 Task: open an excel sheet and write heading  Budget GuruAdd Categories in a column and its values below  'Housing, Transportation, Groceries, Utilities, Entertainment, Dining Out, Health, Miscellaneous, Savings & Total. 'Add Budgeted amount in next column and its values below  $1,500, $300, $400, $200, $150, $250, $100, $200, $500 & $4,600. Add Actual amountin next column and its values below   $1,400, $280, $420, $180, $170, $230, $120, $180, $520 & $4,500. Add Difference in next column and its values below  -$100, -$20, +$20, -$20, +$20, -$20, +$20, -$20, +$20 & -$100Save page FinAnalytics logbookbook
Action: Mouse moved to (100, 112)
Screenshot: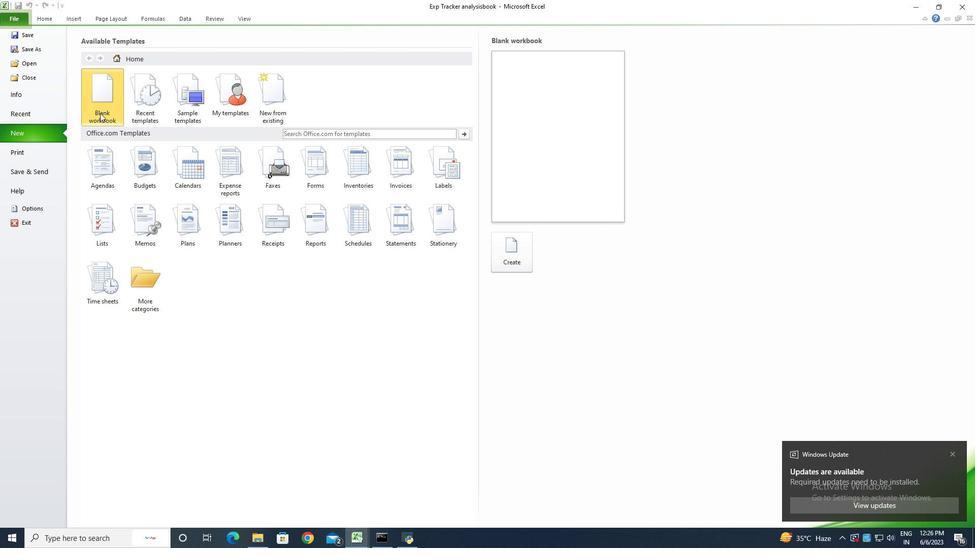 
Action: Mouse pressed left at (100, 112)
Screenshot: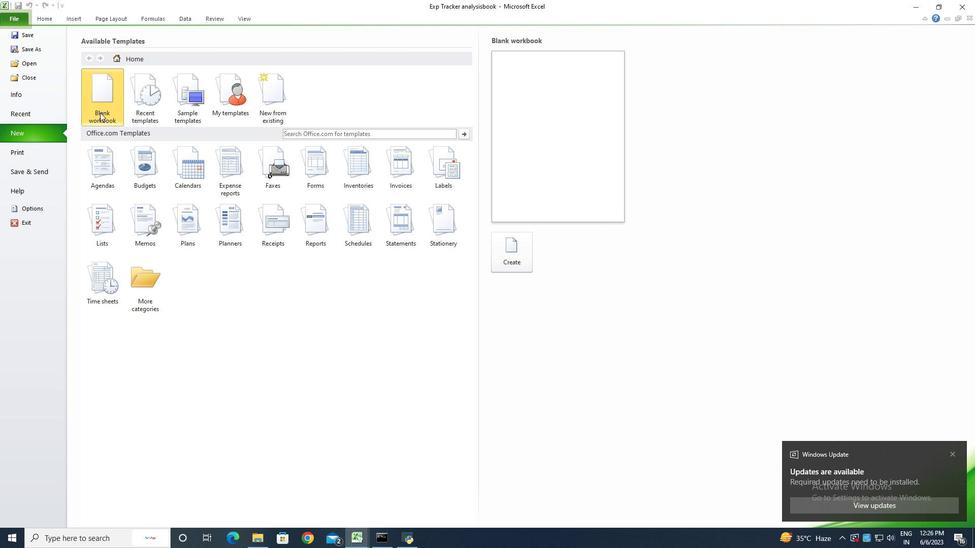 
Action: Mouse moved to (513, 262)
Screenshot: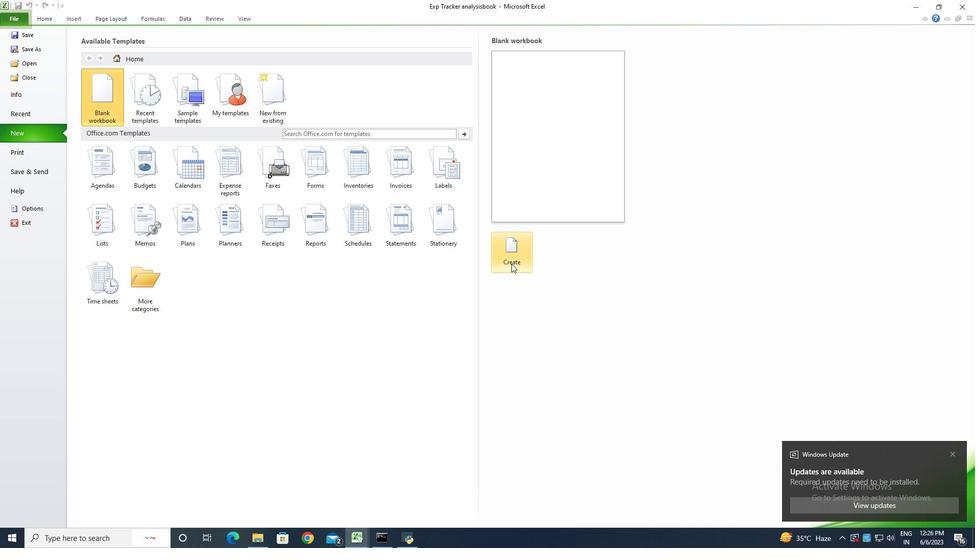 
Action: Mouse pressed left at (513, 262)
Screenshot: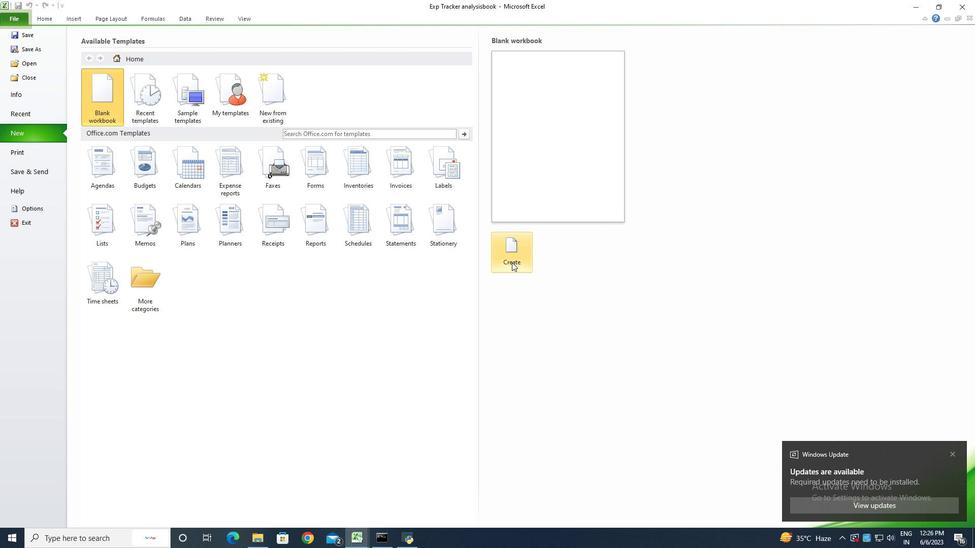 
Action: Key pressed <Key.shift><Key.shift><Key.shift><Key.shift><Key.shift><Key.shift>Budget<Key.space><Key.shift>Guru<Key.enter><Key.shift>Categories<Key.enter><Key.shift><Key.shift><Key.shift><Key.shift><Key.shift><Key.shift><Key.shift><Key.shift><Key.shift><Key.shift><Key.shift><Key.shift><Key.shift><Key.shift><Key.shift><Key.shift><Key.shift><Key.shift><Key.shift>Housinhg<Key.backspace><Key.backspace>g<Key.enter><Key.shift>Transportation<Key.enter><Key.shift>Groceries<Key.enter><Key.shift>Utilities<Key.enter><Key.shift>Entertainment<Key.enter><Key.shift>Dining<Key.space><Key.shift>Out<Key.enter><Key.shift>Health<Key.enter><Key.shift>Miscell<Key.shift>aneous<Key.enter><Key.shift>Savings<Key.enter><Key.shift>Toa<Key.backspace>tal
Screenshot: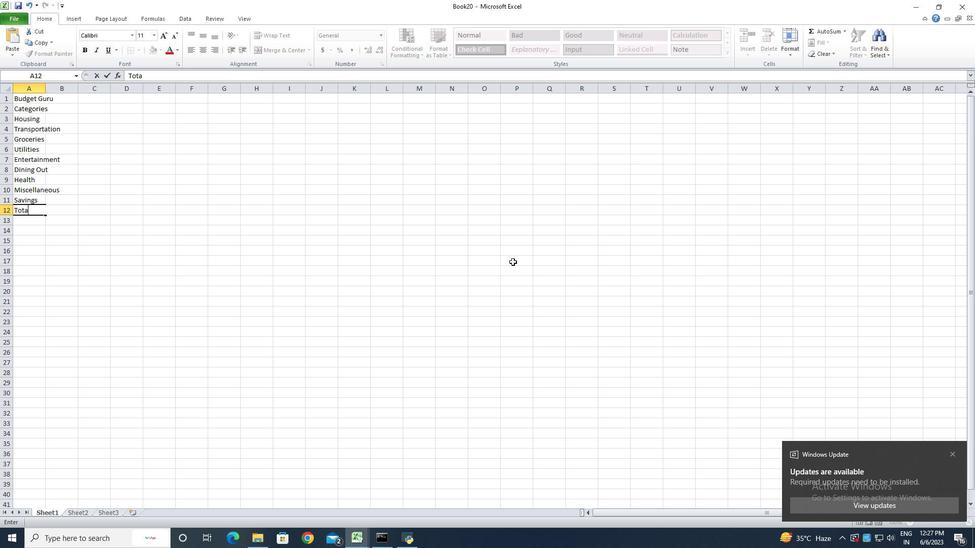 
Action: Mouse moved to (43, 127)
Screenshot: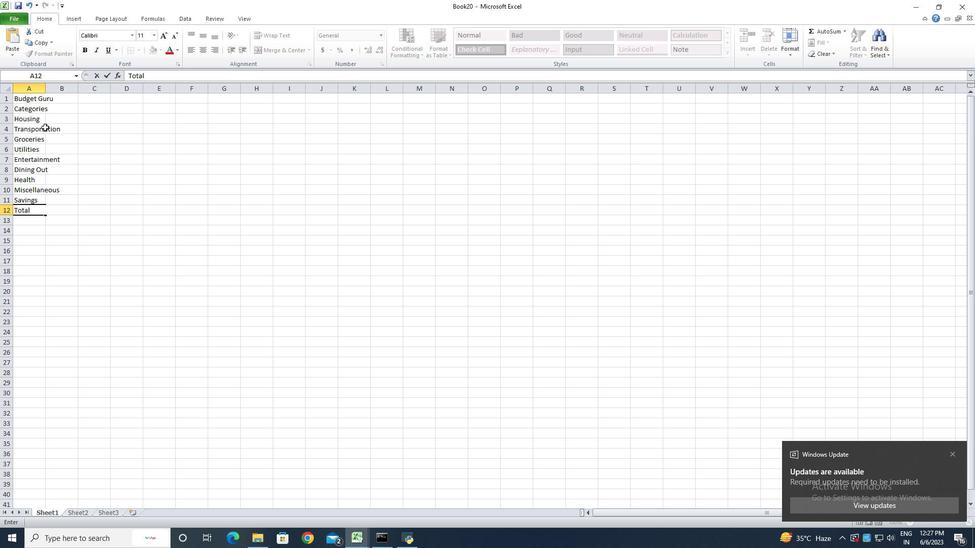 
Action: Key pressed <Key.enter>
Screenshot: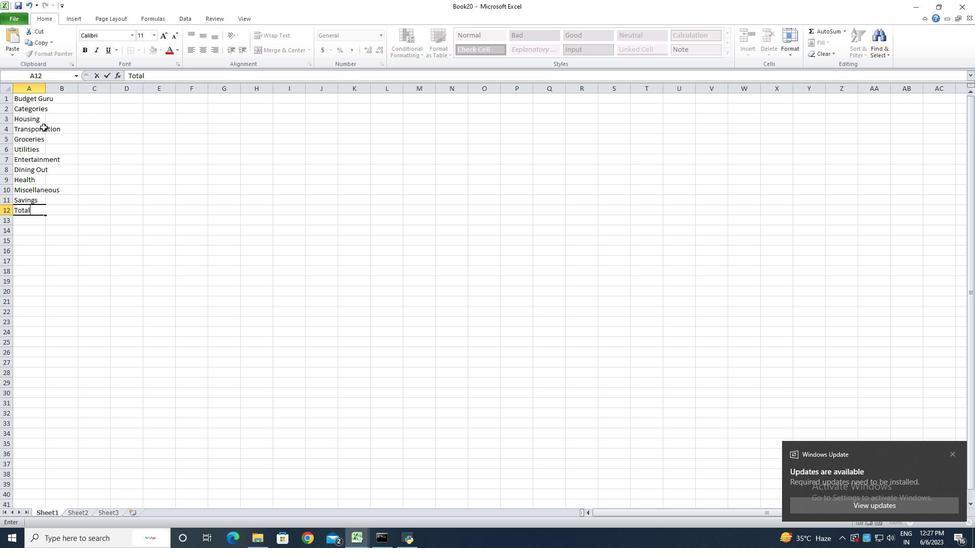 
Action: Mouse moved to (45, 90)
Screenshot: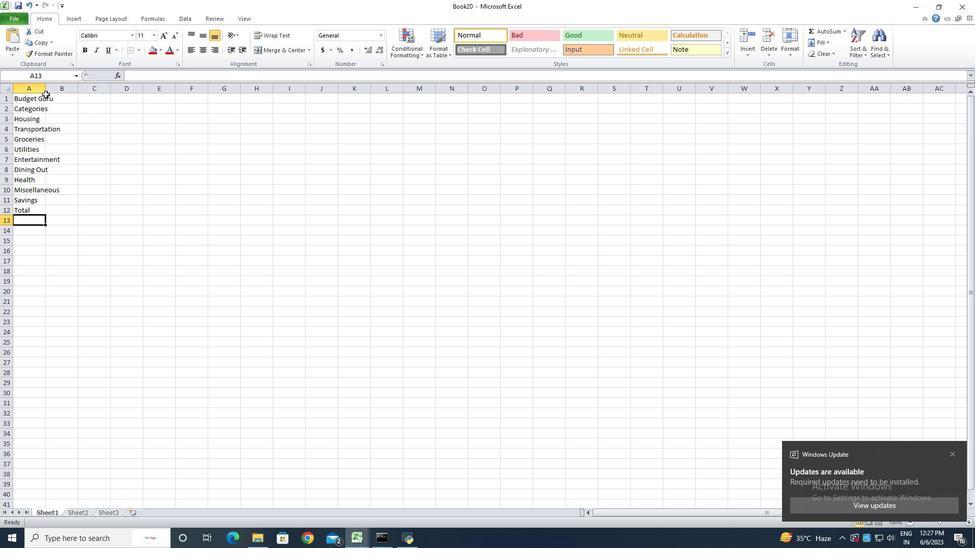 
Action: Mouse pressed left at (45, 90)
Screenshot: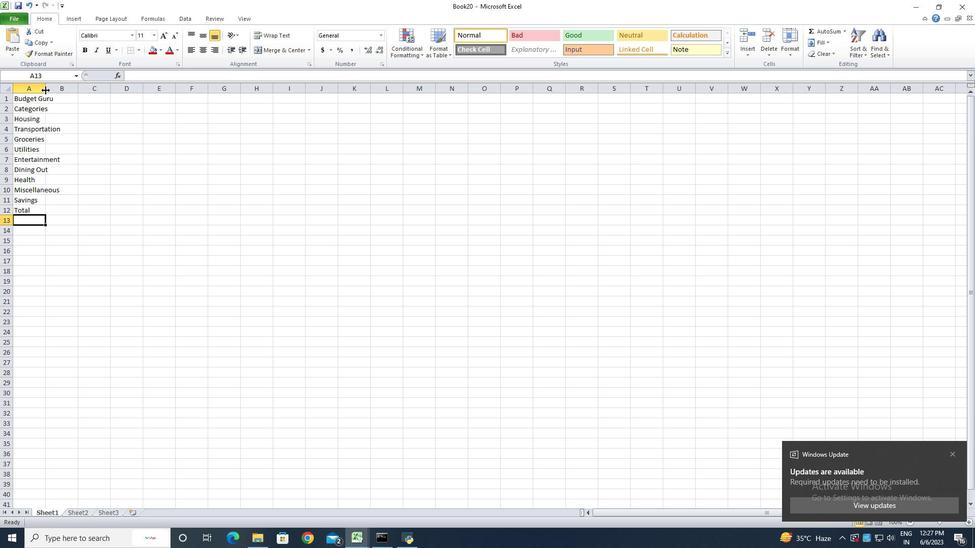 
Action: Mouse pressed left at (45, 90)
Screenshot: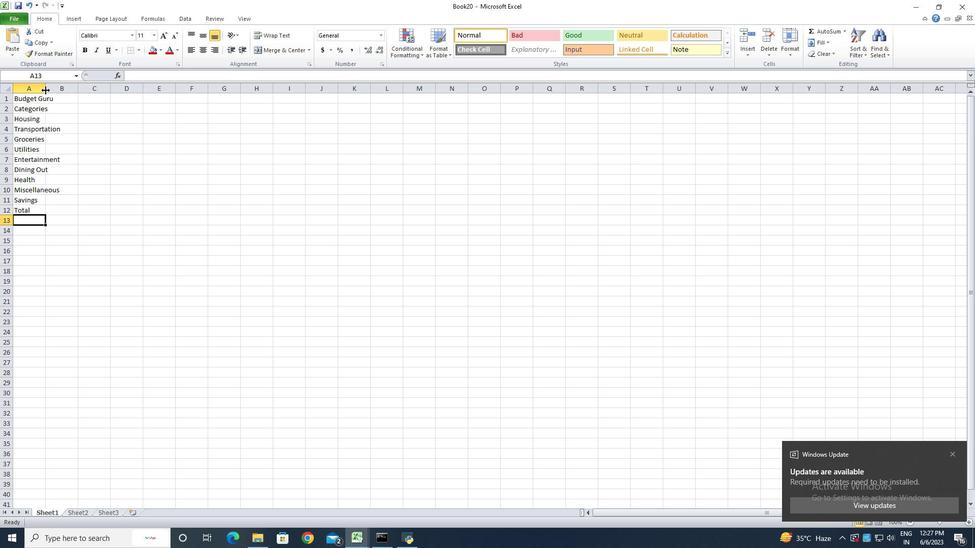 
Action: Mouse moved to (76, 109)
Screenshot: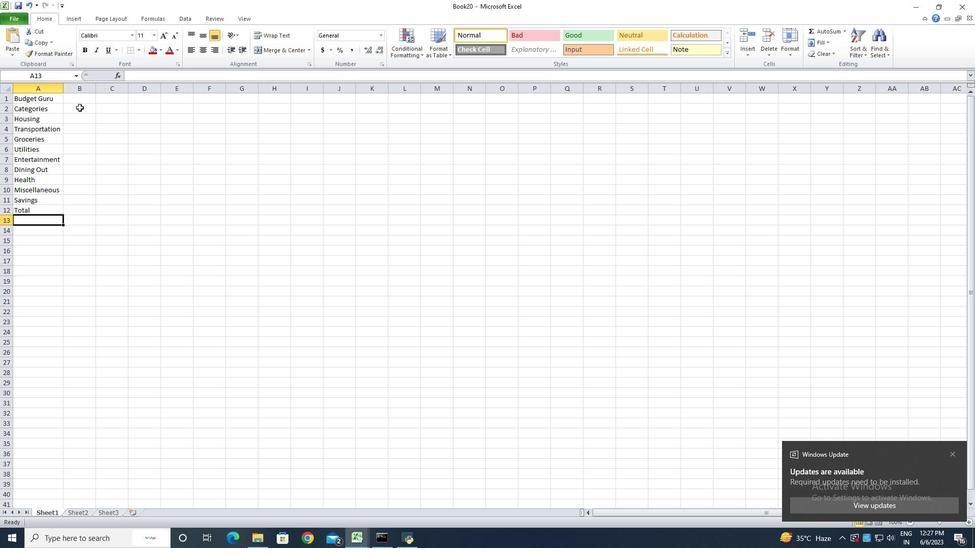 
Action: Mouse pressed left at (76, 109)
Screenshot: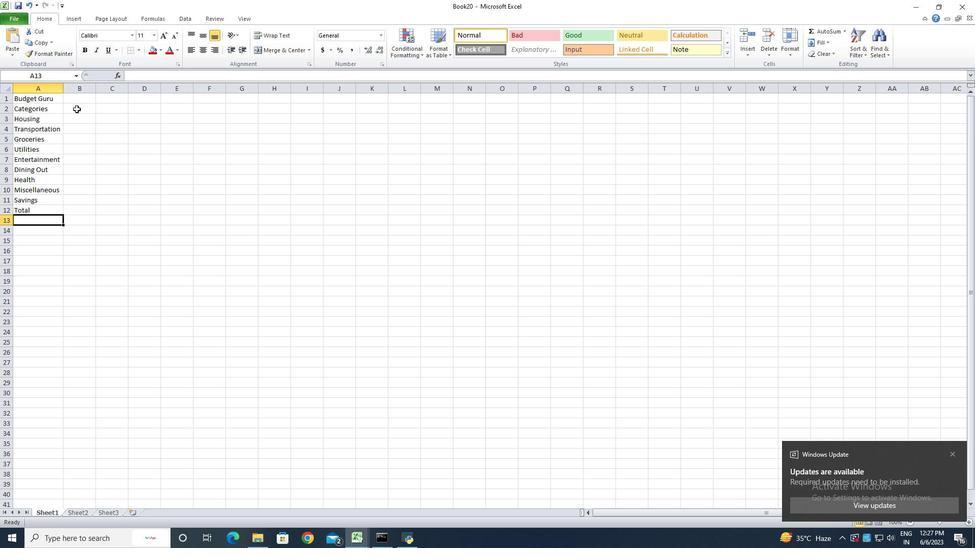 
Action: Key pressed <Key.shift><Key.shift><Key.shift>Budgeted<Key.space><Key.shift>Amoi<Key.backspace>unt<Key.enter>
Screenshot: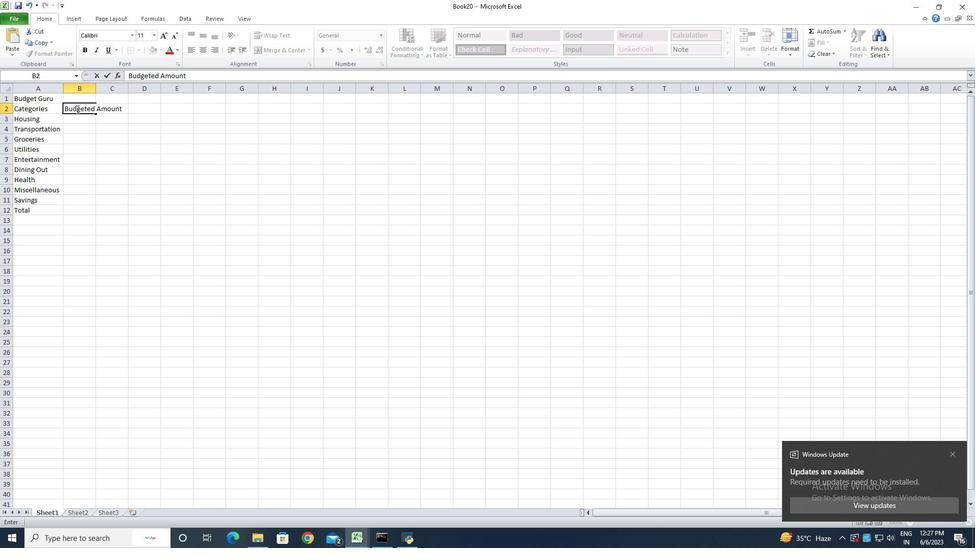 
Action: Mouse moved to (82, 115)
Screenshot: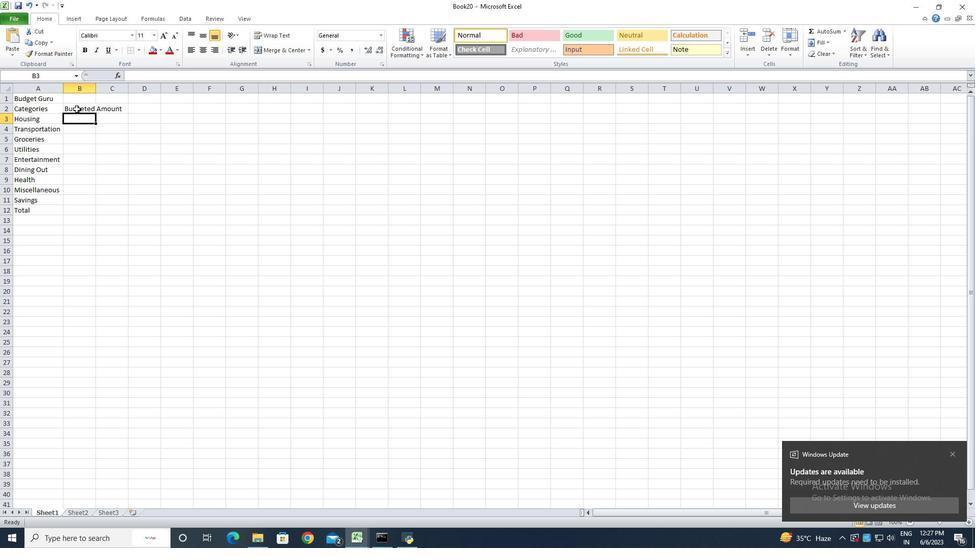 
Action: Key pressed 1500<Key.enter>300<Key.enter>400<Key.enter>200<Key.enter>150<Key.enter>25
Screenshot: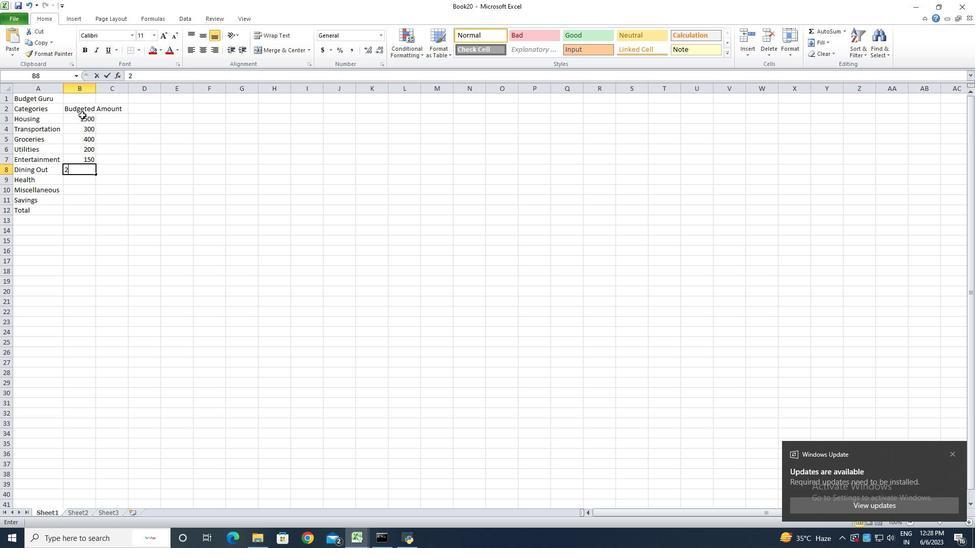 
Action: Mouse moved to (86, 115)
Screenshot: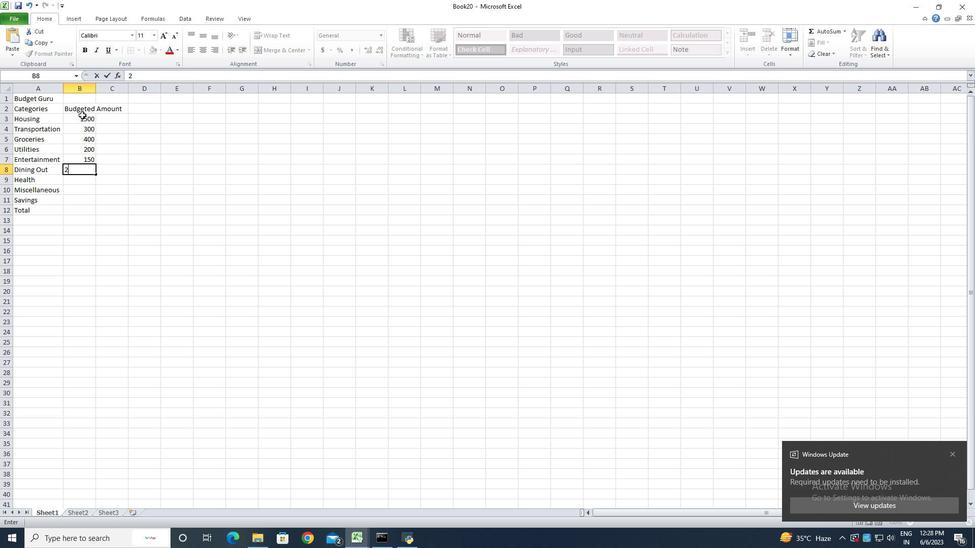 
Action: Key pressed 0<Key.enter>4<Key.backspace>100<Key.enter>200<Key.enter>500<Key.enter>4600<Key.enter>
Screenshot: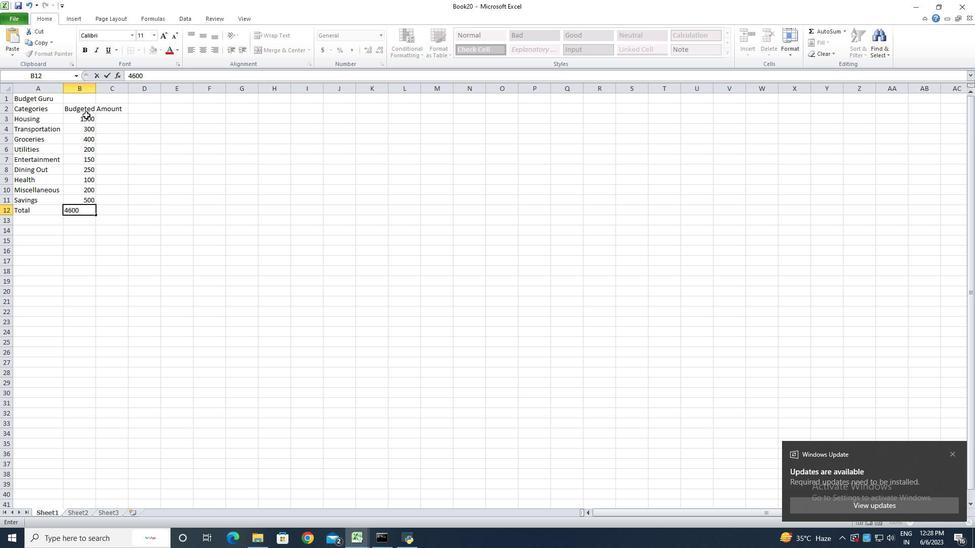 
Action: Mouse moved to (77, 116)
Screenshot: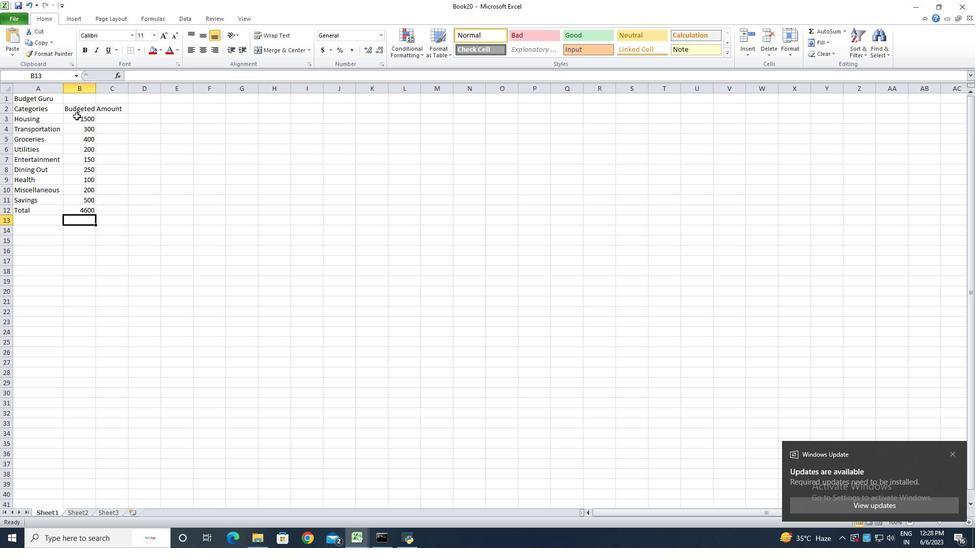 
Action: Mouse pressed left at (77, 116)
Screenshot: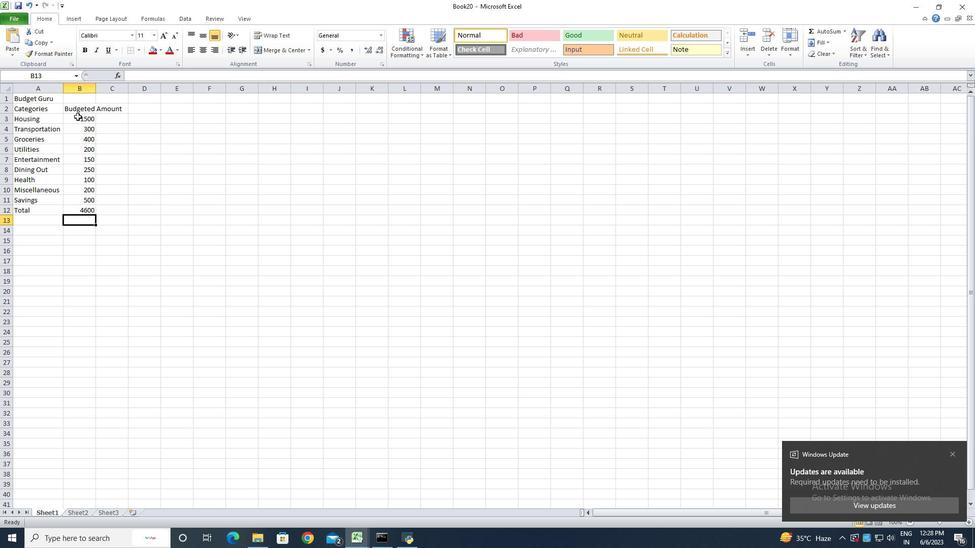 
Action: Mouse moved to (380, 37)
Screenshot: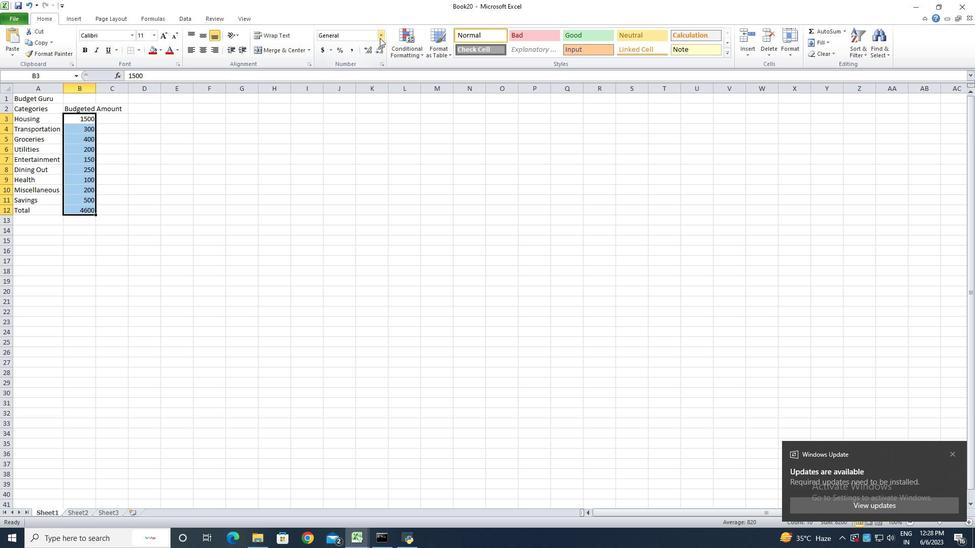
Action: Mouse pressed left at (380, 37)
Screenshot: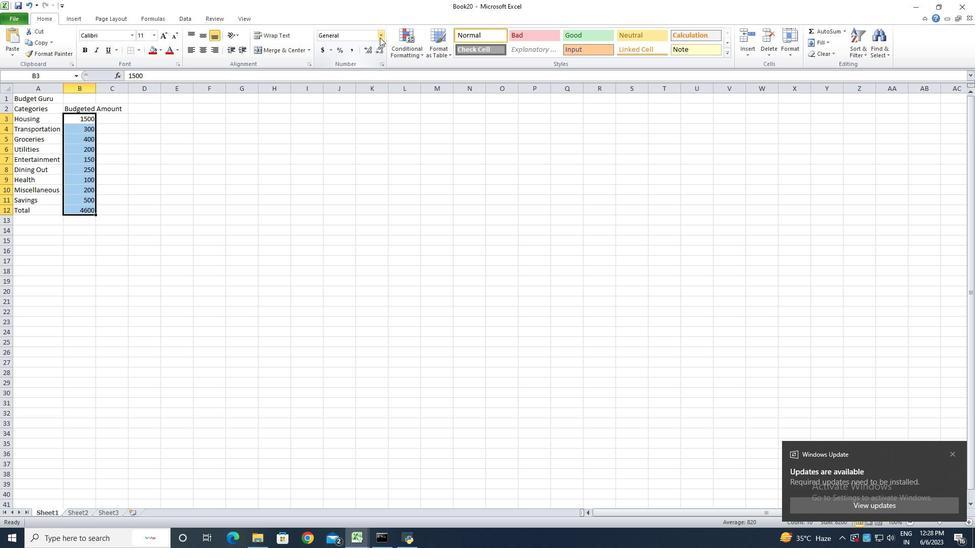 
Action: Mouse moved to (351, 291)
Screenshot: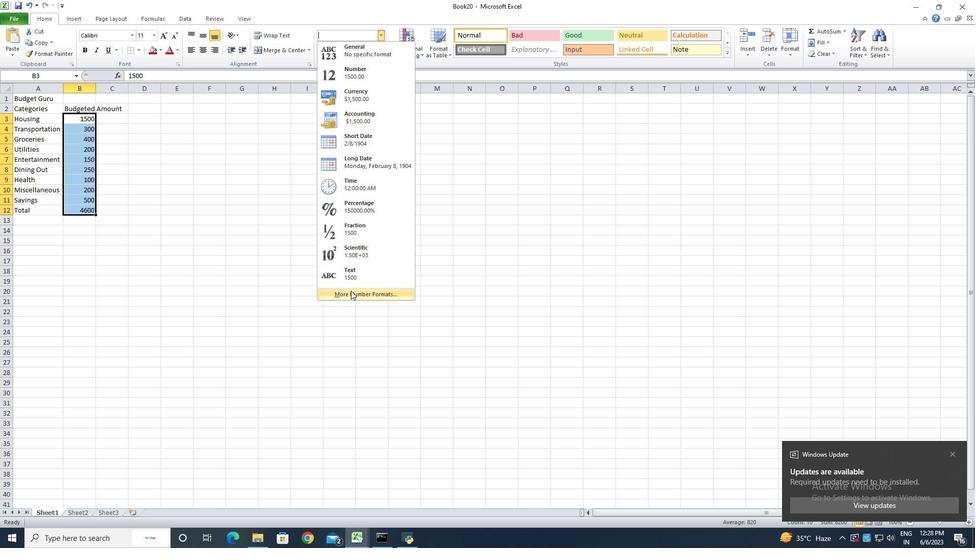 
Action: Mouse pressed left at (351, 291)
Screenshot: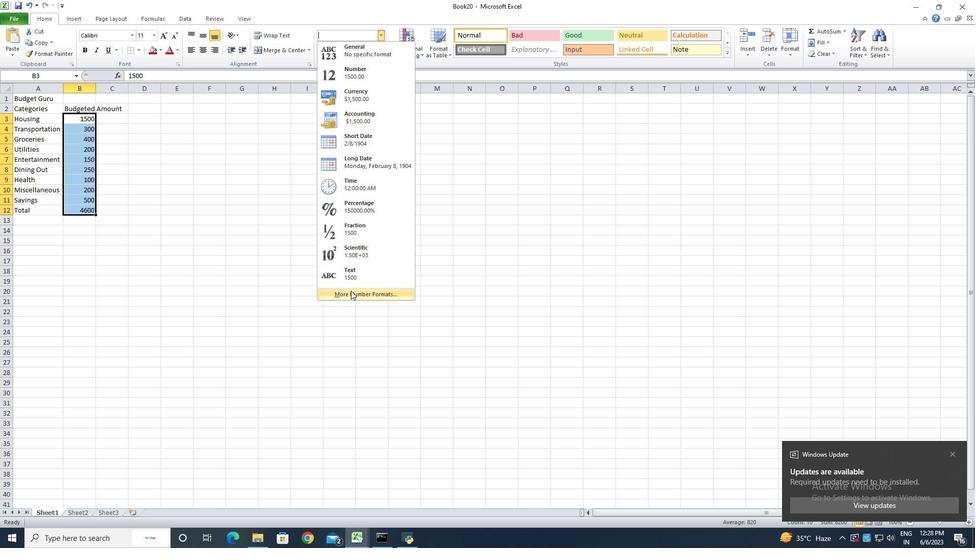 
Action: Mouse moved to (148, 190)
Screenshot: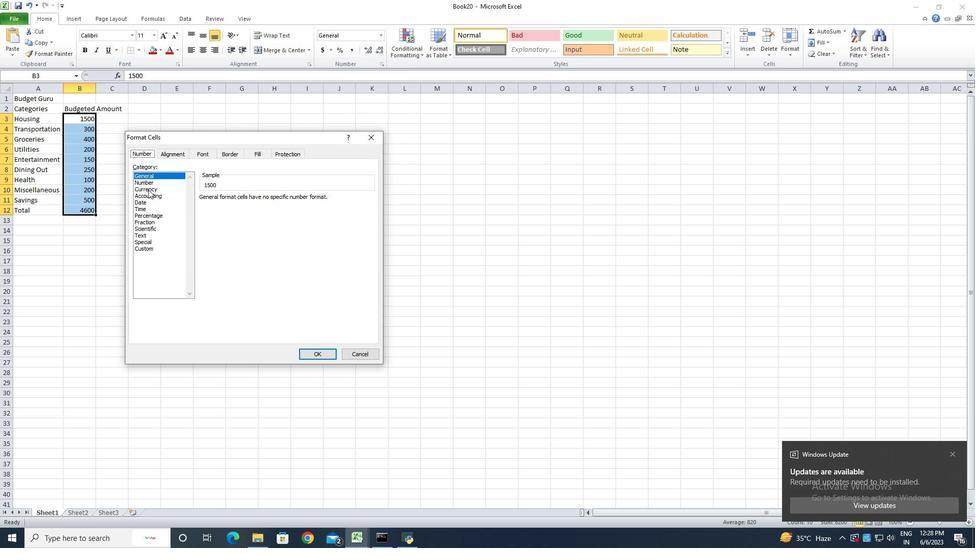 
Action: Mouse pressed left at (148, 190)
Screenshot: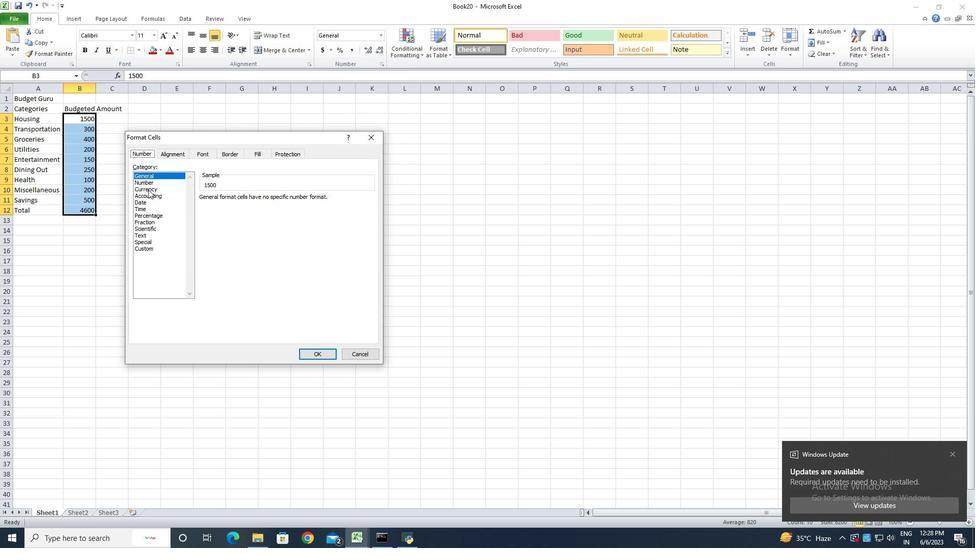 
Action: Mouse moved to (267, 201)
Screenshot: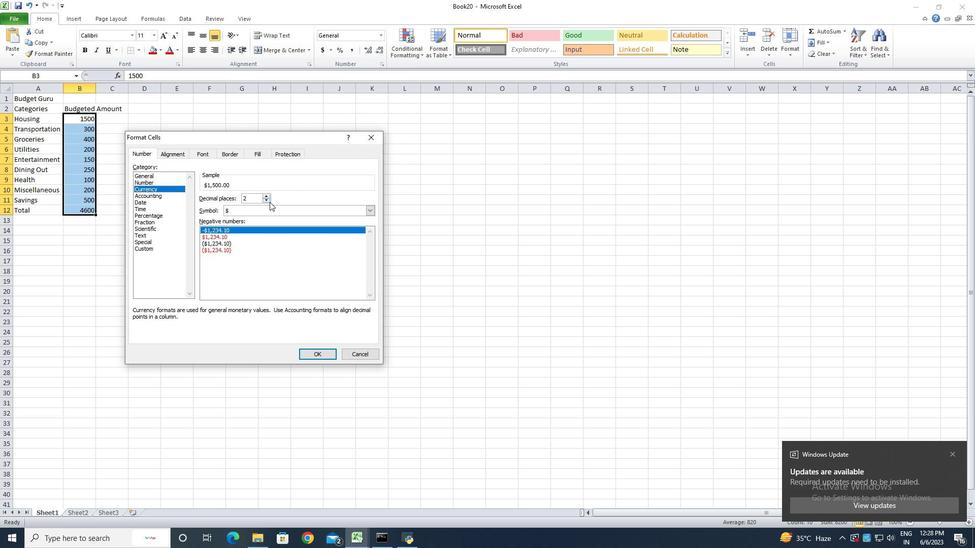 
Action: Mouse pressed left at (267, 201)
Screenshot: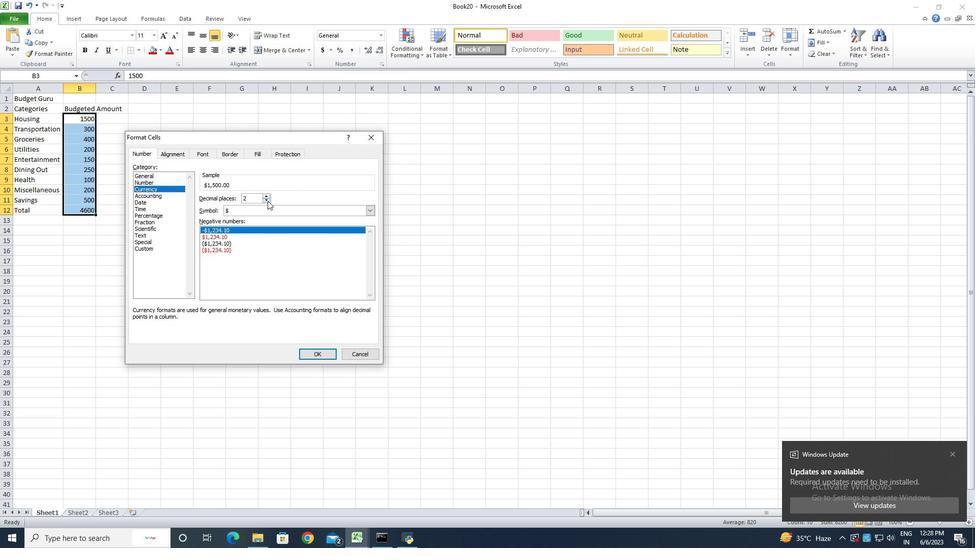 
Action: Mouse pressed left at (267, 201)
Screenshot: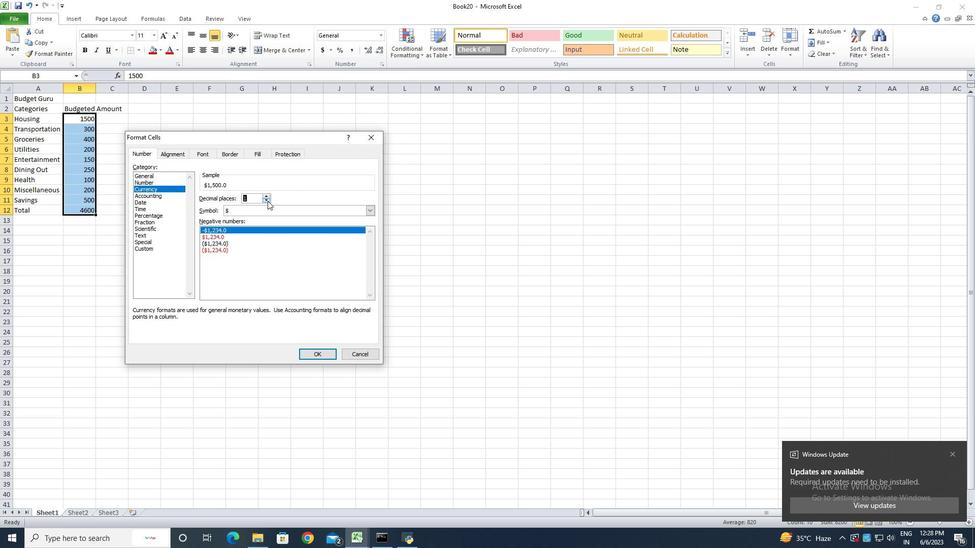 
Action: Mouse moved to (309, 358)
Screenshot: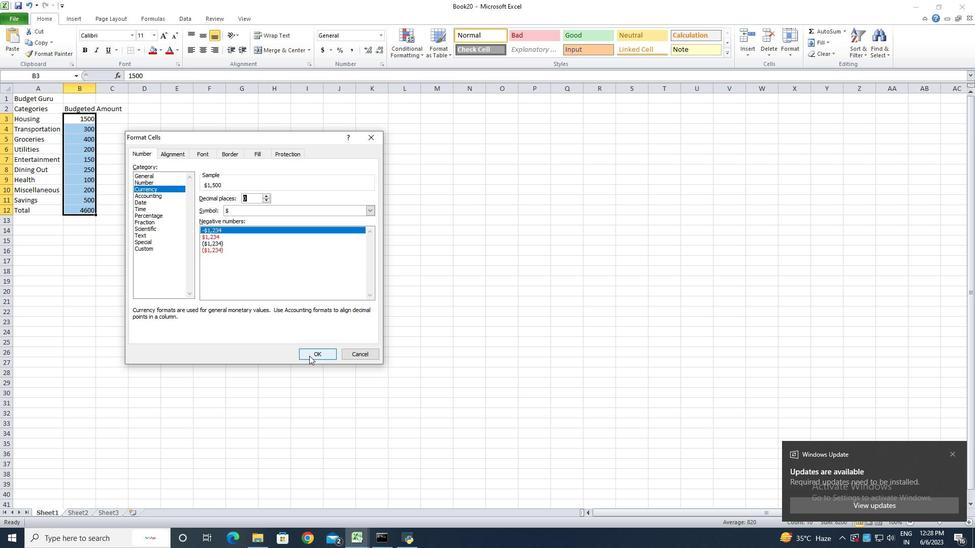 
Action: Mouse pressed left at (309, 358)
Screenshot: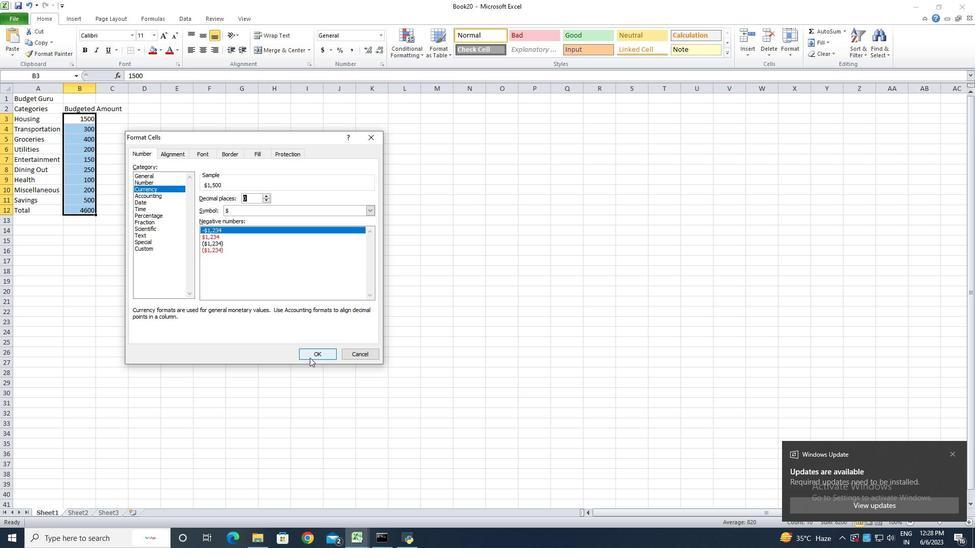 
Action: Mouse moved to (96, 89)
Screenshot: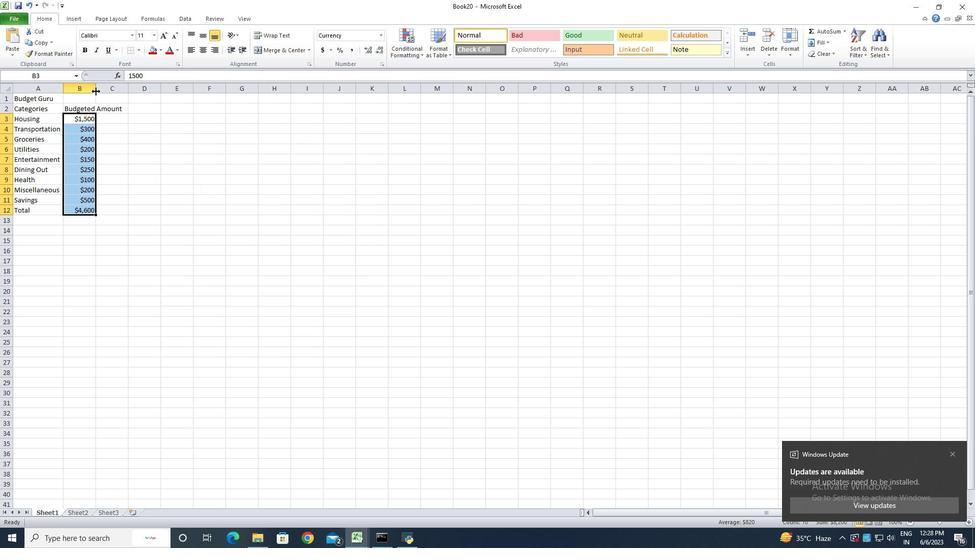 
Action: Mouse pressed left at (96, 89)
Screenshot: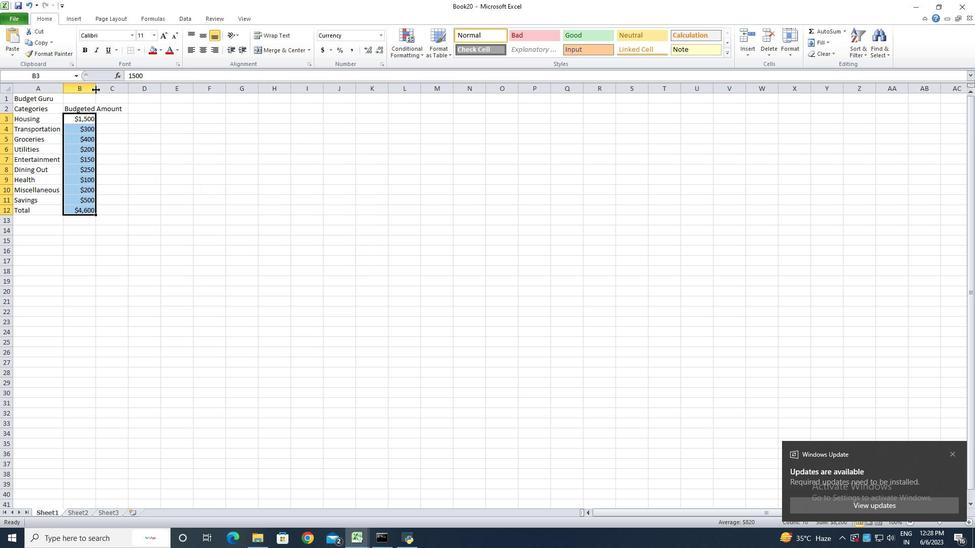 
Action: Mouse pressed left at (96, 89)
Screenshot: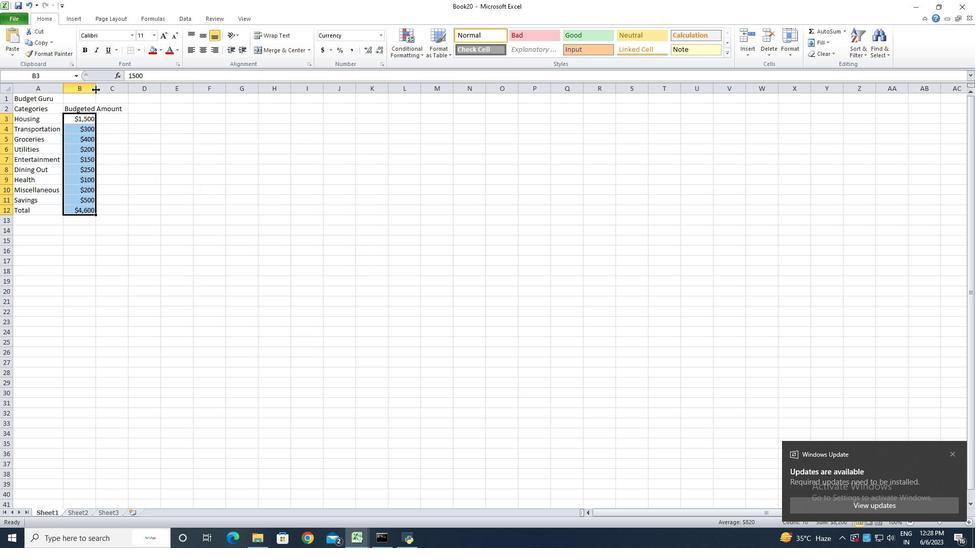 
Action: Mouse pressed left at (96, 89)
Screenshot: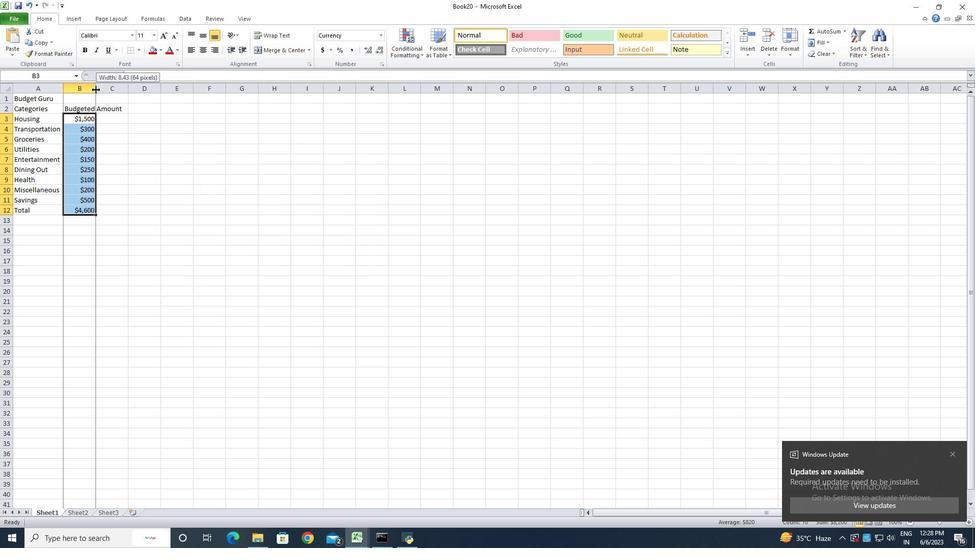 
Action: Mouse moved to (146, 109)
Screenshot: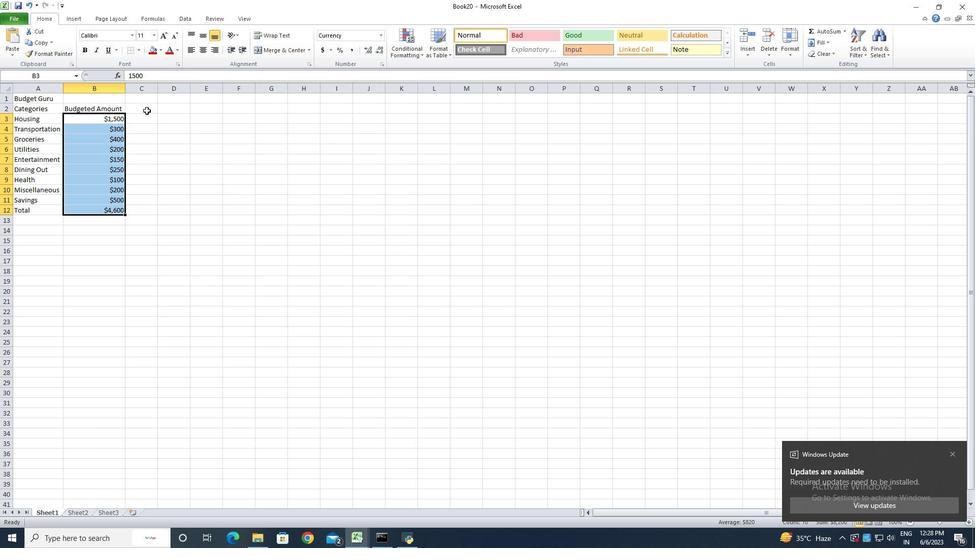 
Action: Mouse pressed left at (146, 109)
Screenshot: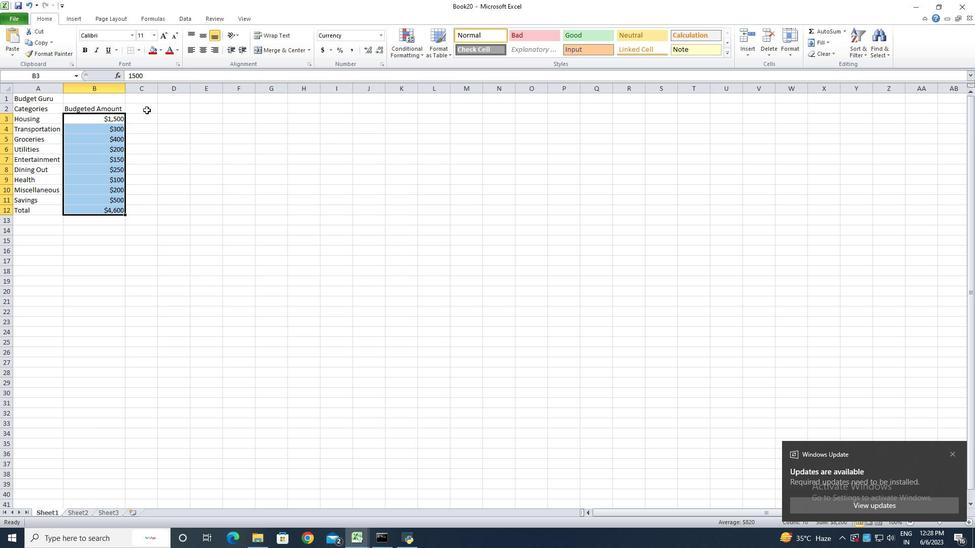 
Action: Key pressed <Key.shift><Key.shift><Key.shift><Key.shift><Key.shift>Actuc<Key.backspace>al<Key.space><Key.shift>Amount<Key.enter>1400<Key.enter>280<Key.enter>420<Key.enter>180<Key.enter>170<Key.enter>230<Key.enter>120<Key.enter>180<Key.enter>520<Key.enter>4500<Key.enter>
Screenshot: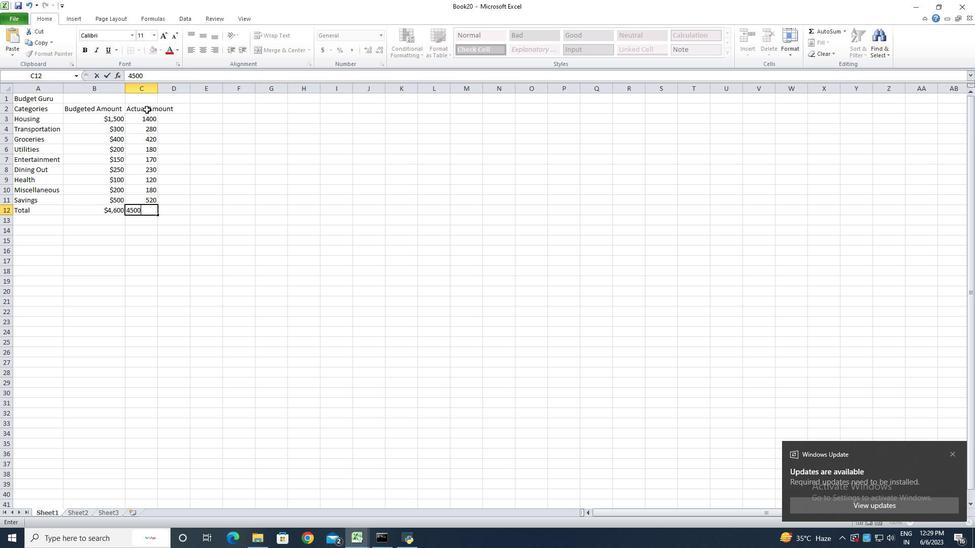 
Action: Mouse moved to (148, 119)
Screenshot: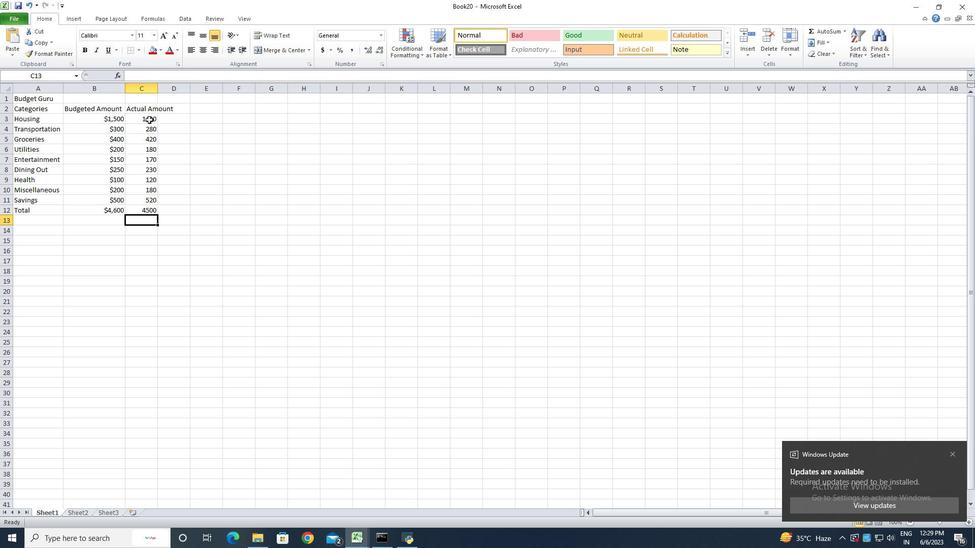 
Action: Mouse pressed left at (148, 119)
Screenshot: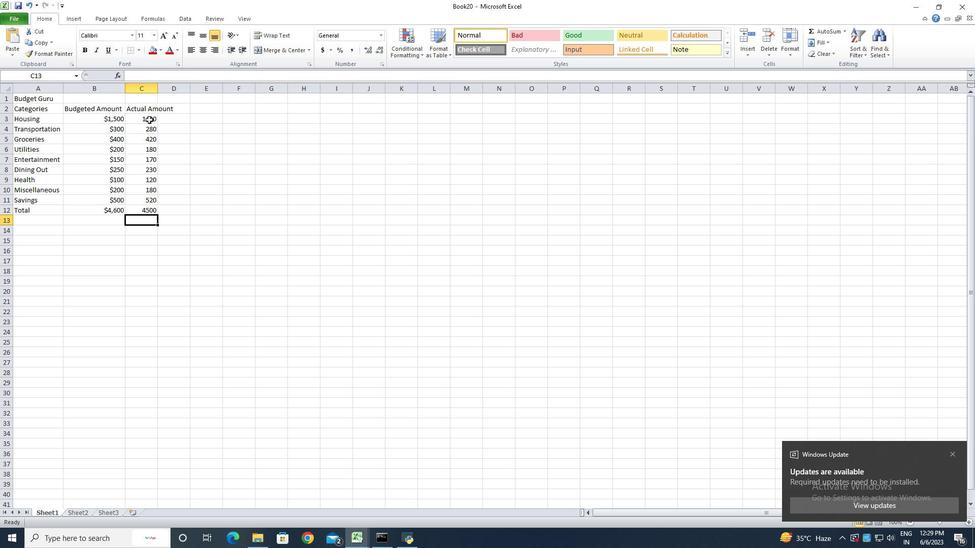 
Action: Mouse moved to (380, 36)
Screenshot: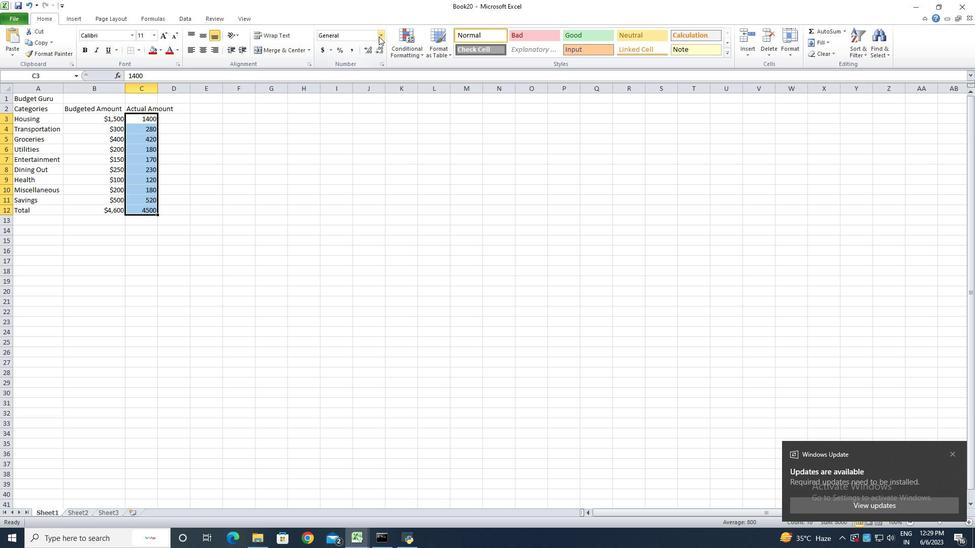 
Action: Mouse pressed left at (380, 36)
Screenshot: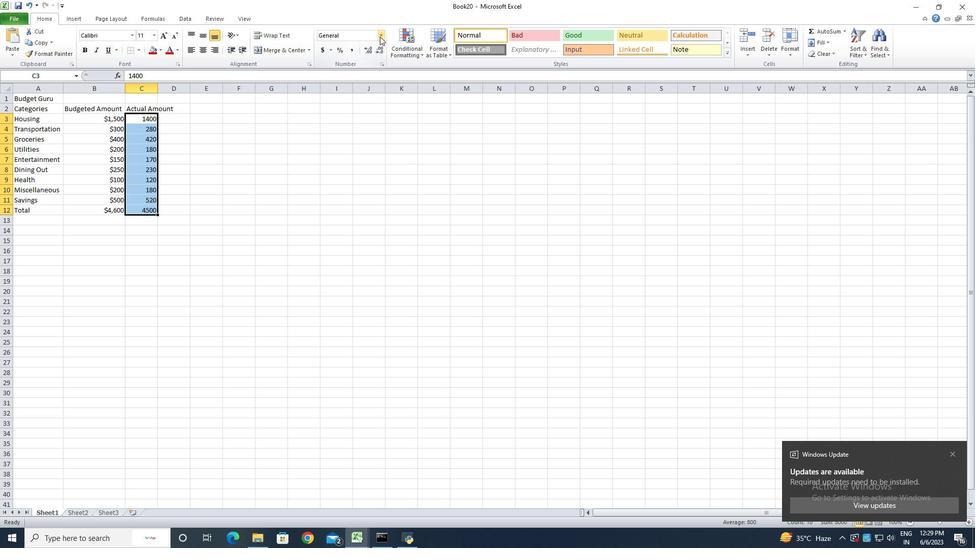 
Action: Mouse moved to (339, 293)
Screenshot: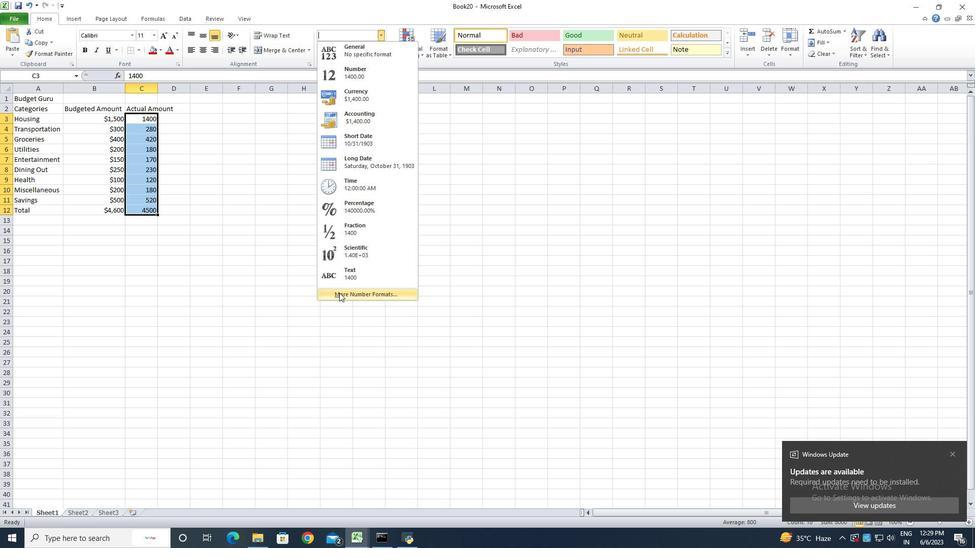 
Action: Mouse pressed left at (339, 293)
Screenshot: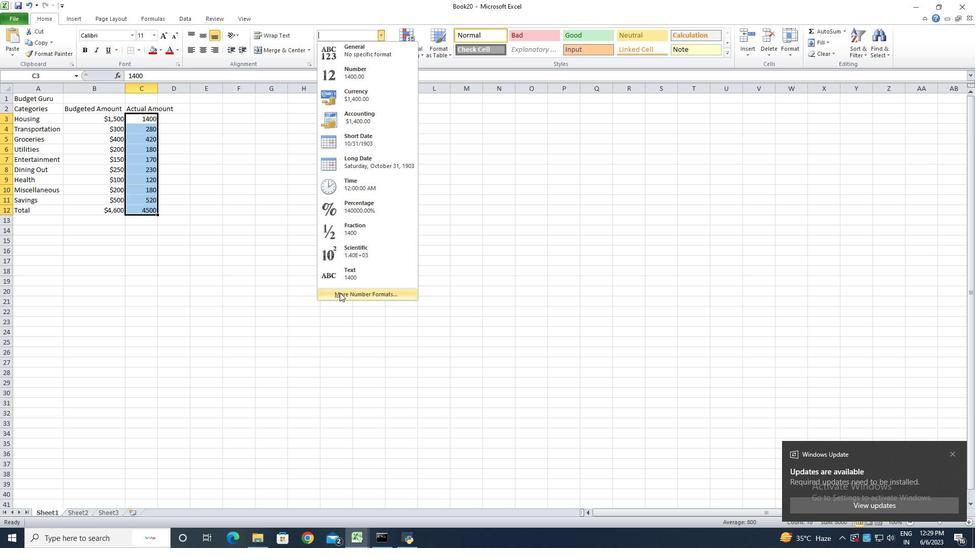 
Action: Mouse moved to (158, 188)
Screenshot: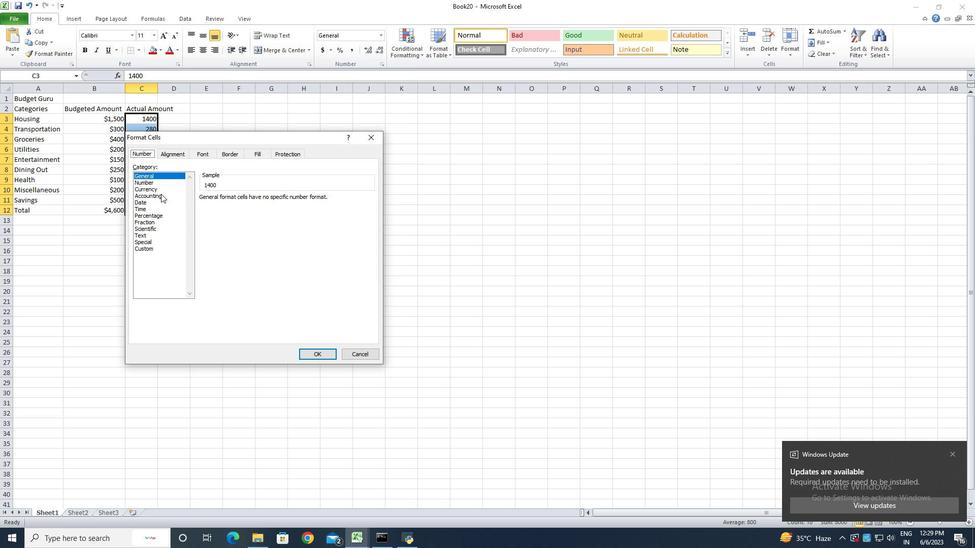 
Action: Mouse pressed left at (158, 188)
Screenshot: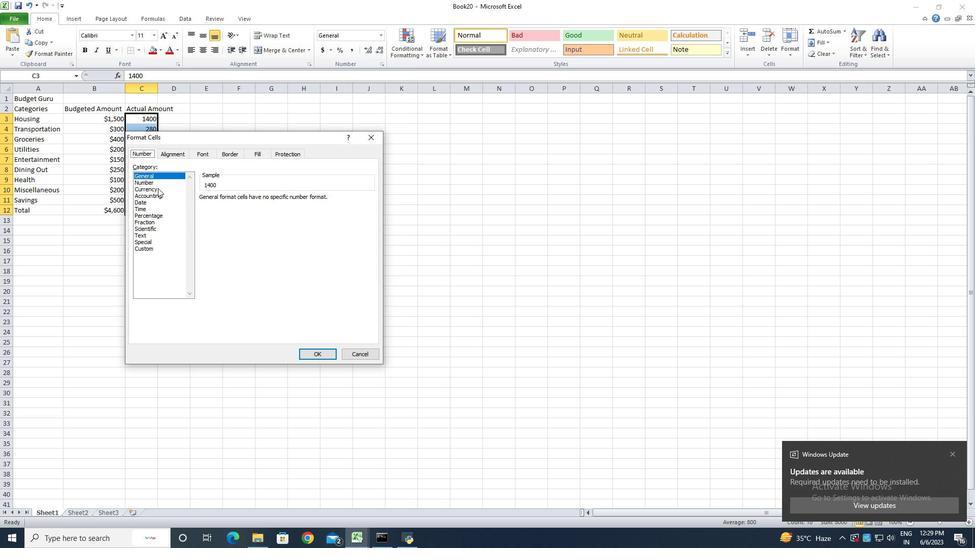 
Action: Mouse moved to (268, 201)
Screenshot: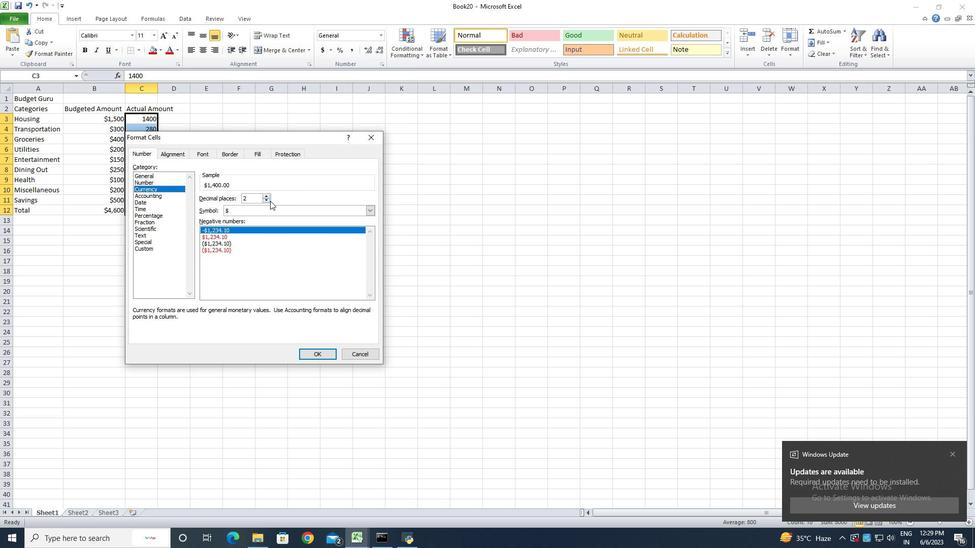 
Action: Mouse pressed left at (268, 201)
Screenshot: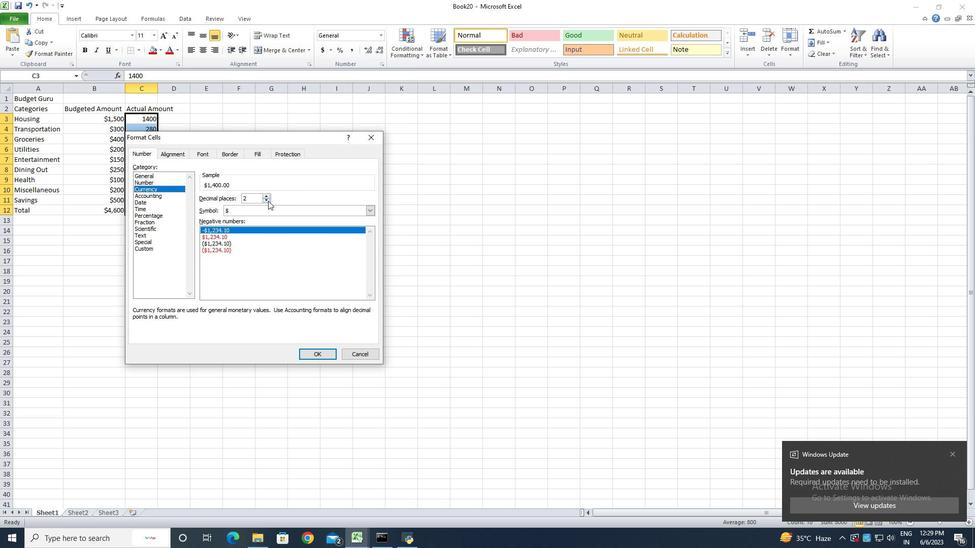 
Action: Mouse pressed left at (268, 201)
Screenshot: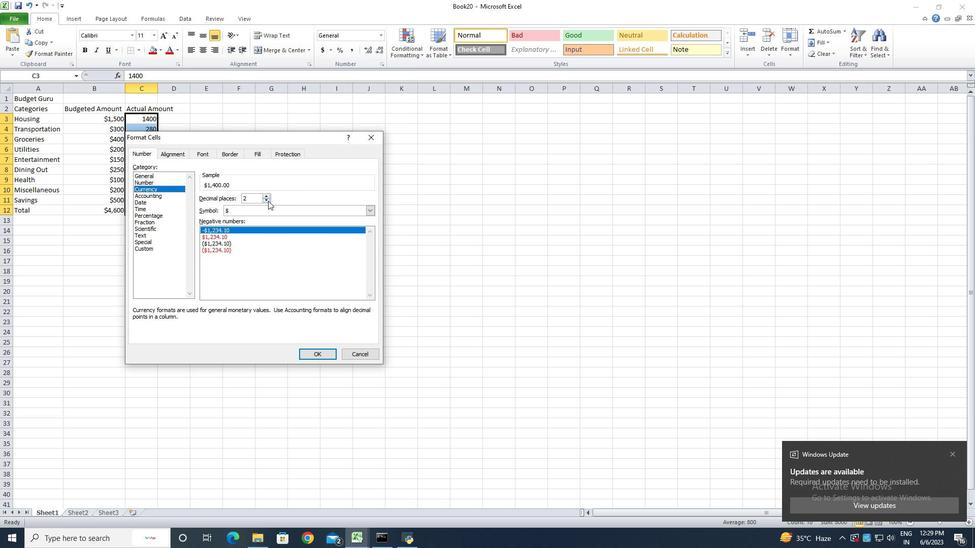 
Action: Mouse moved to (310, 357)
Screenshot: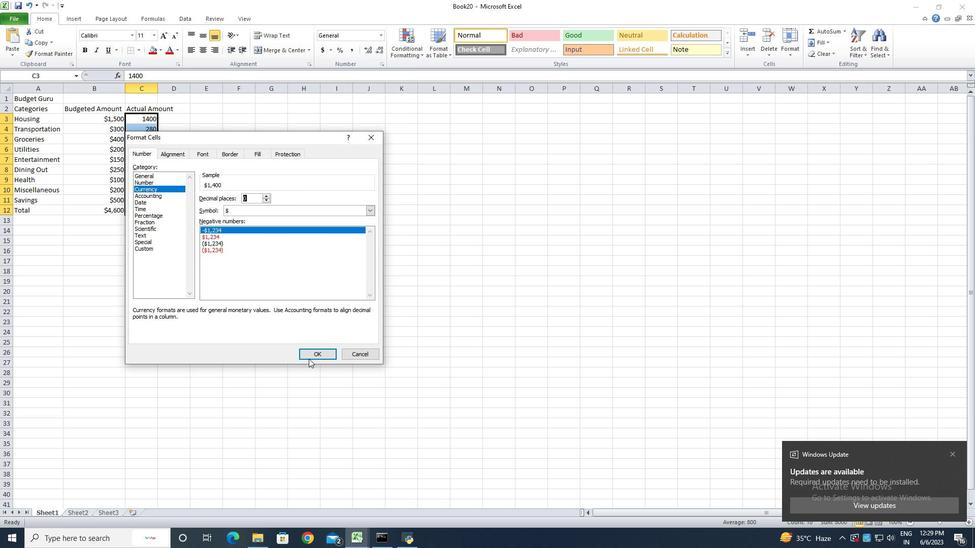 
Action: Mouse pressed left at (310, 357)
Screenshot: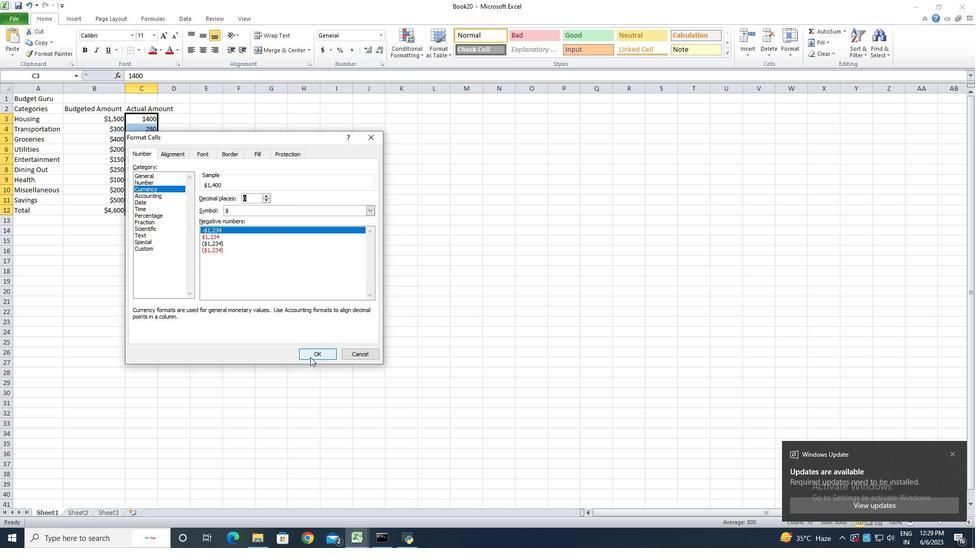 
Action: Mouse moved to (158, 89)
Screenshot: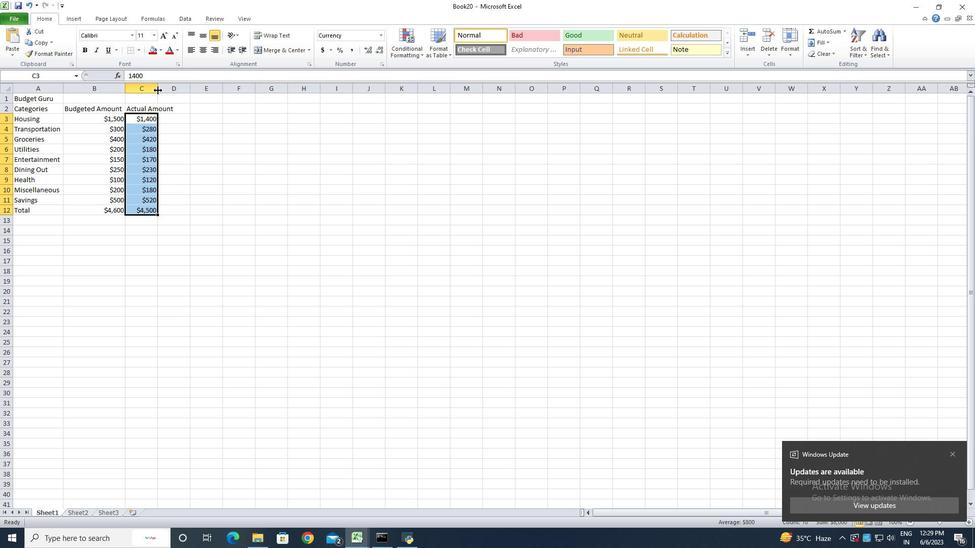 
Action: Mouse pressed left at (158, 89)
Screenshot: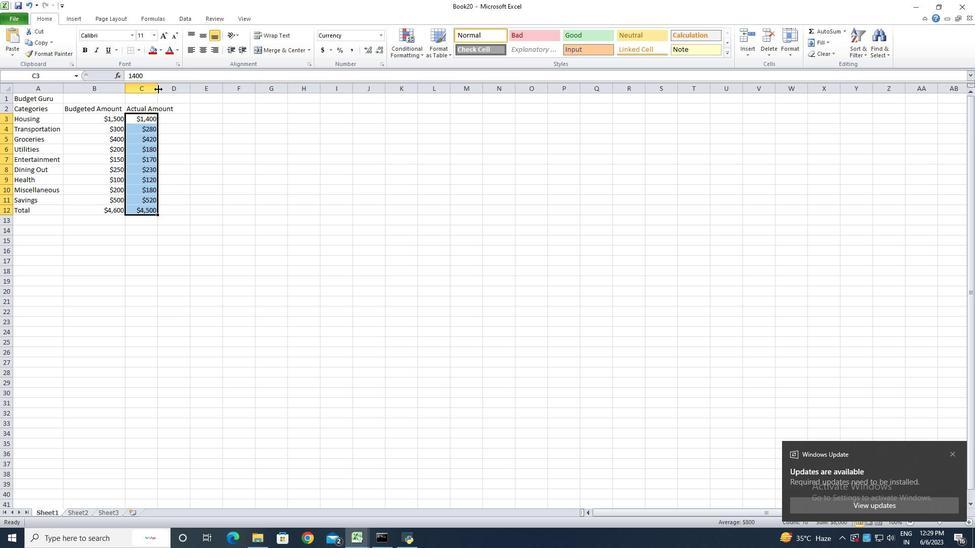 
Action: Mouse pressed left at (158, 89)
Screenshot: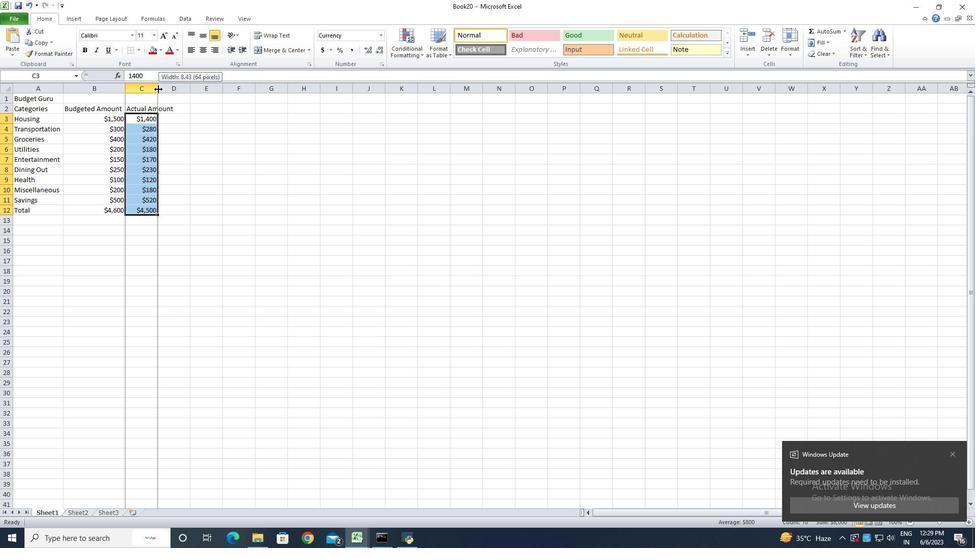 
Action: Mouse moved to (184, 110)
Screenshot: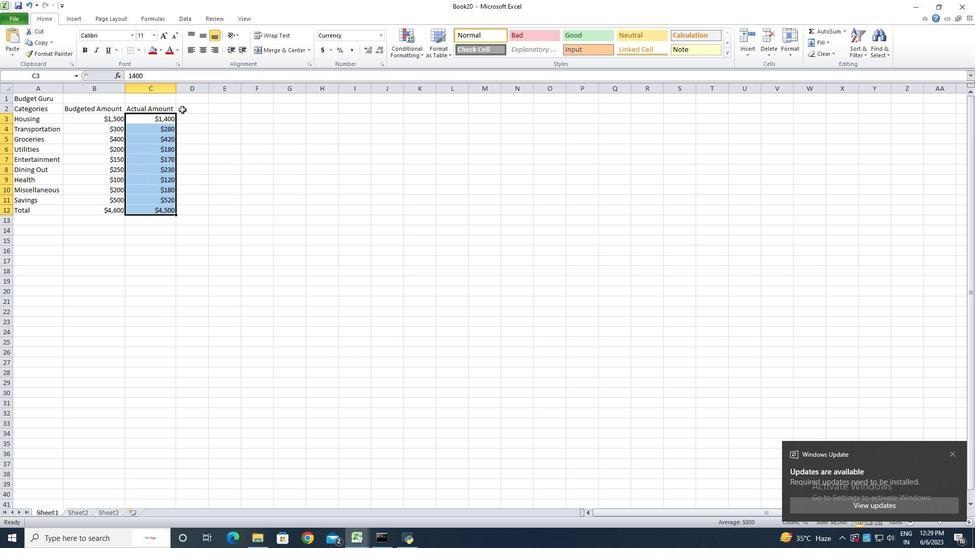 
Action: Mouse pressed left at (184, 110)
Screenshot: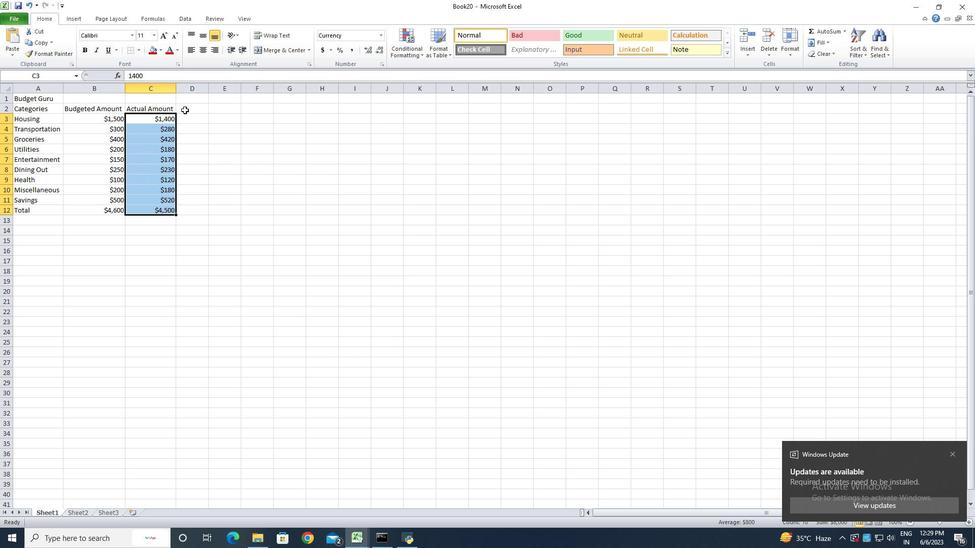 
Action: Key pressed <Key.shift><Key.shift><Key.shift>Difference<Key.enter>=sum<Key.shift><Key.shift>(
Screenshot: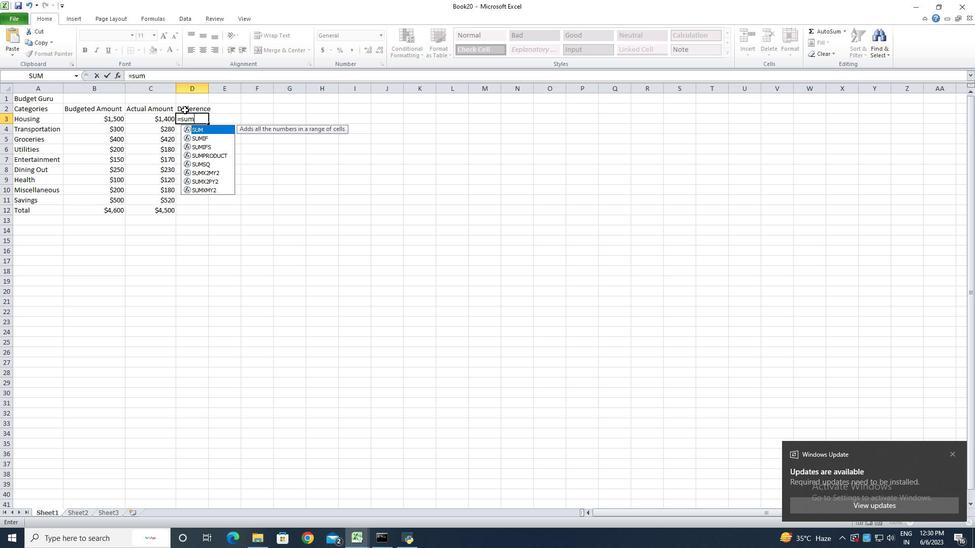 
Action: Mouse moved to (162, 121)
Screenshot: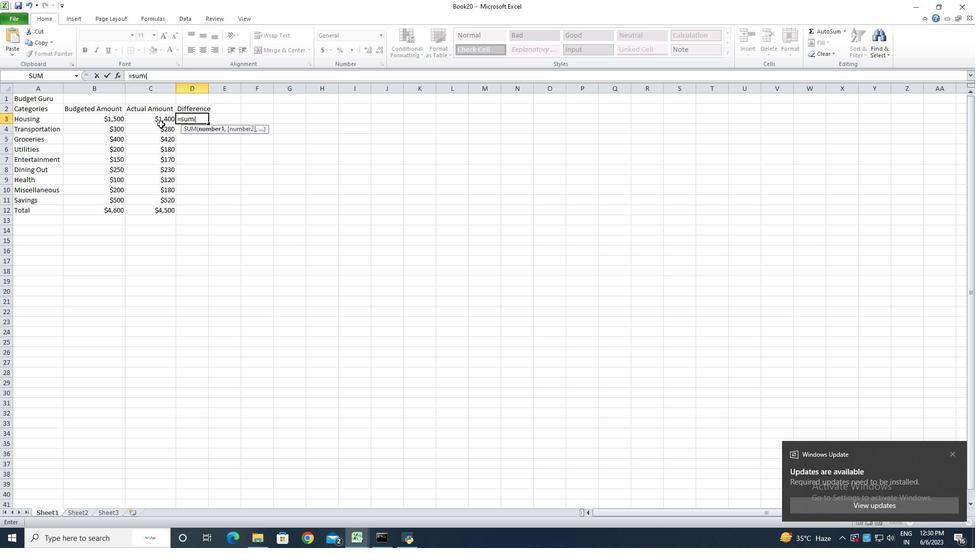 
Action: Mouse pressed left at (162, 121)
Screenshot: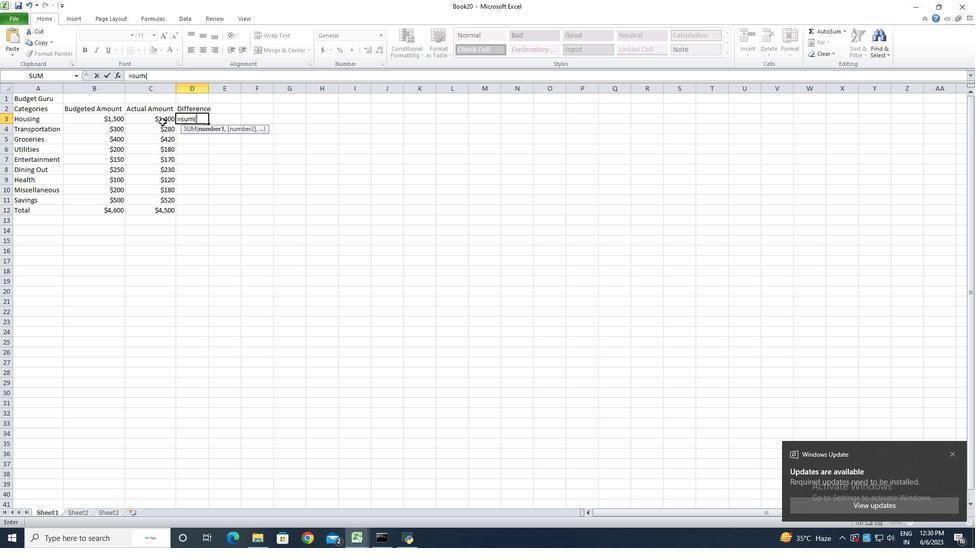 
Action: Key pressed -
Screenshot: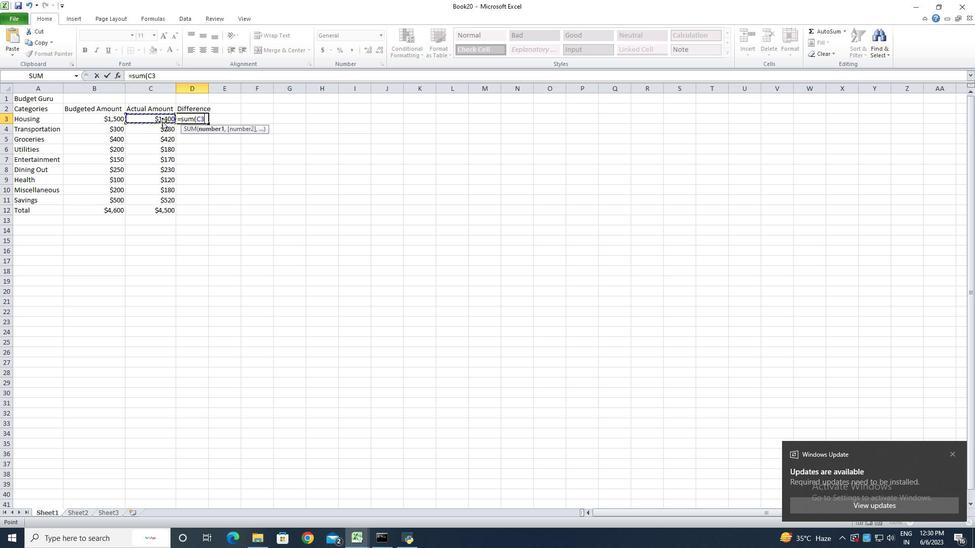 
Action: Mouse moved to (113, 119)
Screenshot: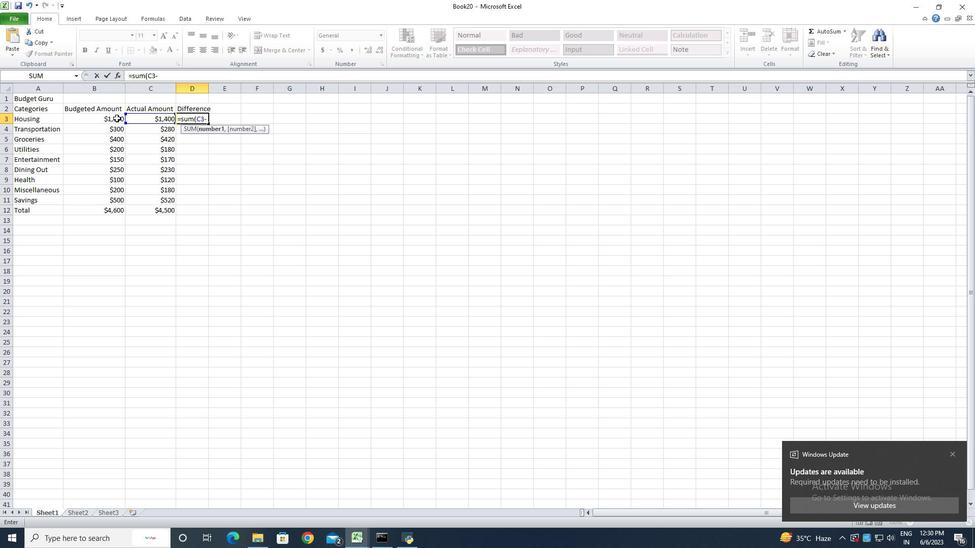 
Action: Mouse pressed left at (113, 119)
Screenshot: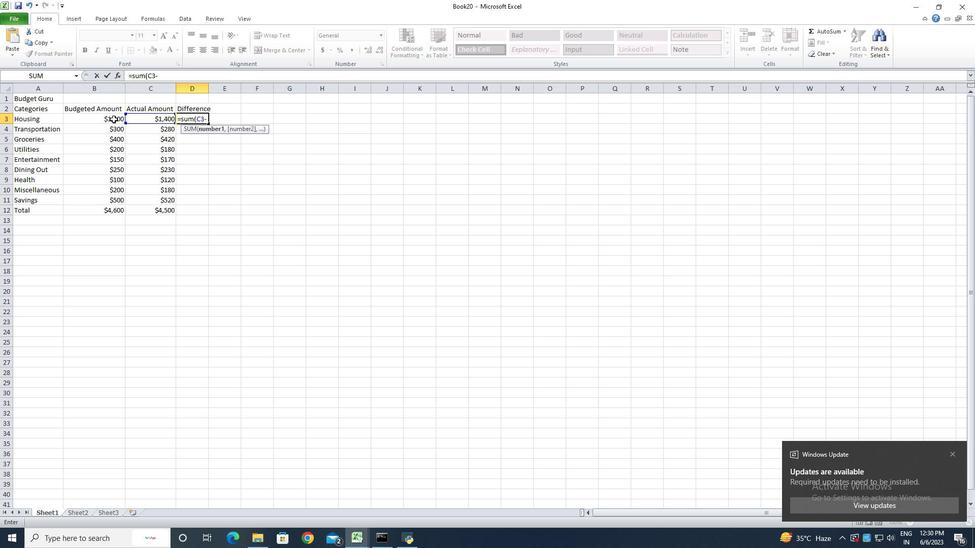 
Action: Key pressed <Key.shift_r><Key.shift_r><Key.shift_r><Key.shift_r><Key.shift_r><Key.shift_r><Key.shift_r><Key.shift_r>)<Key.enter>
Screenshot: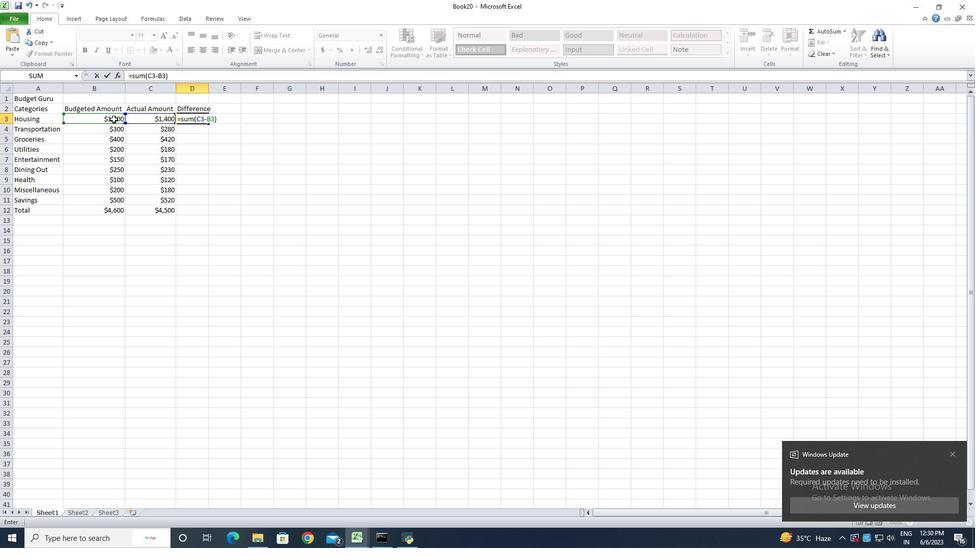 
Action: Mouse moved to (202, 118)
Screenshot: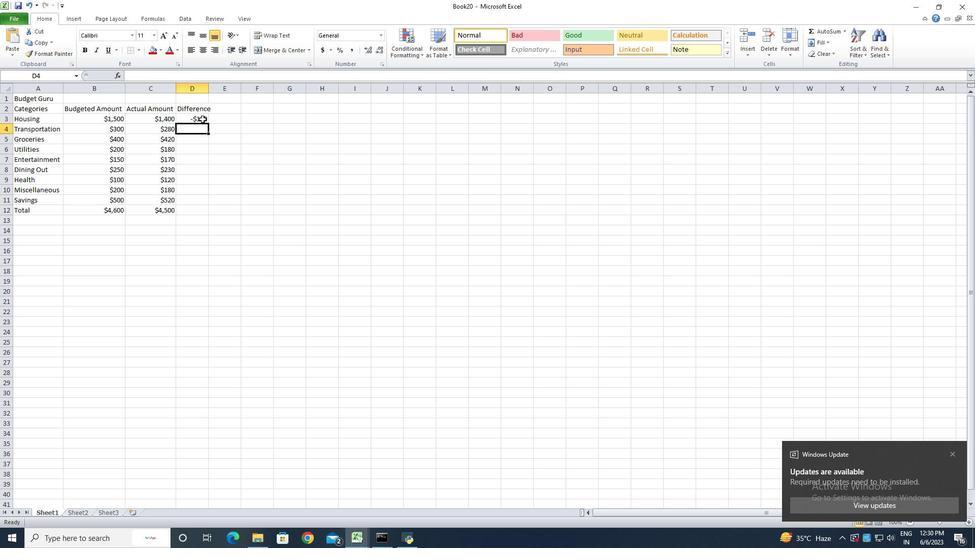 
Action: Mouse pressed left at (202, 118)
Screenshot: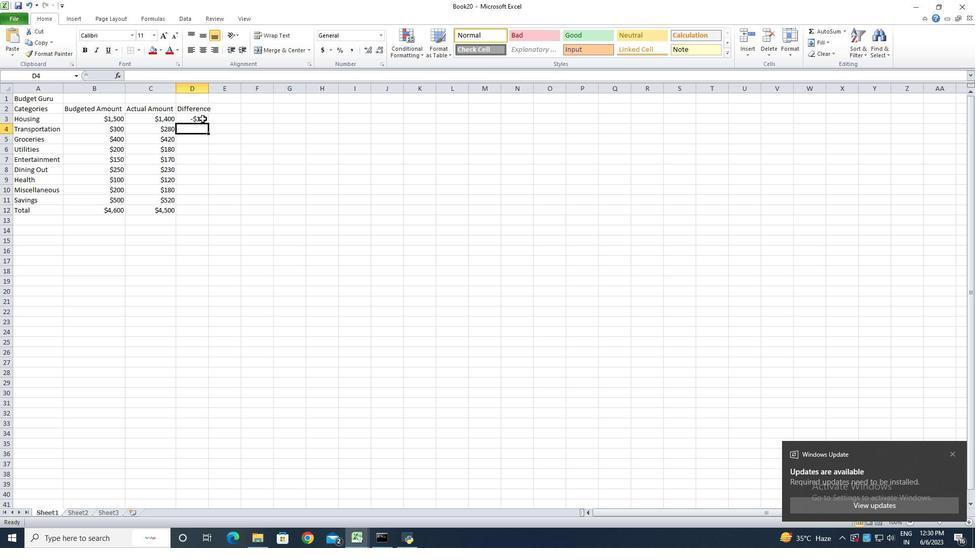 
Action: Mouse moved to (206, 121)
Screenshot: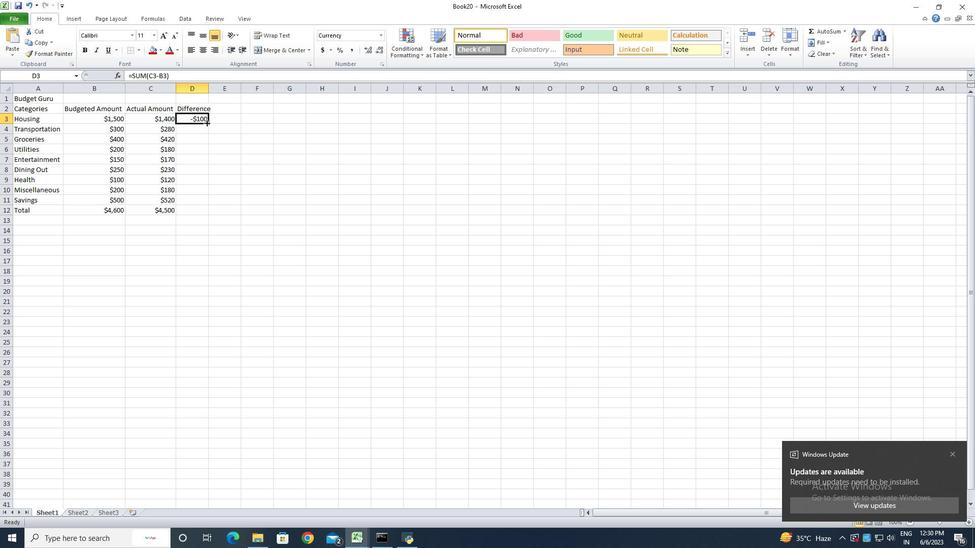 
Action: Mouse pressed left at (206, 121)
Screenshot: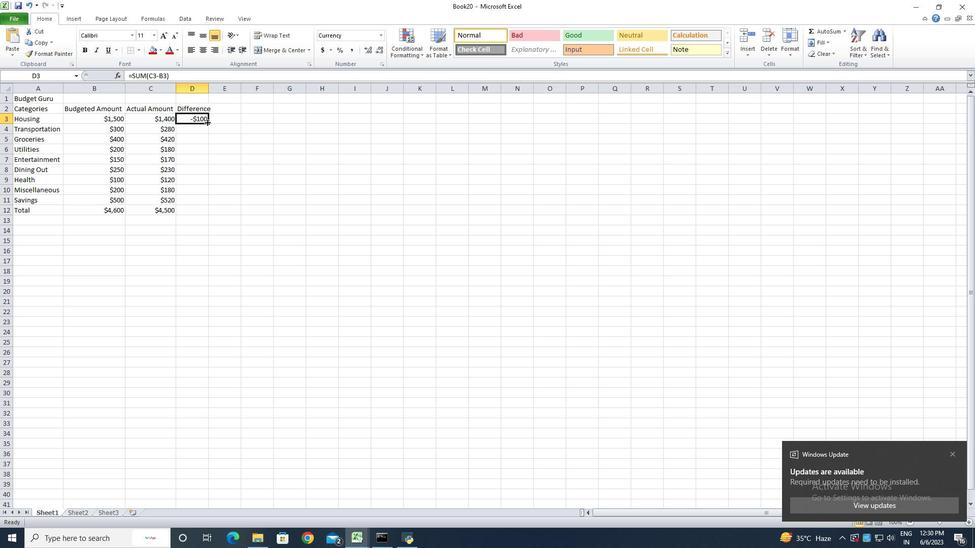 
Action: Mouse moved to (233, 236)
Screenshot: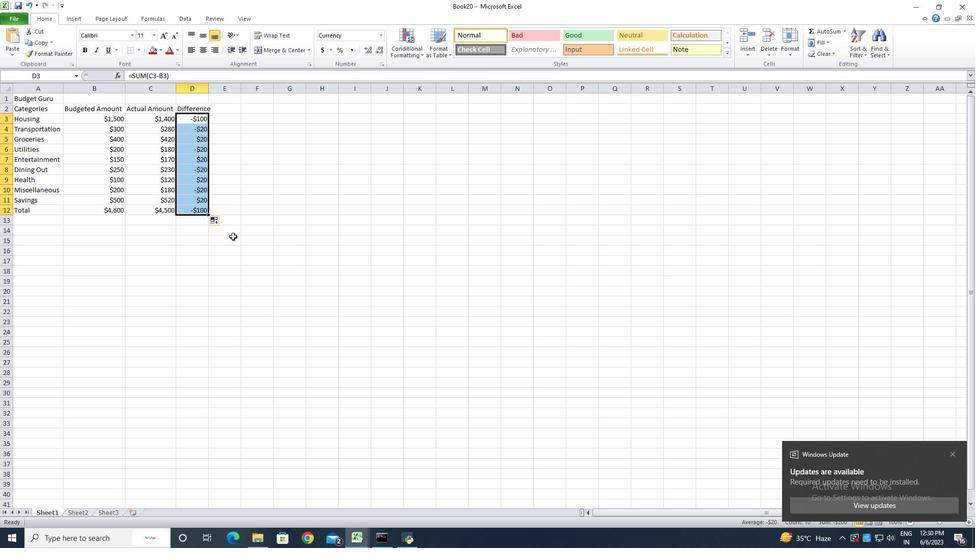 
Action: Mouse pressed left at (233, 236)
Screenshot: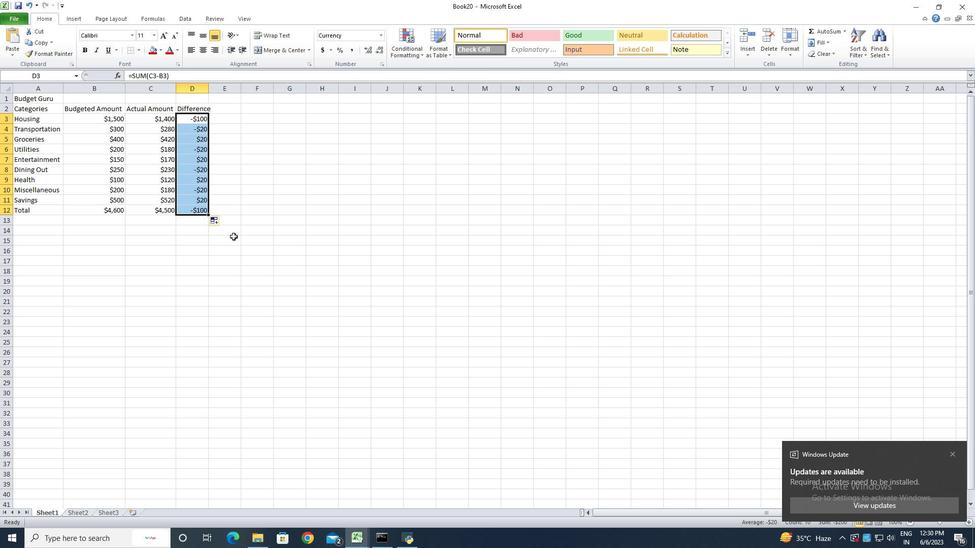 
Action: Mouse moved to (39, 99)
Screenshot: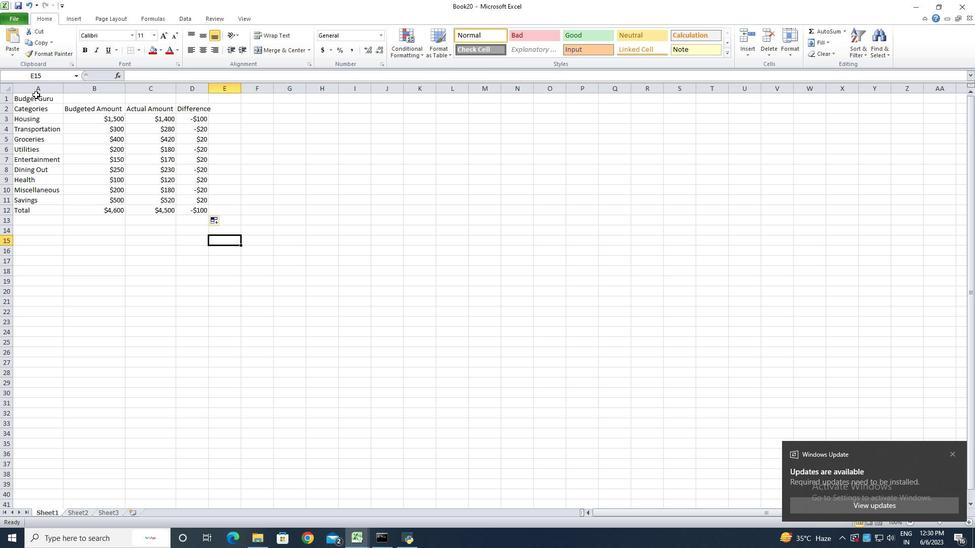 
Action: Mouse pressed left at (39, 99)
Screenshot: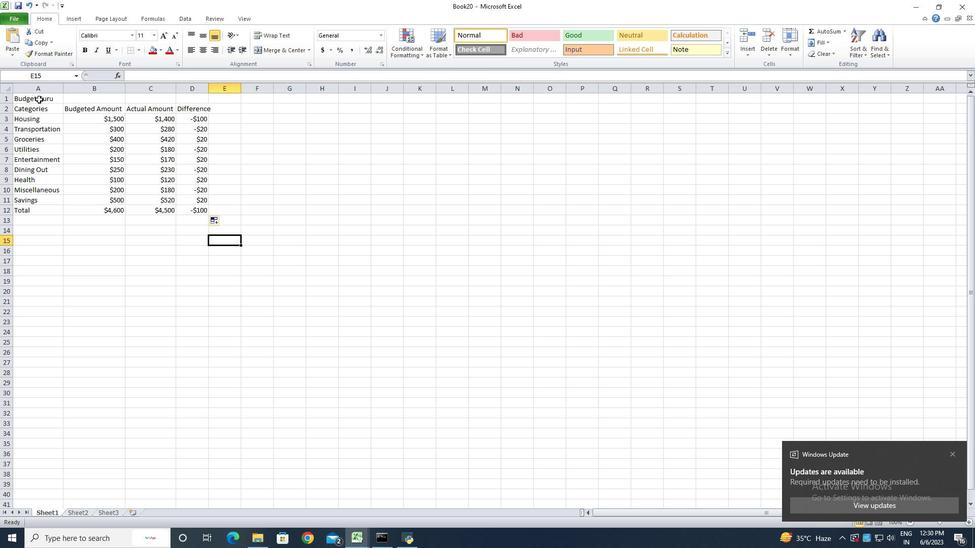 
Action: Mouse moved to (279, 50)
Screenshot: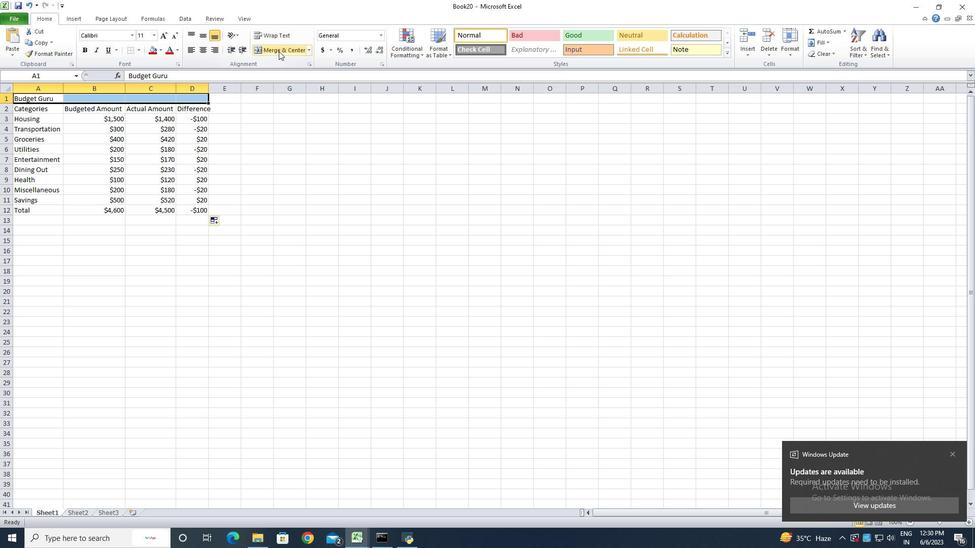 
Action: Mouse pressed left at (279, 50)
Screenshot: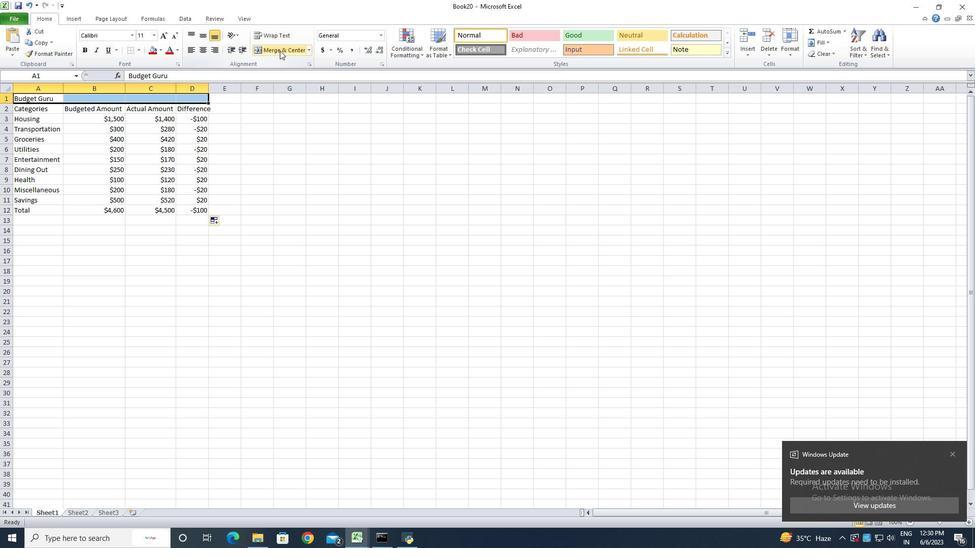 
Action: Mouse moved to (17, 20)
Screenshot: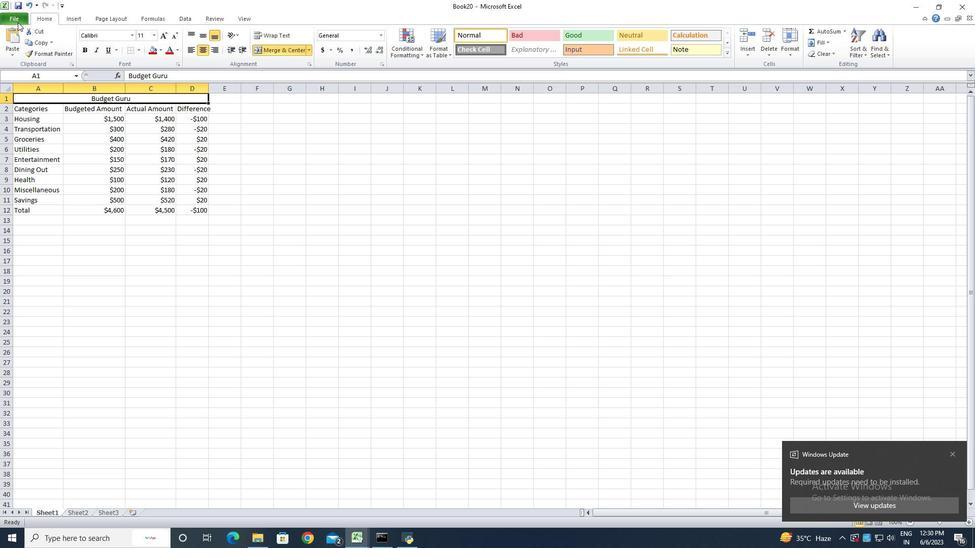 
Action: Mouse pressed left at (17, 20)
Screenshot: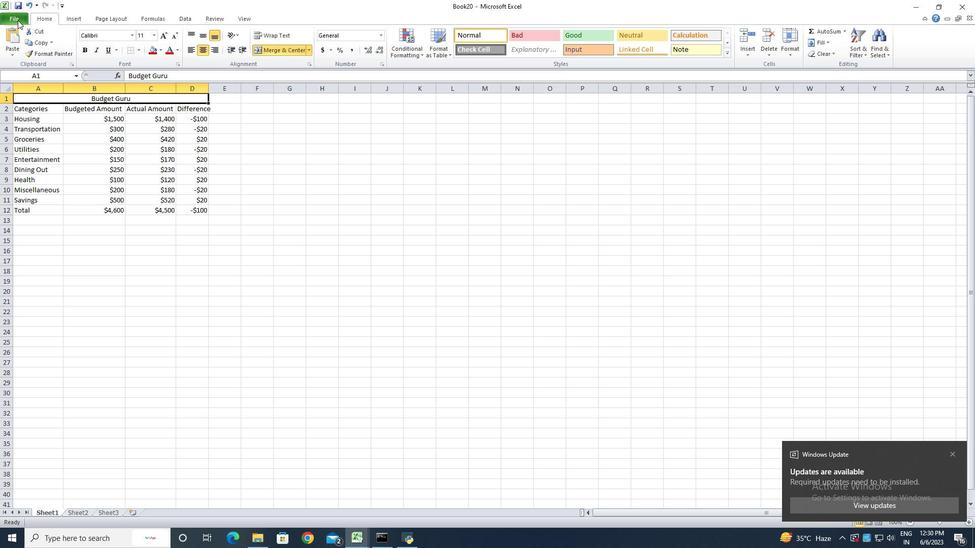 
Action: Mouse moved to (25, 50)
Screenshot: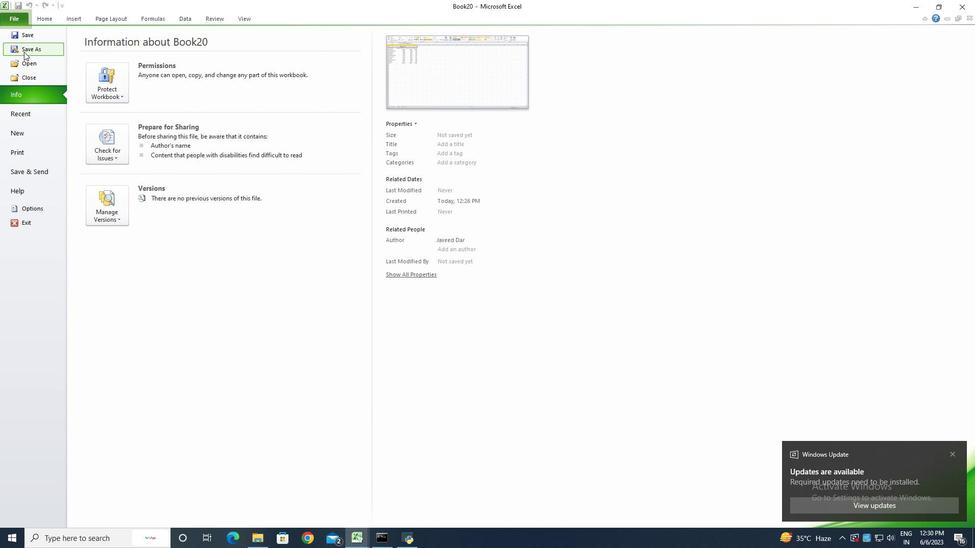 
Action: Mouse pressed left at (25, 50)
Screenshot: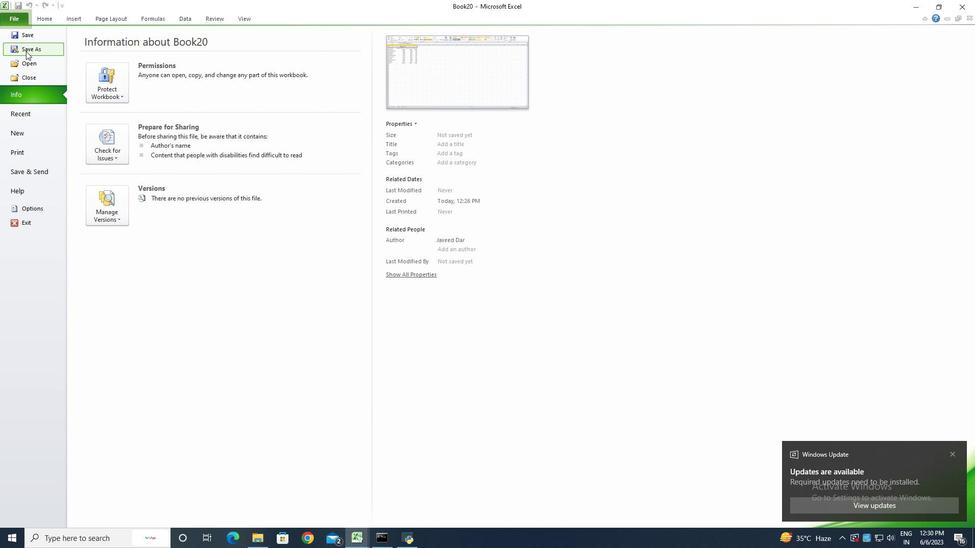 
Action: Mouse moved to (26, 50)
Screenshot: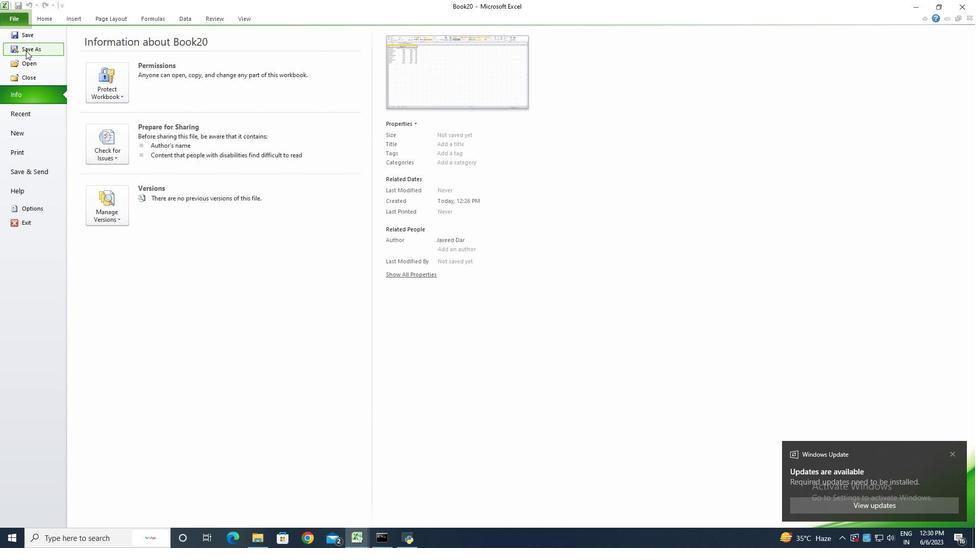 
Action: Key pressed ctrl+Finctrl+Analytics<Key.space><Key.shift>logbookbook<Key.backspace><Key.backspace>
Screenshot: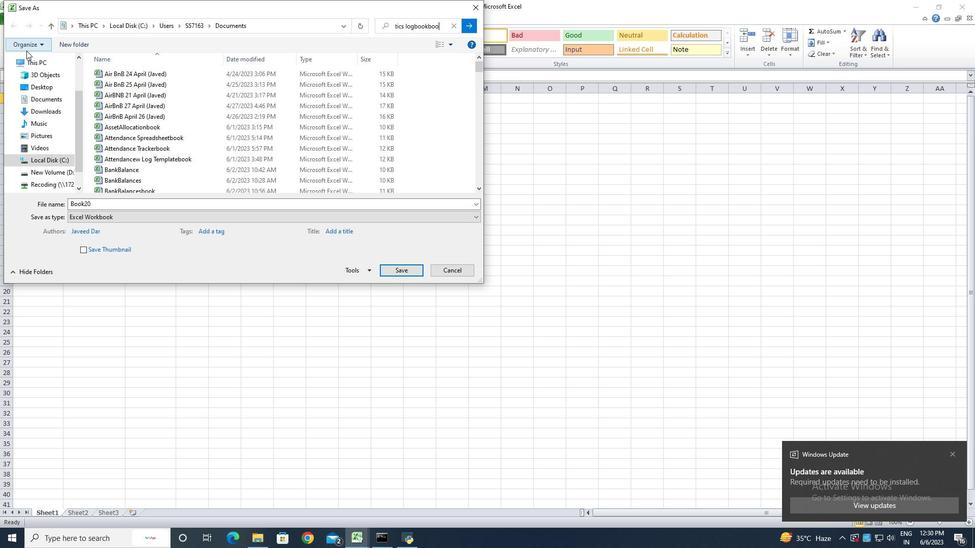 
Action: Mouse moved to (68, 47)
Screenshot: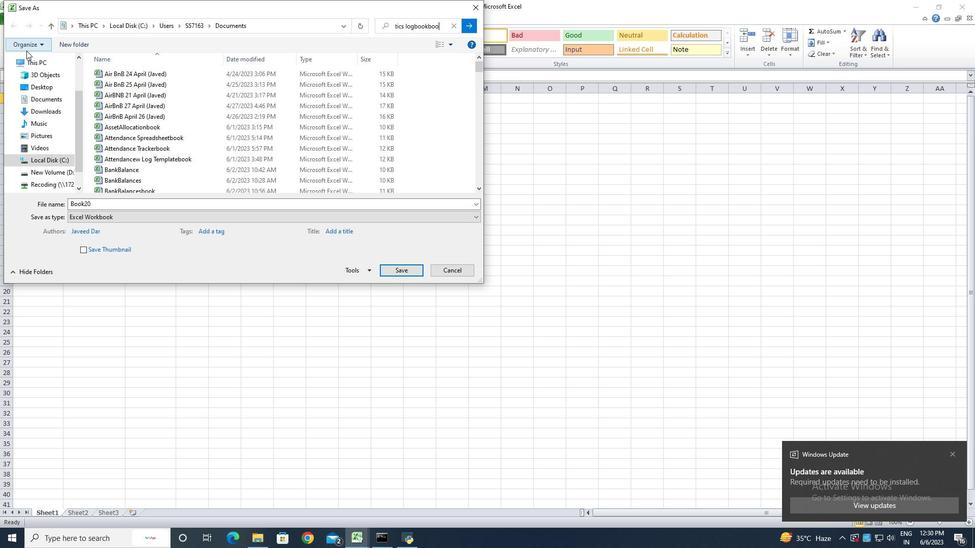 
Action: Key pressed <Key.backspace>
Screenshot: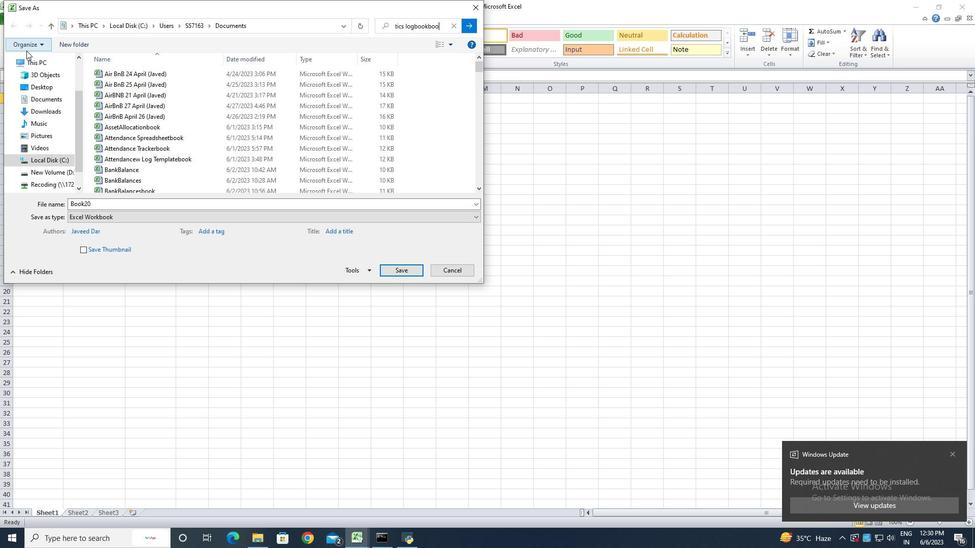 
Action: Mouse moved to (87, 48)
Screenshot: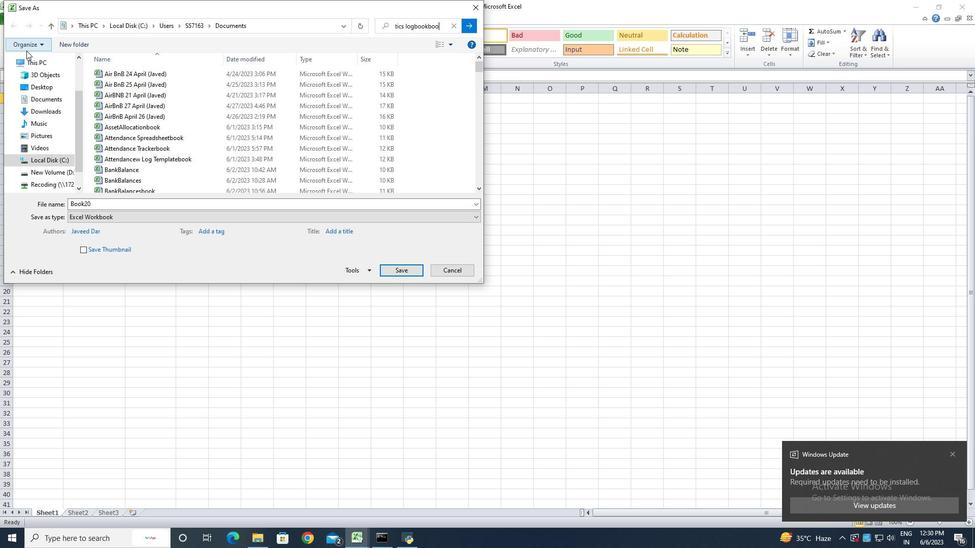 
Action: Key pressed <Key.backspace>
Screenshot: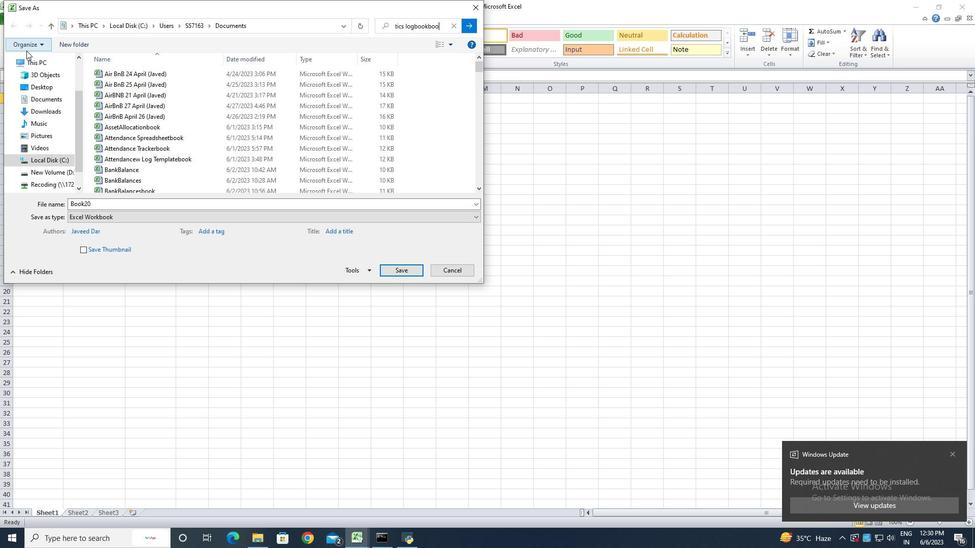 
Action: Mouse moved to (98, 54)
Screenshot: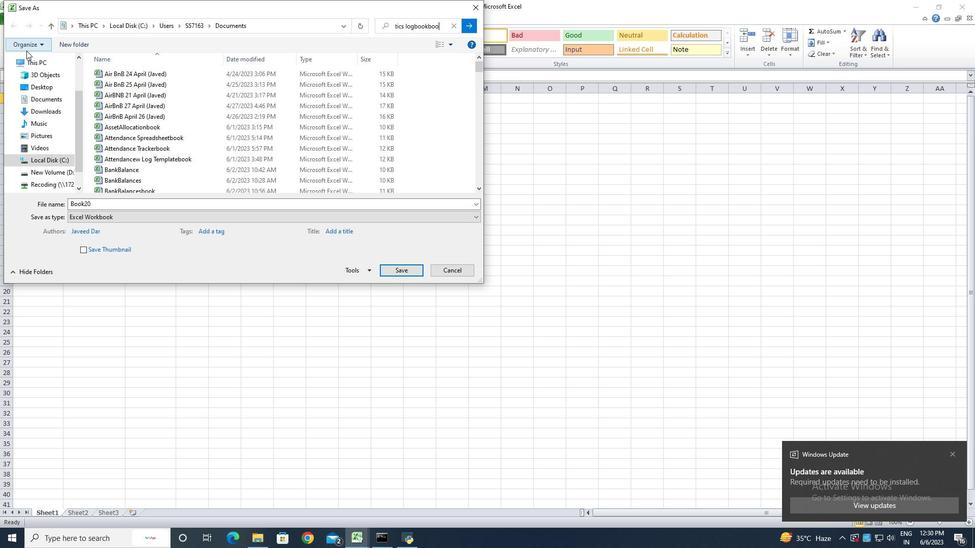 
Action: Key pressed <Key.backspace>
Screenshot: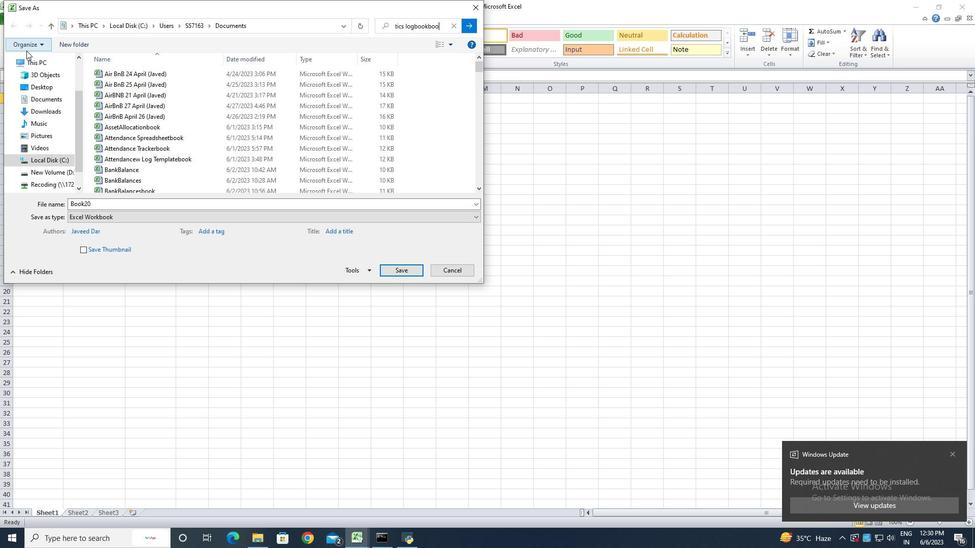 
Action: Mouse moved to (98, 62)
Screenshot: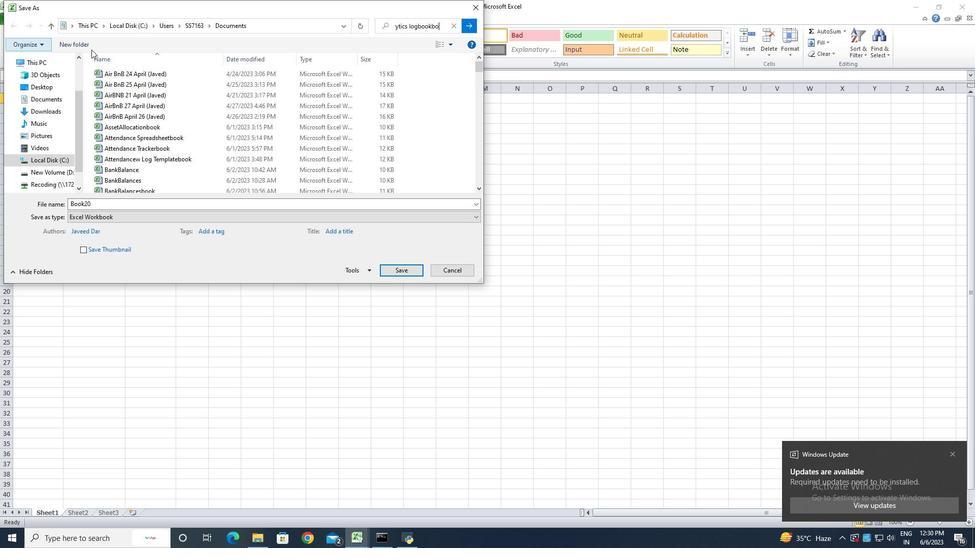 
Action: Key pressed <Key.backspace>
Screenshot: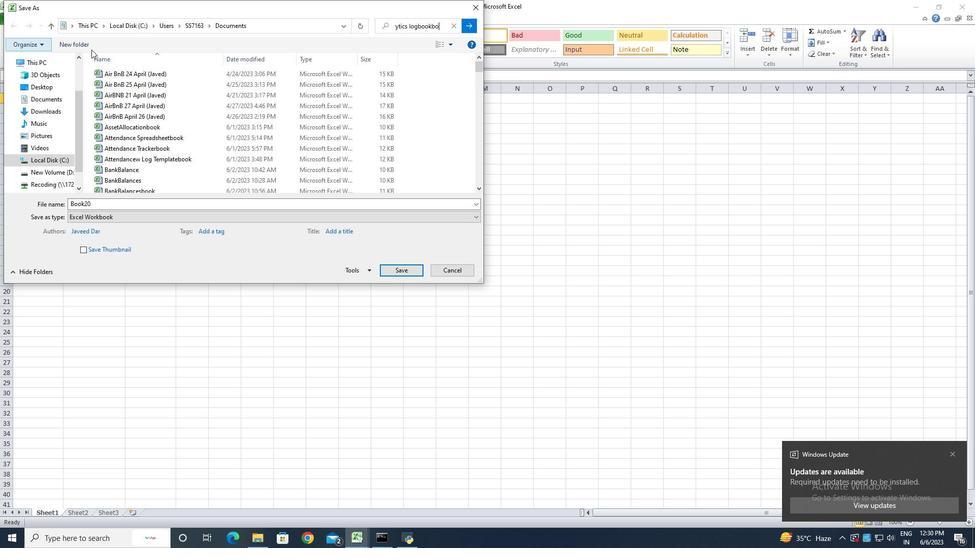 
Action: Mouse moved to (99, 73)
Screenshot: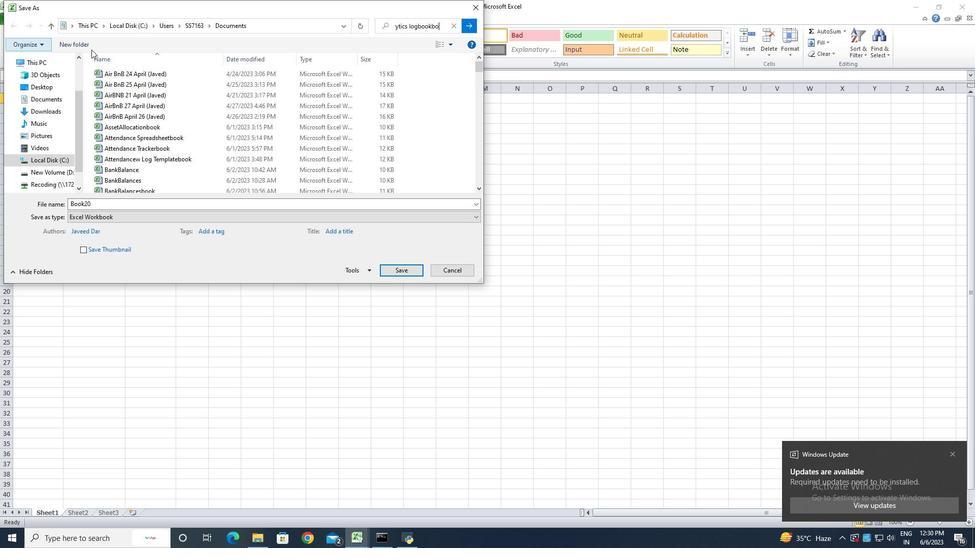 
Action: Key pressed <Key.backspace>
Screenshot: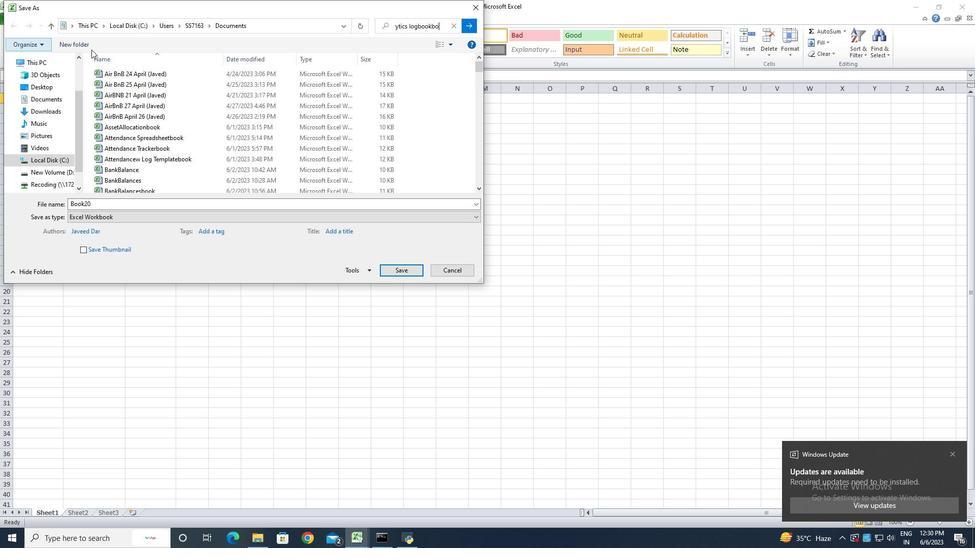 
Action: Mouse moved to (99, 82)
Screenshot: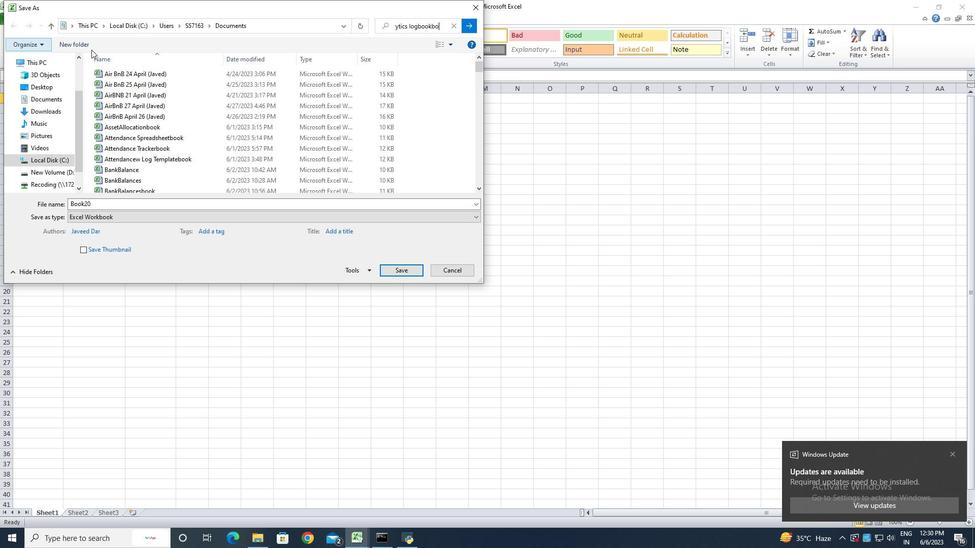 
Action: Key pressed <Key.backspace>
Screenshot: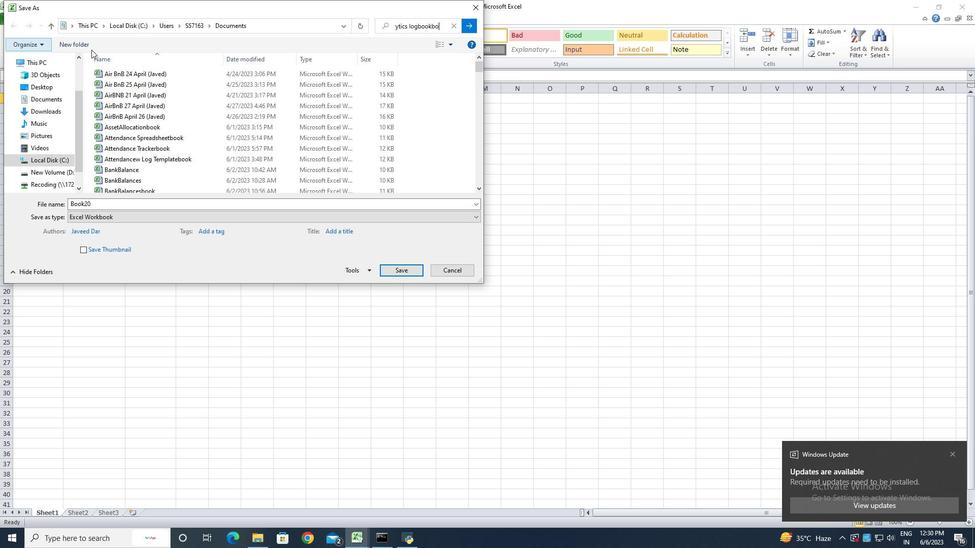 
Action: Mouse moved to (88, 97)
Screenshot: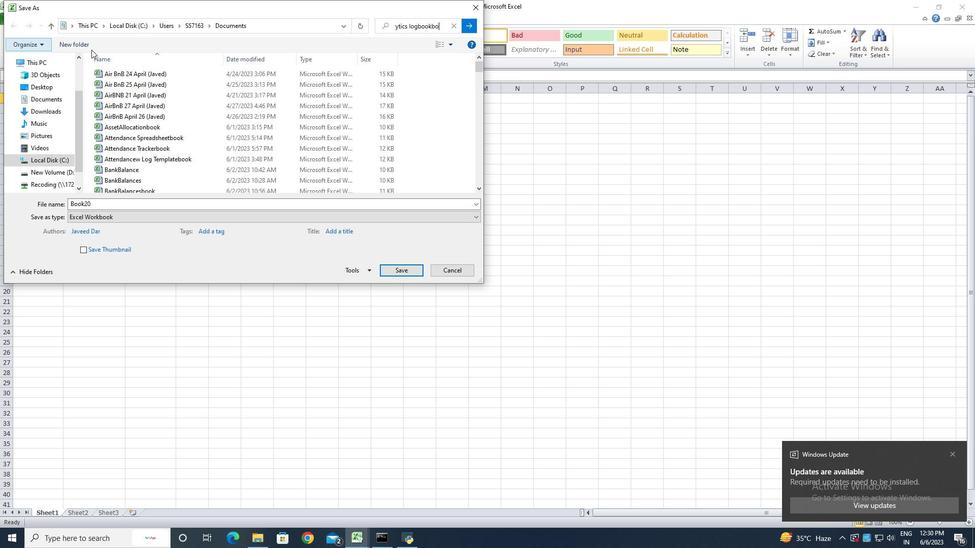 
Action: Key pressed <Key.backspace>
Screenshot: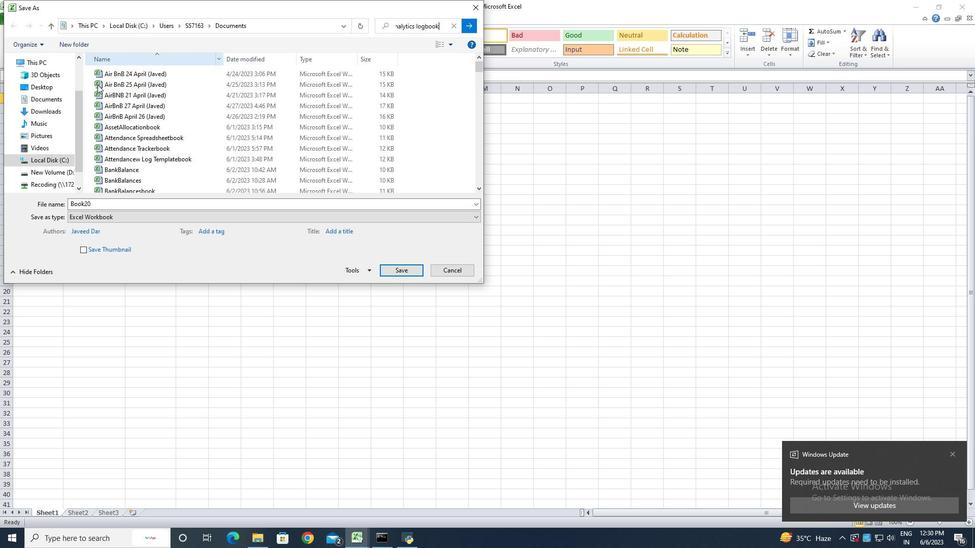
Action: Mouse moved to (78, 115)
Screenshot: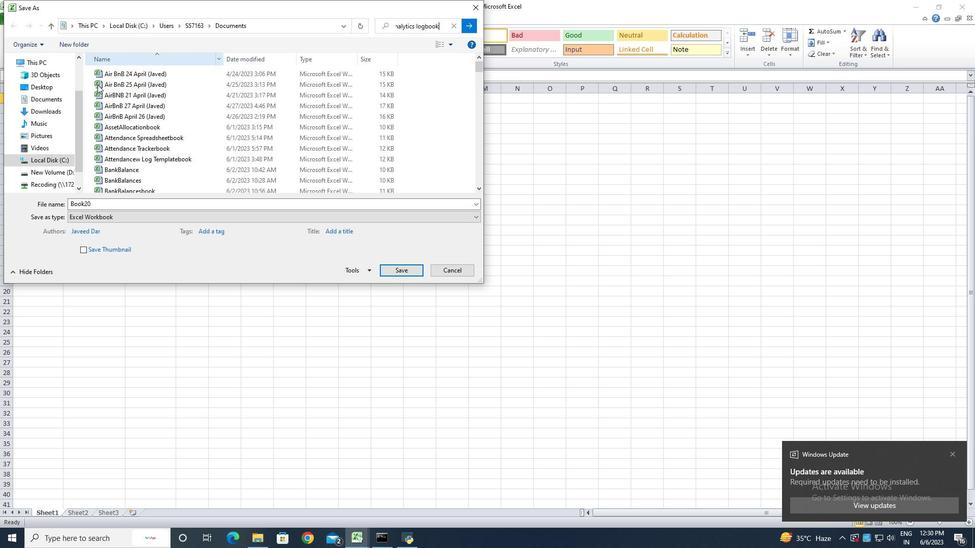 
Action: Key pressed <Key.backspace>
Screenshot: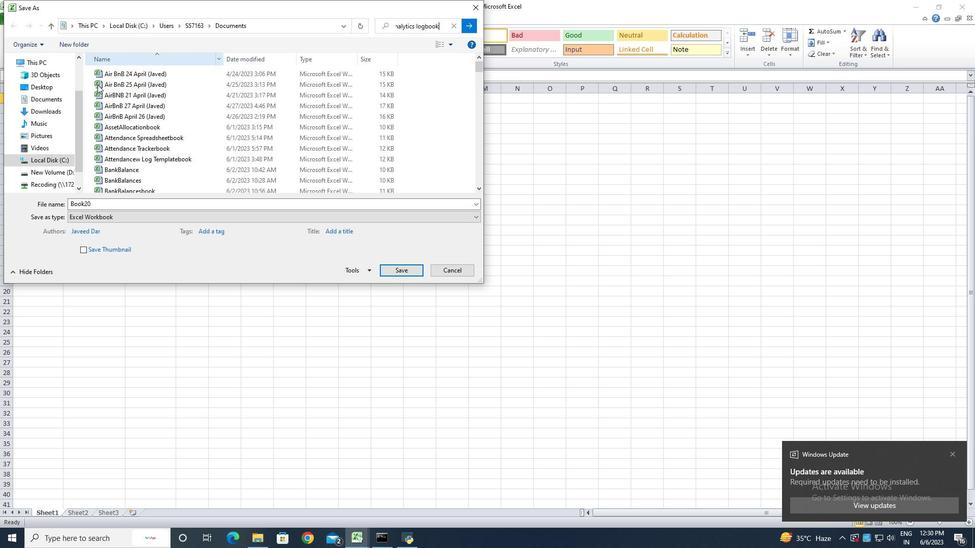 
Action: Mouse moved to (73, 126)
Screenshot: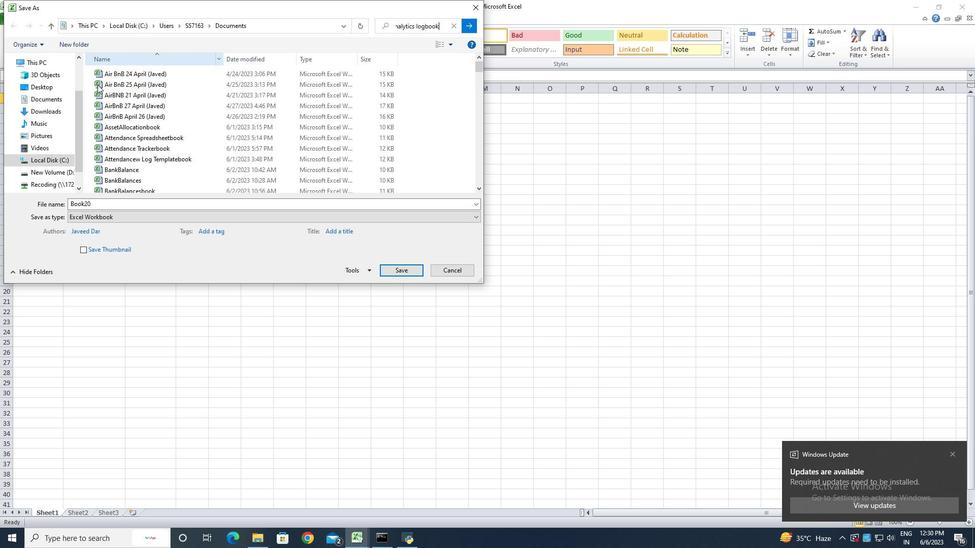 
Action: Key pressed <Key.backspace>
Screenshot: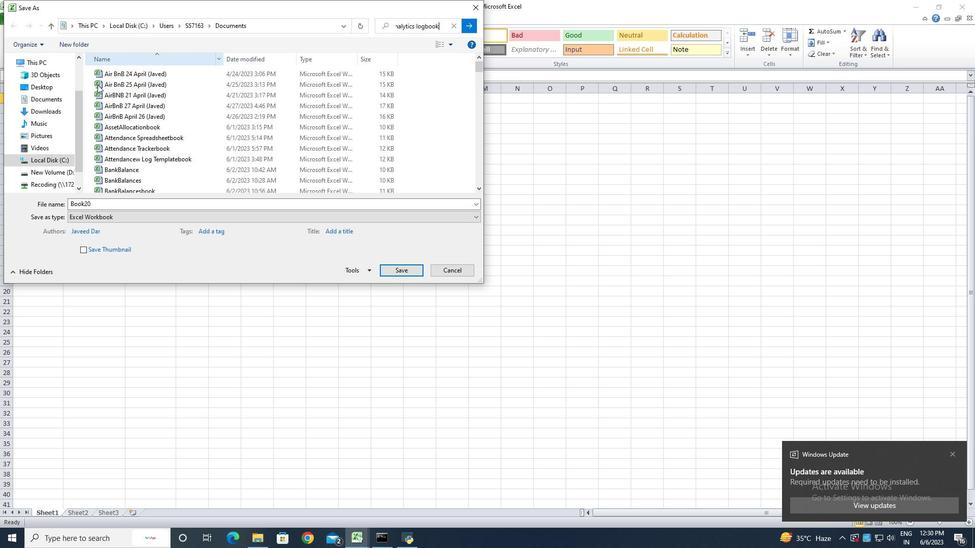 
Action: Mouse moved to (87, 144)
Screenshot: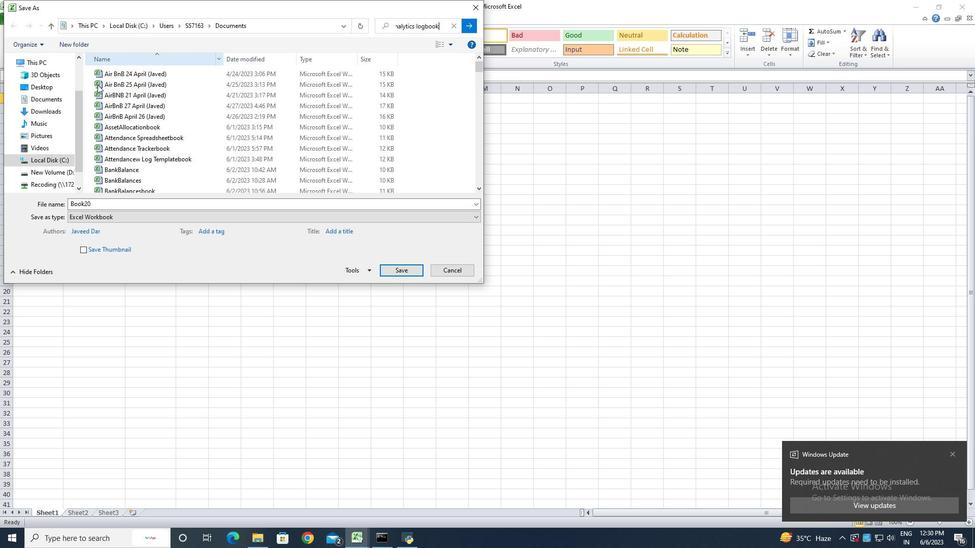 
Action: Key pressed <Key.backspace>
Screenshot: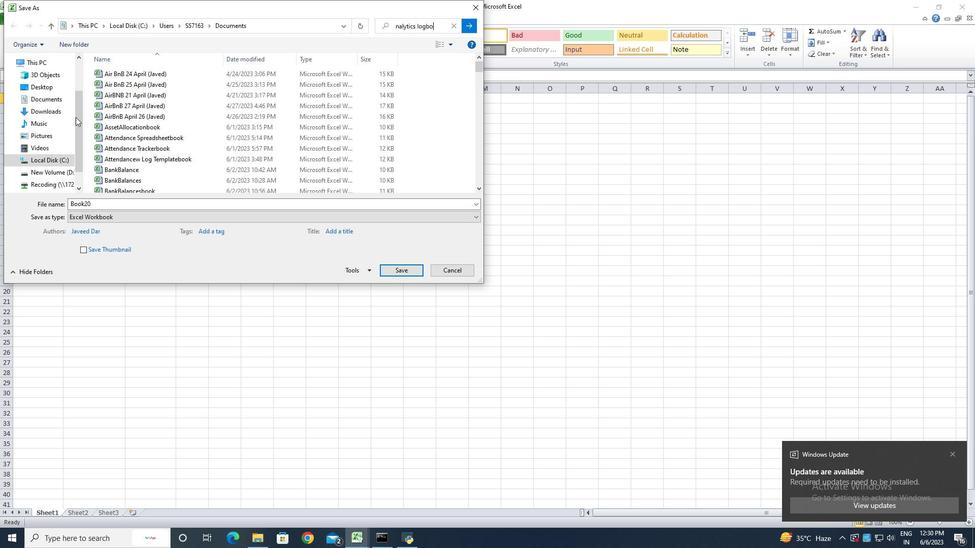 
Action: Mouse moved to (100, 155)
Screenshot: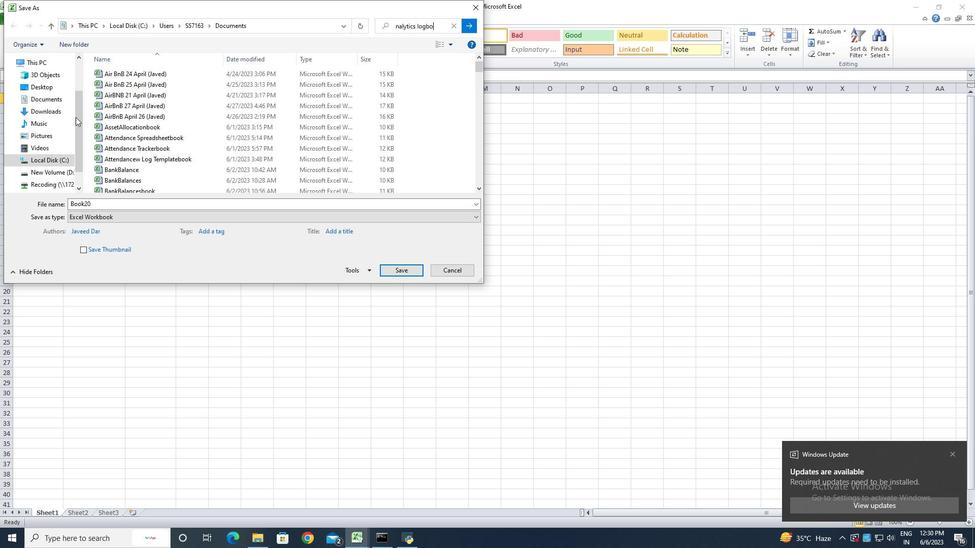 
Action: Key pressed <Key.backspace>
Screenshot: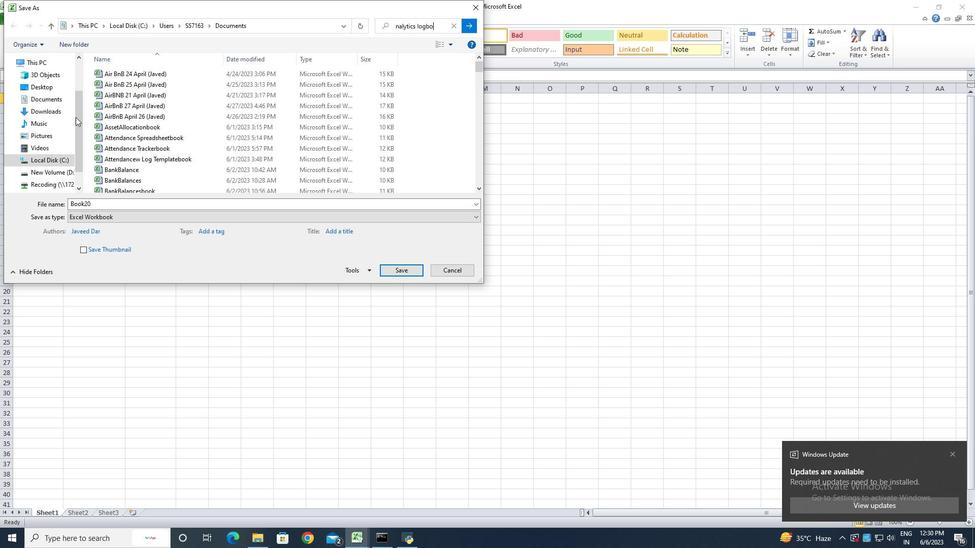 
Action: Mouse moved to (116, 170)
Screenshot: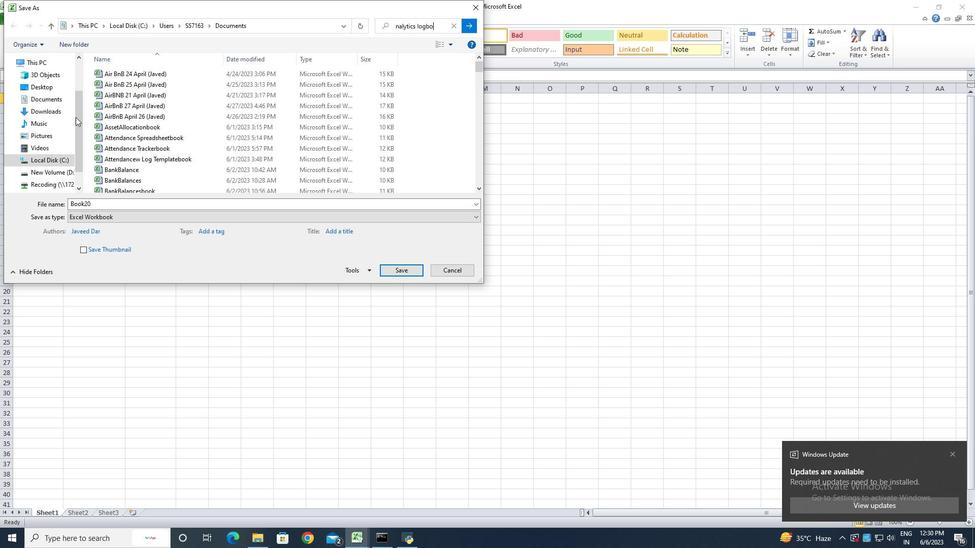 
Action: Key pressed <Key.backspace>
Screenshot: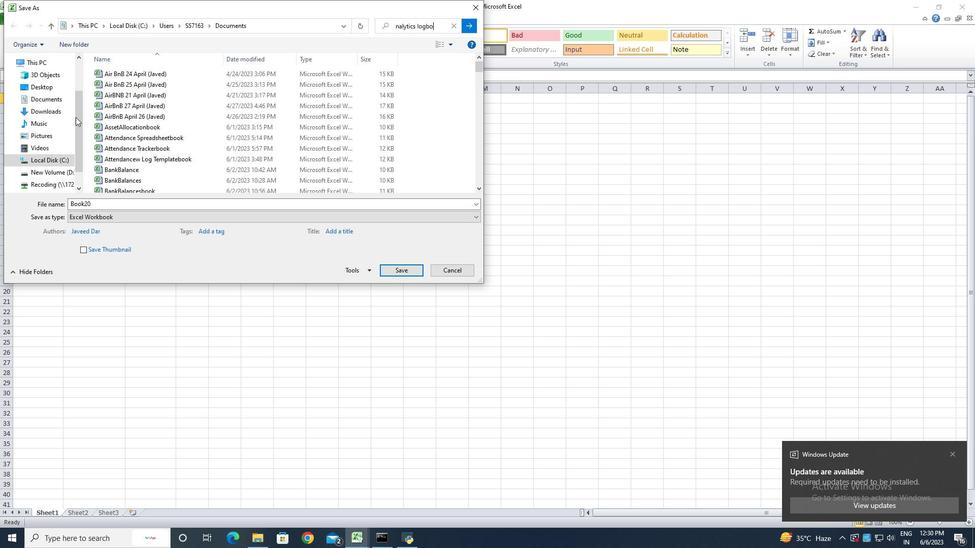 
Action: Mouse moved to (140, 191)
Screenshot: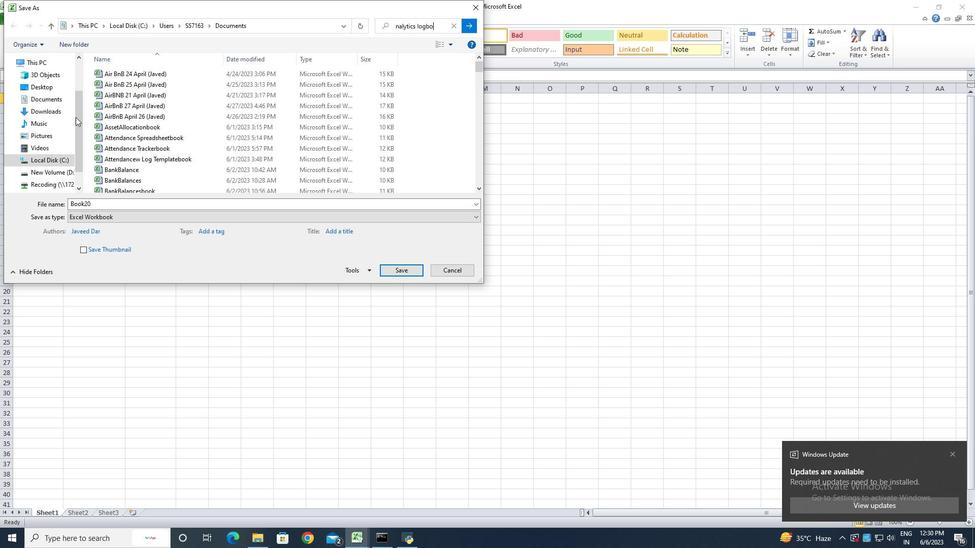 
Action: Key pressed <Key.backspace>
Screenshot: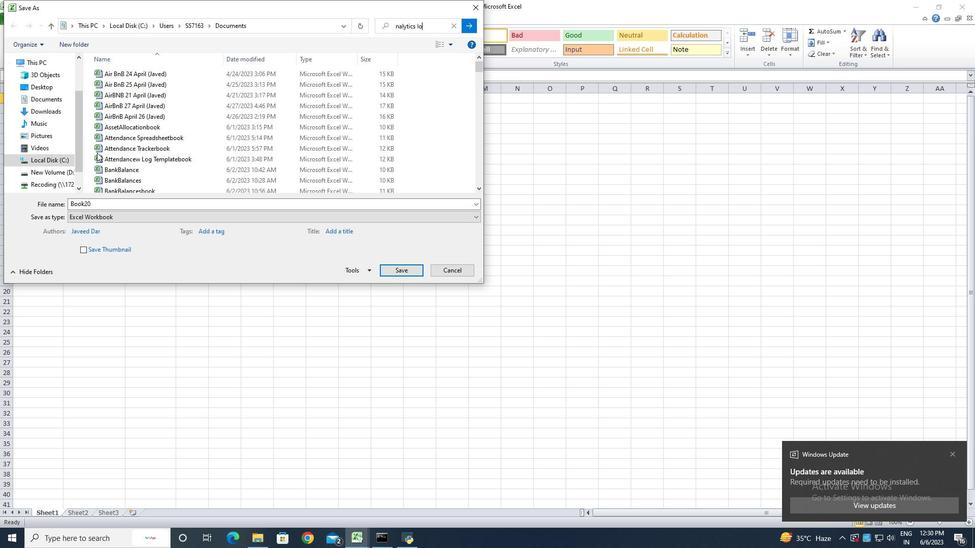 
Action: Mouse moved to (142, 193)
Screenshot: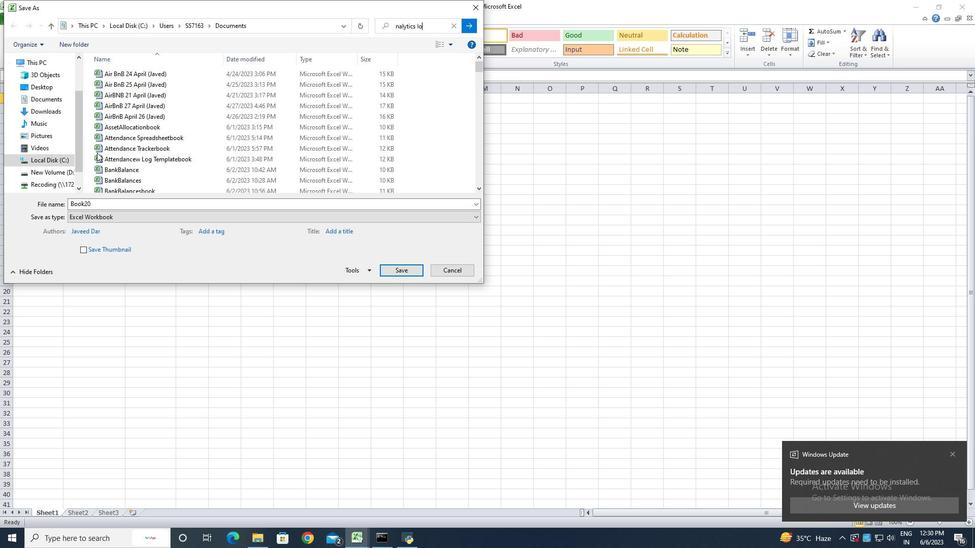 
Action: Key pressed <Key.backspace><Key.backspace><Key.backspace>
Screenshot: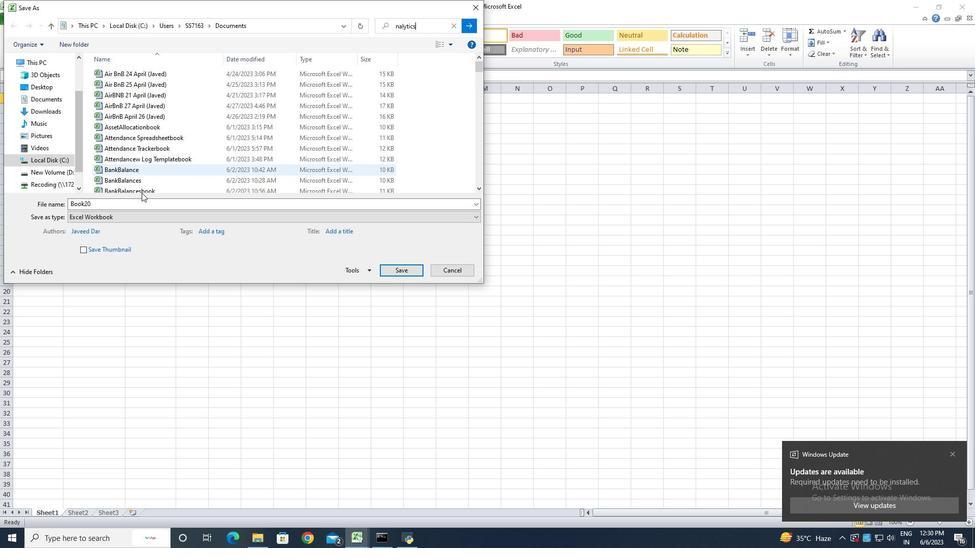 
Action: Mouse moved to (142, 193)
Screenshot: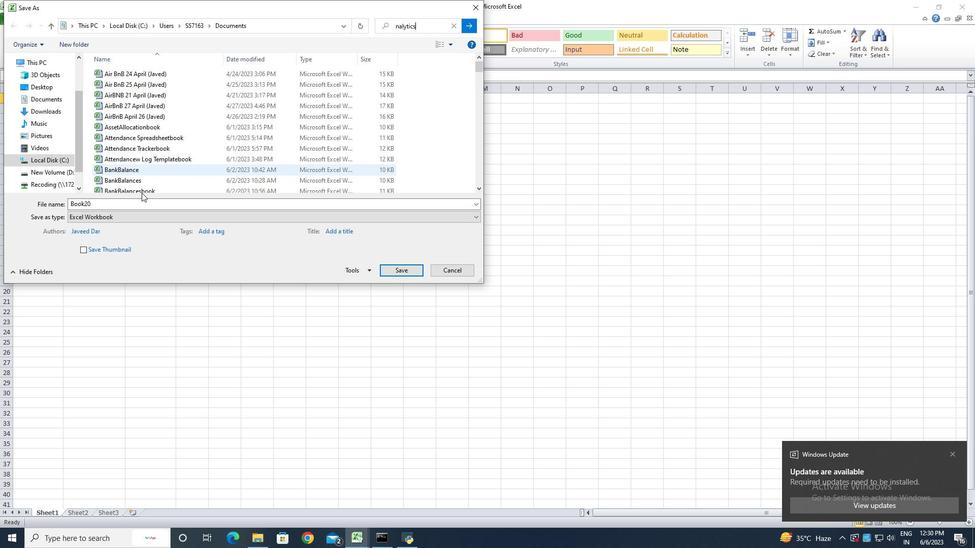 
Action: Key pressed <Key.backspace>
Screenshot: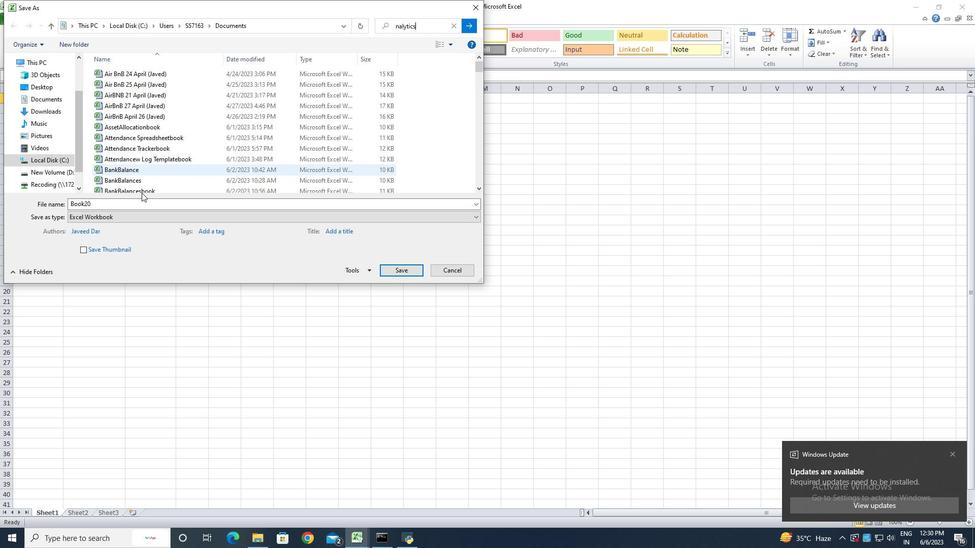 
Action: Mouse moved to (141, 195)
Screenshot: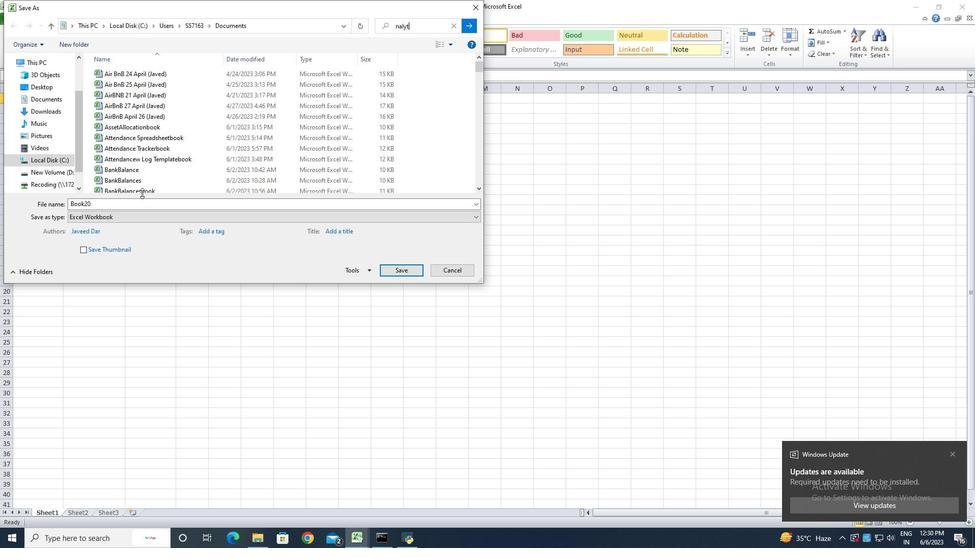
Action: Key pressed <Key.backspace>
Screenshot: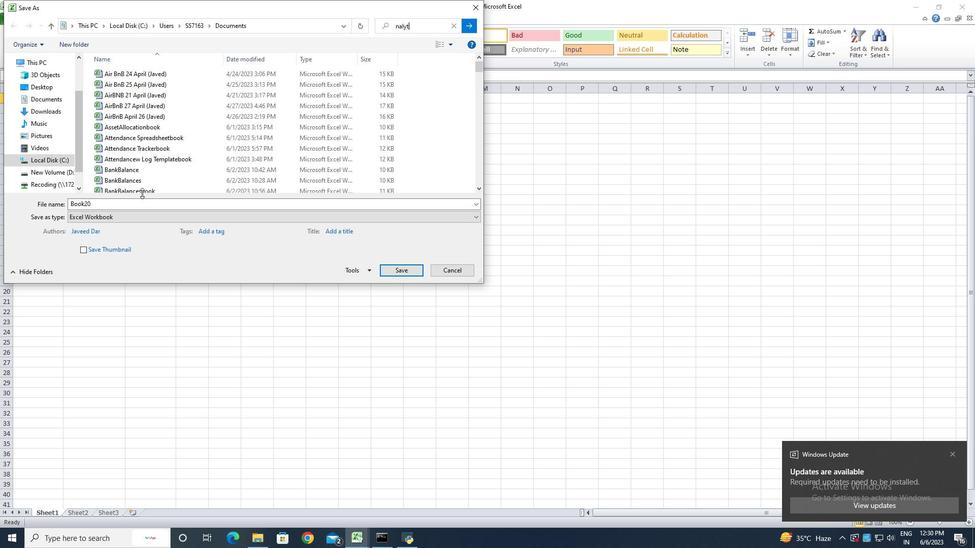 
Action: Mouse moved to (134, 197)
Screenshot: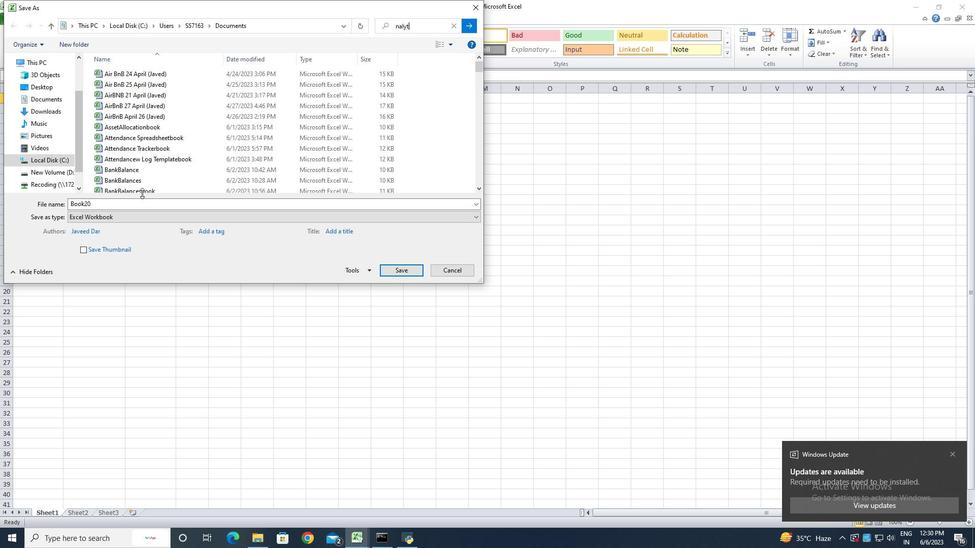 
Action: Key pressed <Key.backspace>
Screenshot: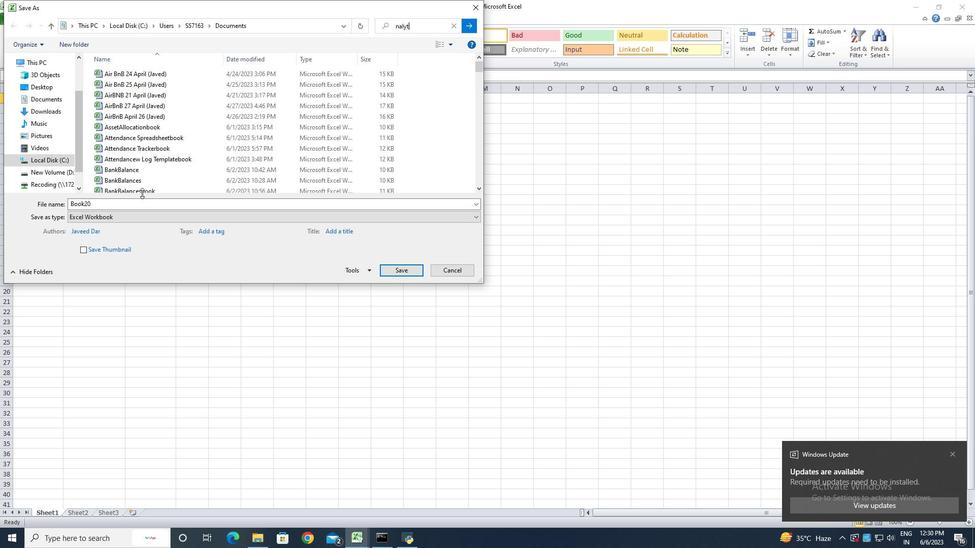 
Action: Mouse moved to (123, 198)
Screenshot: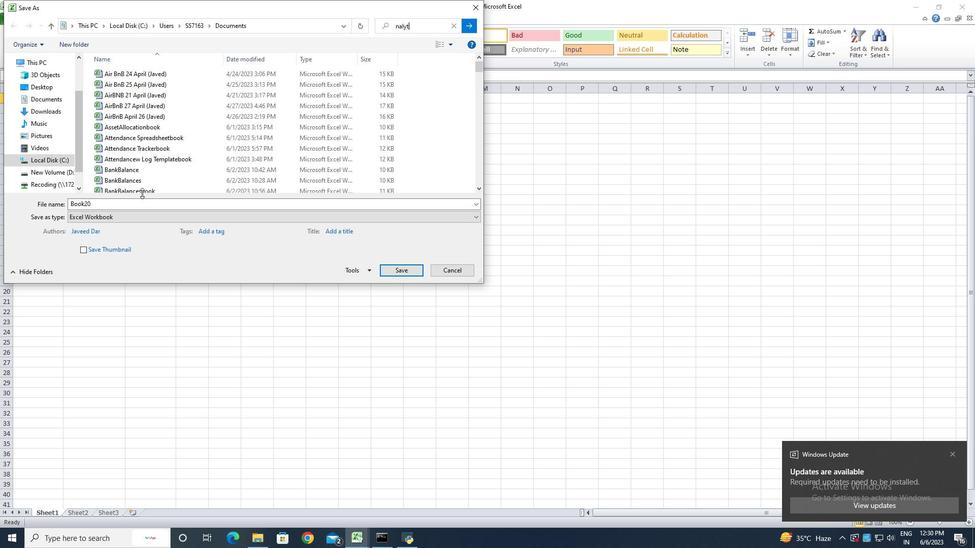 
Action: Key pressed <Key.backspace>
Screenshot: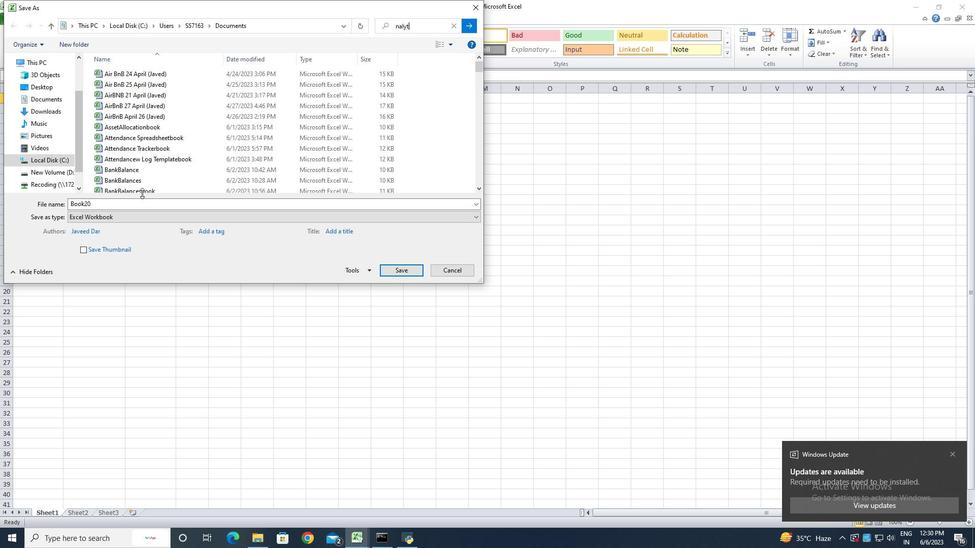 
Action: Mouse moved to (116, 198)
Screenshot: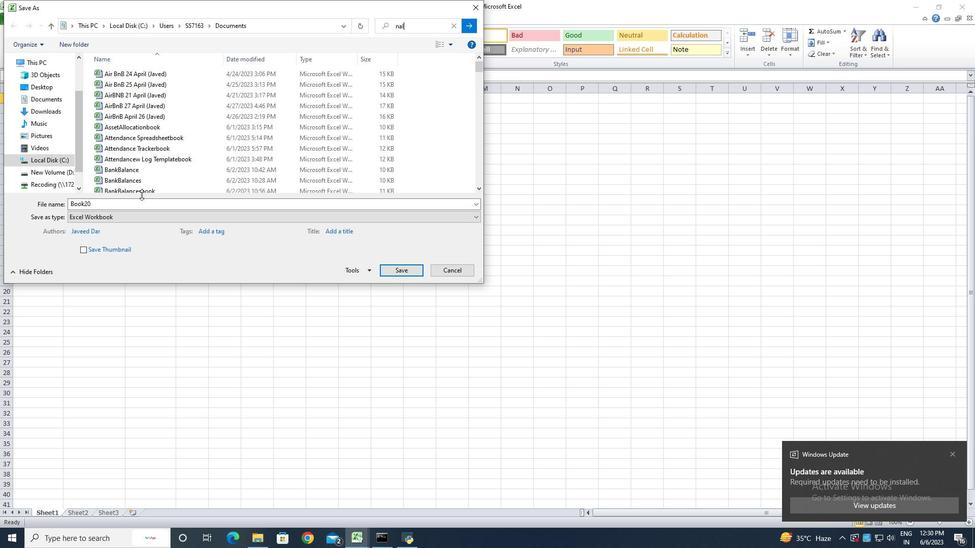 
Action: Key pressed <Key.backspace>
Screenshot: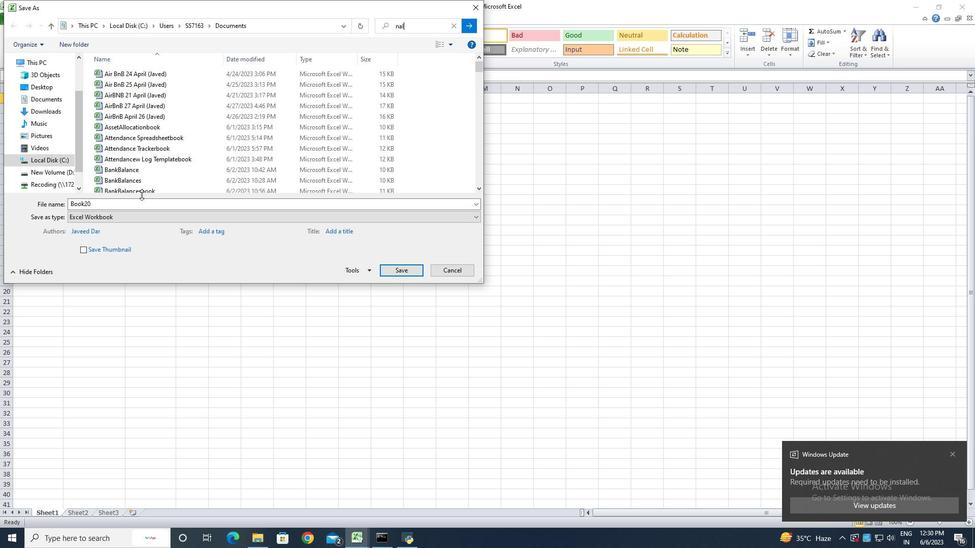 
Action: Mouse moved to (115, 199)
Screenshot: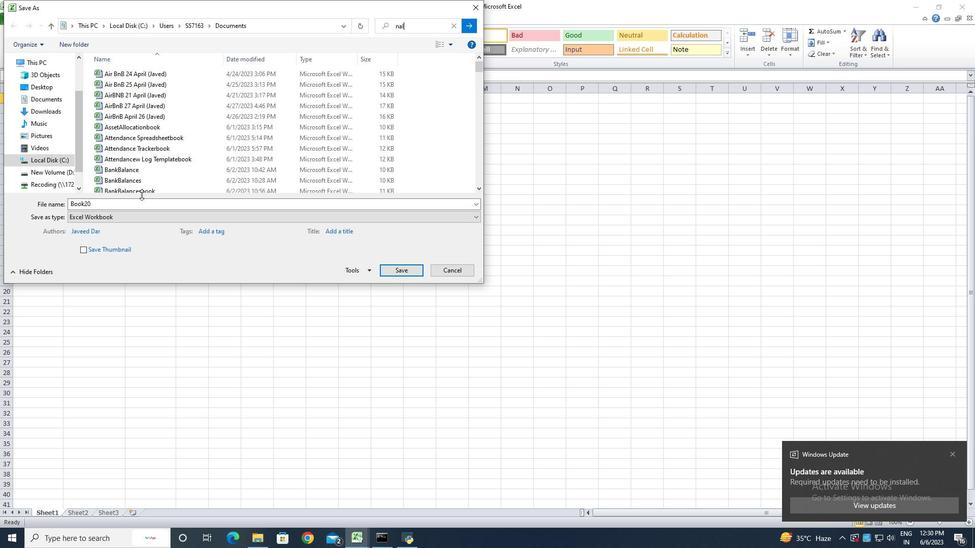 
Action: Key pressed <Key.backspace>
Screenshot: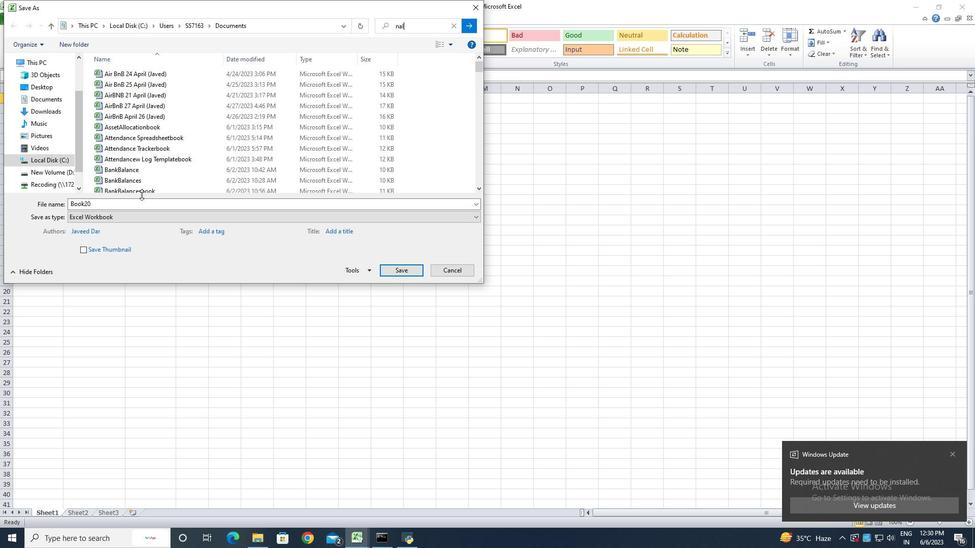 
Action: Mouse moved to (115, 200)
Screenshot: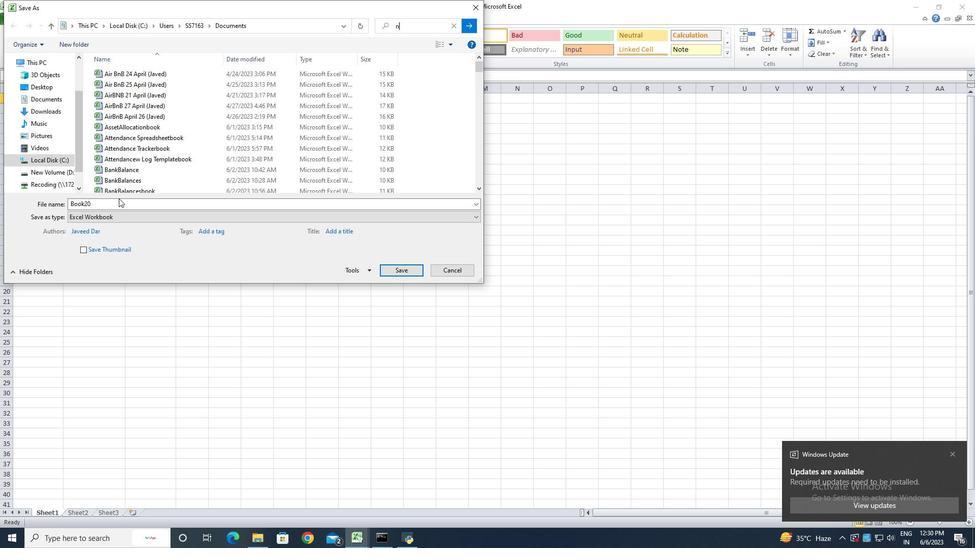 
Action: Key pressed <Key.backspace>
Screenshot: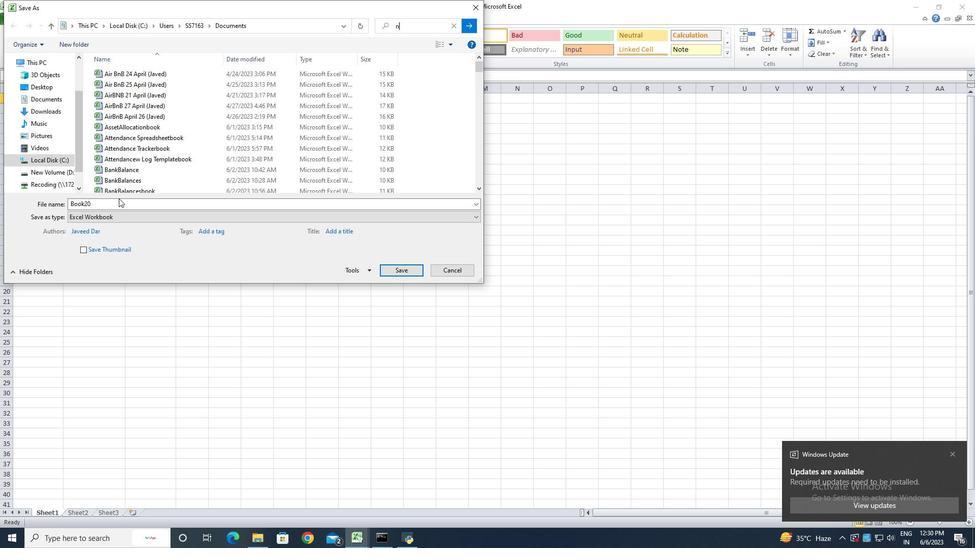 
Action: Mouse moved to (114, 200)
Screenshot: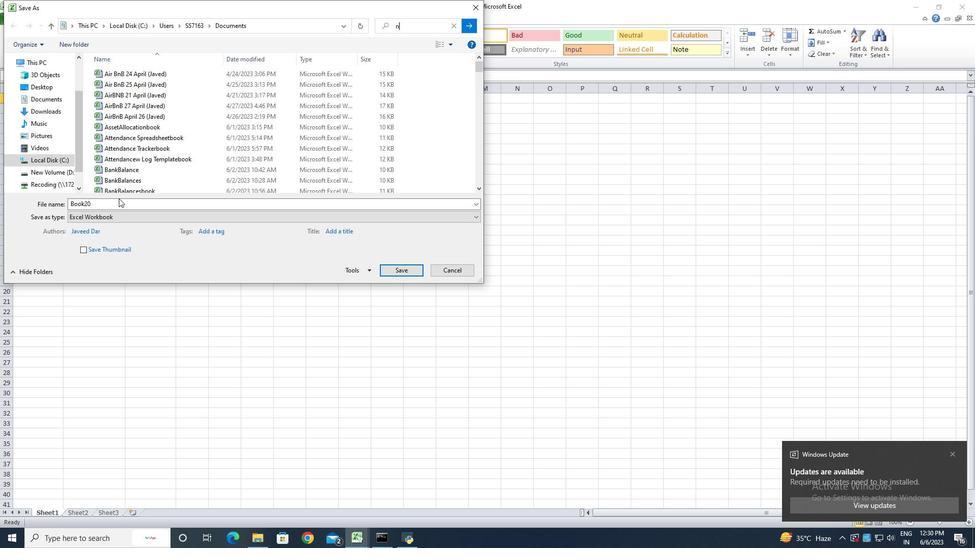 
Action: Key pressed <Key.backspace><Key.backspace><Key.backspace>
Screenshot: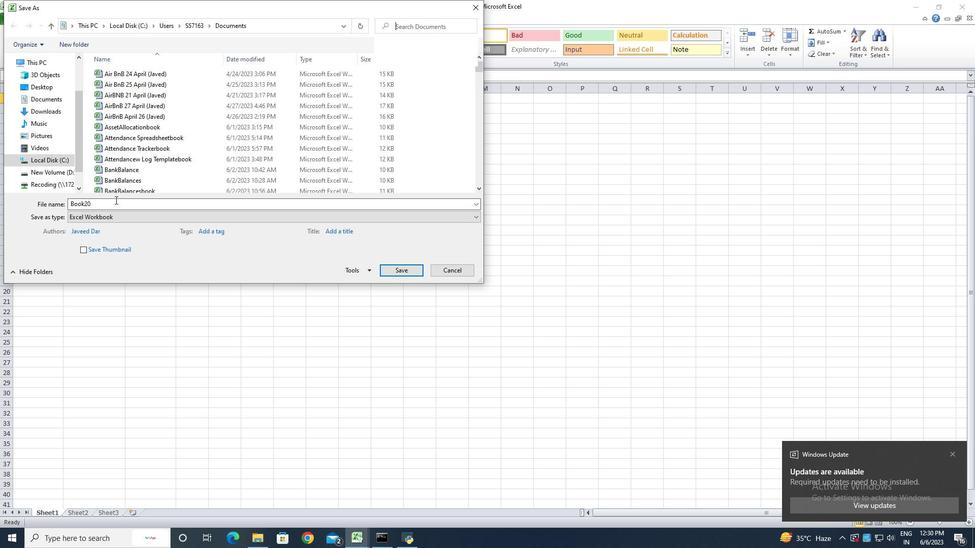 
Action: Mouse moved to (114, 200)
Screenshot: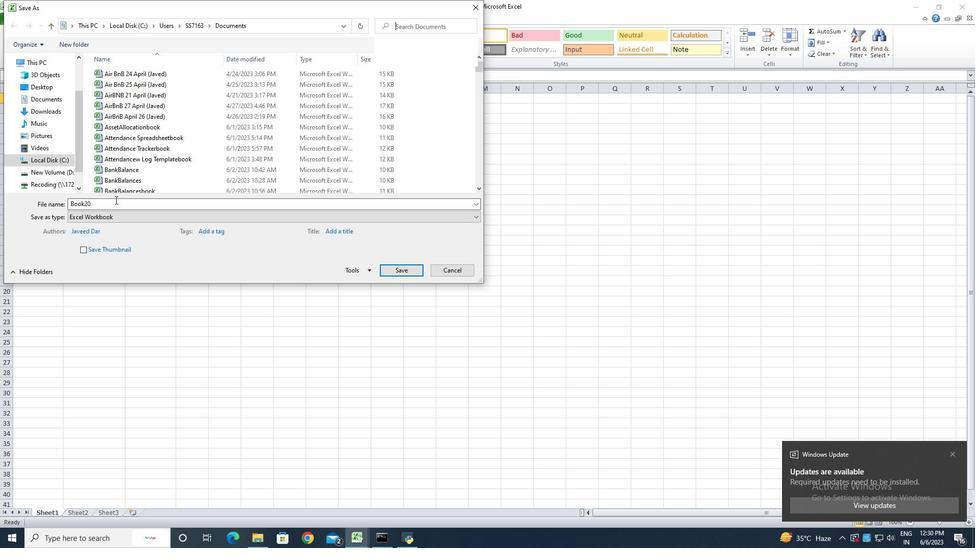 
Action: Key pressed <Key.backspace><Key.backspace>
Screenshot: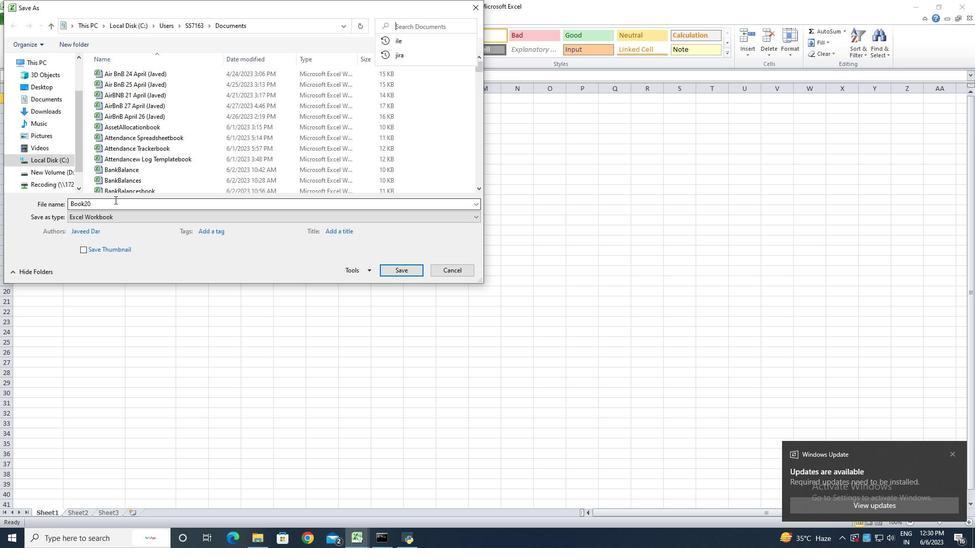 
Action: Mouse moved to (114, 200)
Screenshot: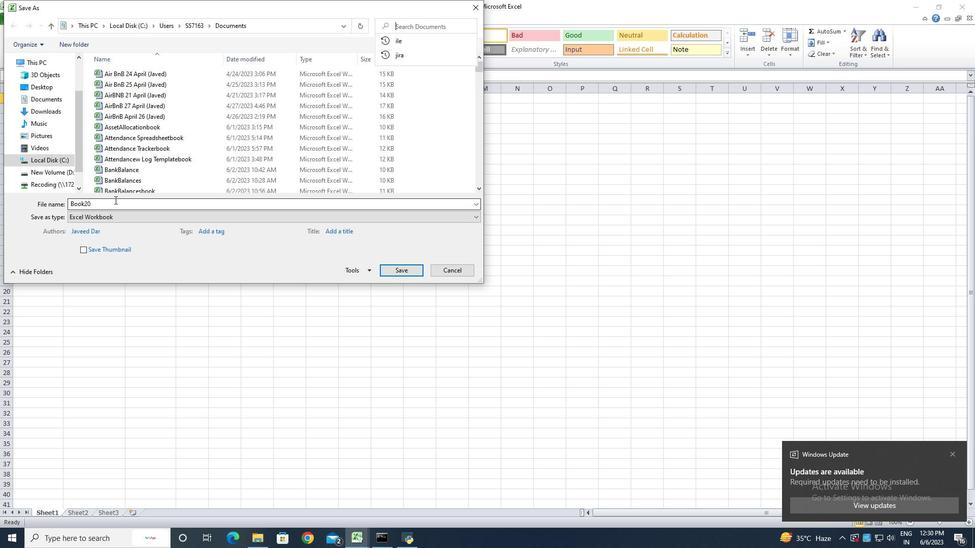 
Action: Key pressed <Key.backspace>
Screenshot: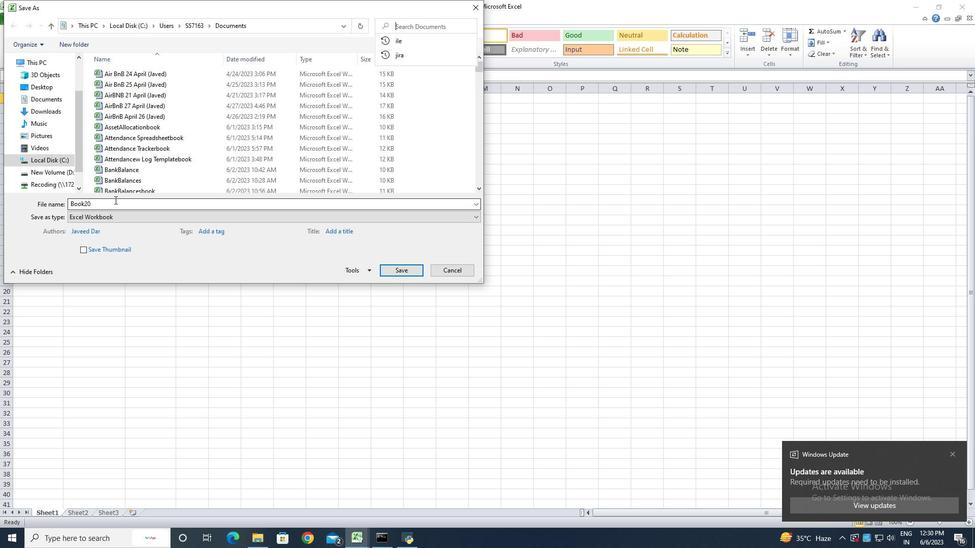 
Action: Mouse moved to (112, 202)
Screenshot: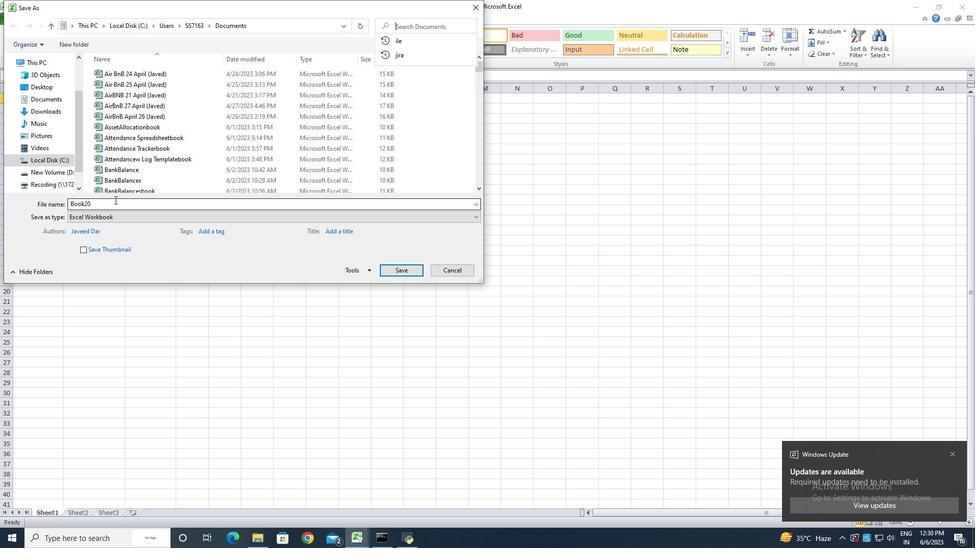 
Action: Key pressed <Key.backspace>
Screenshot: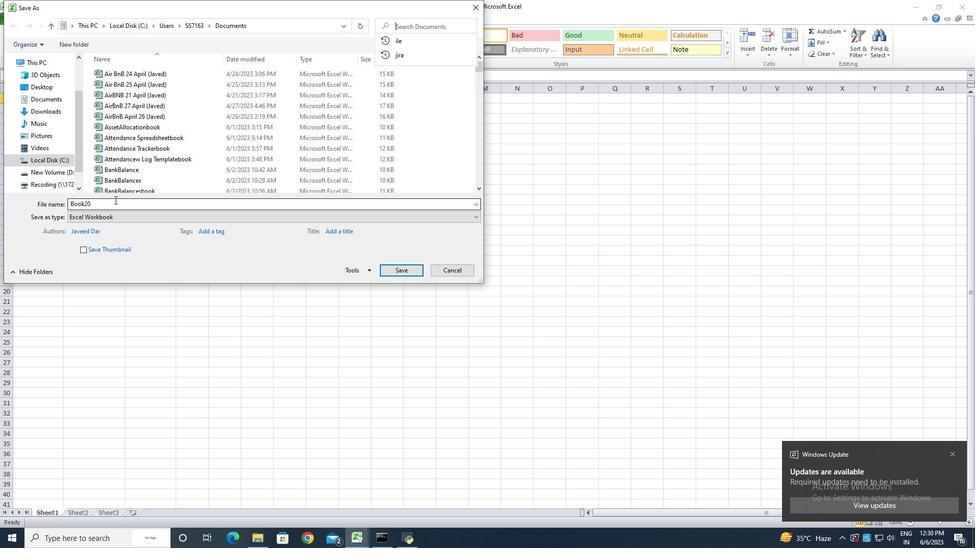 
Action: Mouse moved to (111, 203)
Screenshot: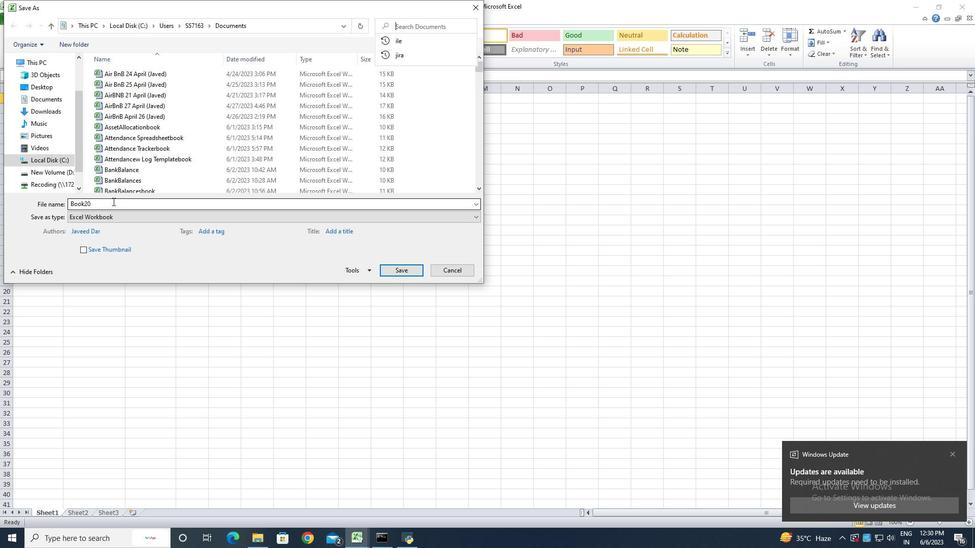 
Action: Mouse pressed left at (111, 203)
Screenshot: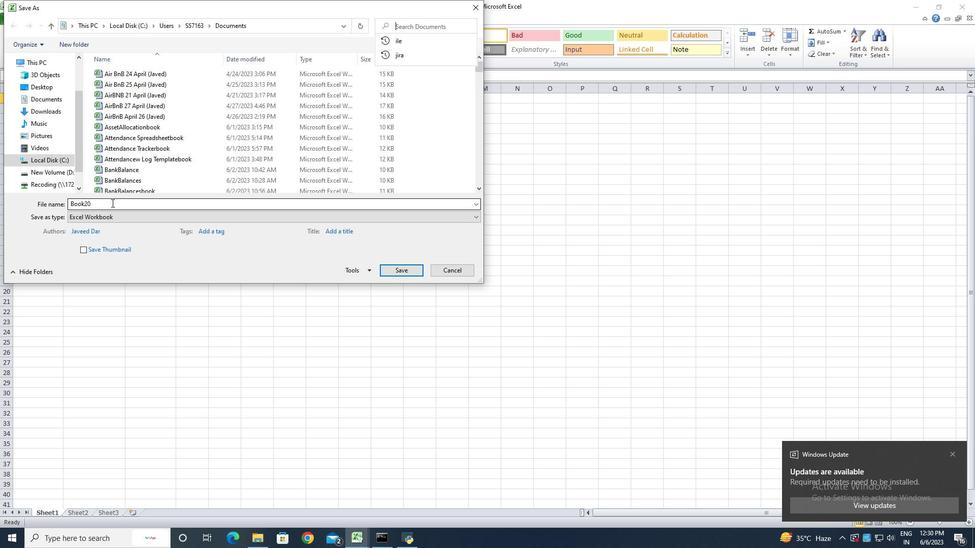 
Action: Mouse moved to (67, 202)
Screenshot: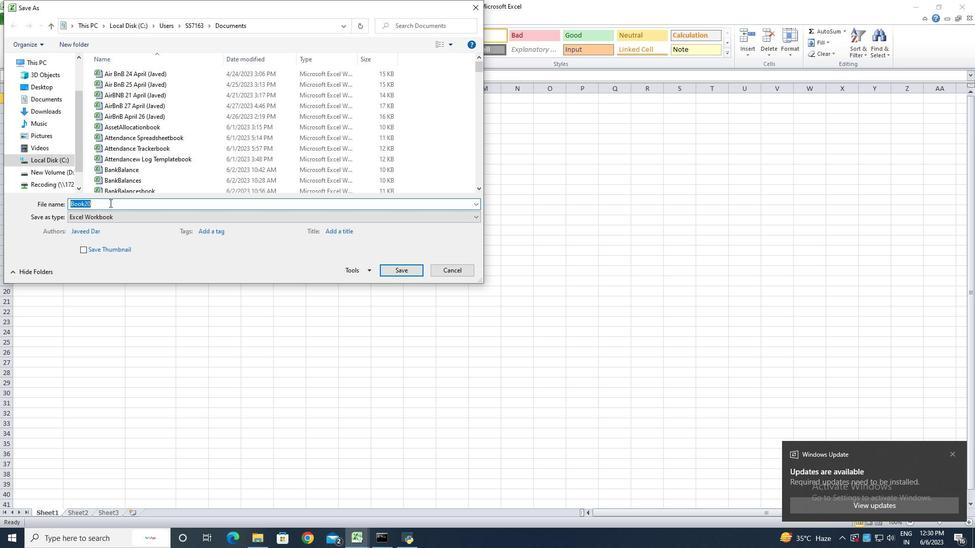 
Action: Key pressed <Key.shift><Key.shift><Key.shift><Key.shift><Key.shift><Key.shift>Fin<Key.shift>Analytics<Key.space><Key.shift>logbookbook
Screenshot: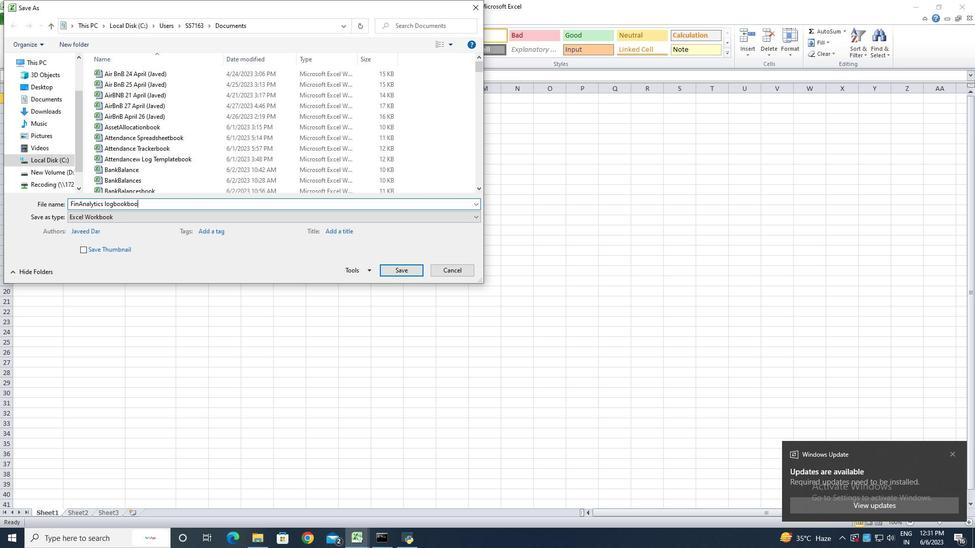 
Action: Mouse moved to (403, 270)
Screenshot: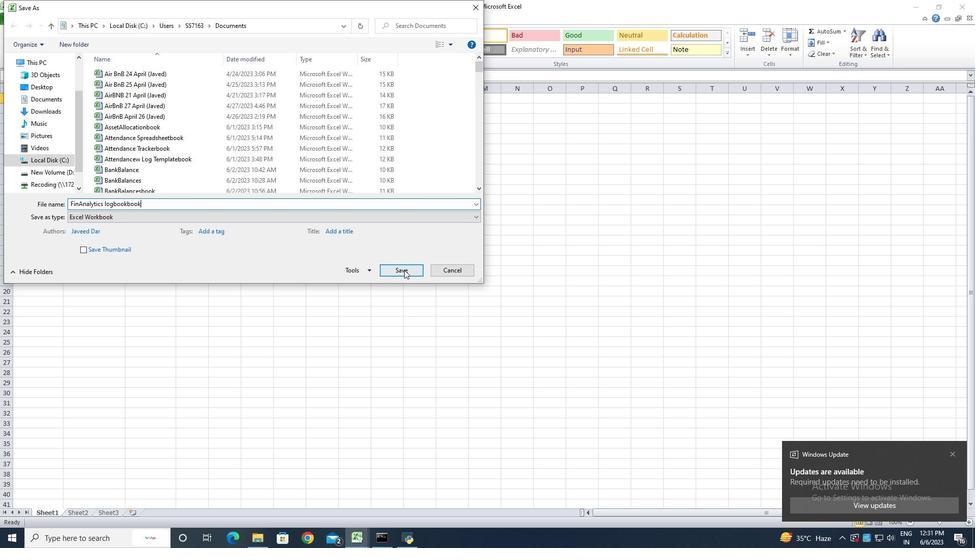 
Action: Mouse pressed left at (403, 270)
Screenshot: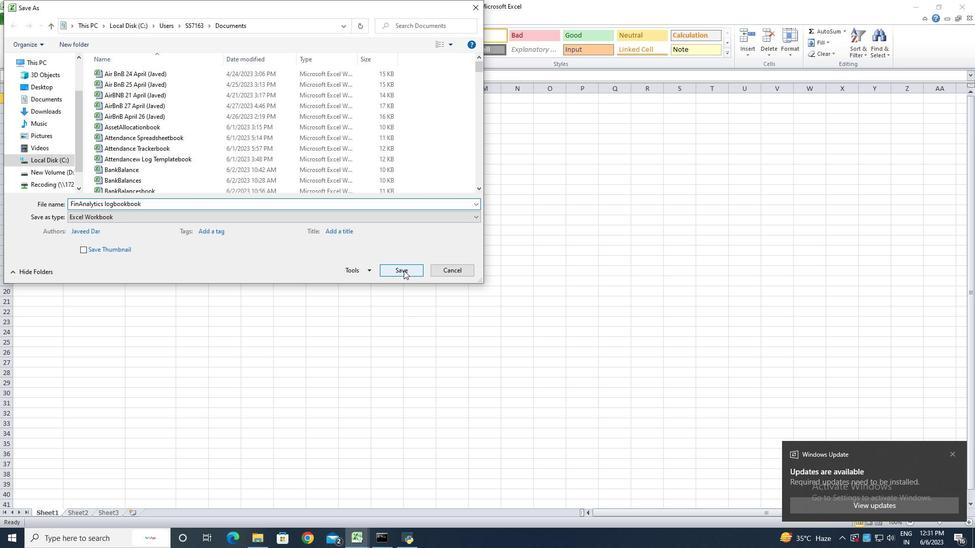 
Action: Mouse moved to (235, 269)
Screenshot: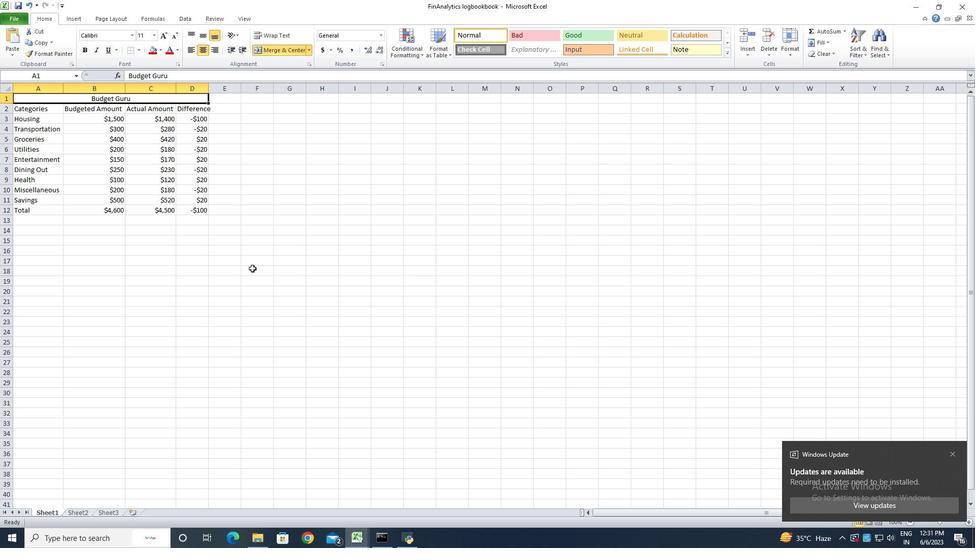 
